 Task: Look for space in Vangaindrano, Madagascar from 12th  July, 2023 to 15th July, 2023 for 3 adults in price range Rs.12000 to Rs.16000. Place can be entire place with 2 bedrooms having 3 beds and 1 bathroom. Property type can be house, flat, guest house. Booking option can be shelf check-in. Required host language is English.
Action: Mouse moved to (582, 74)
Screenshot: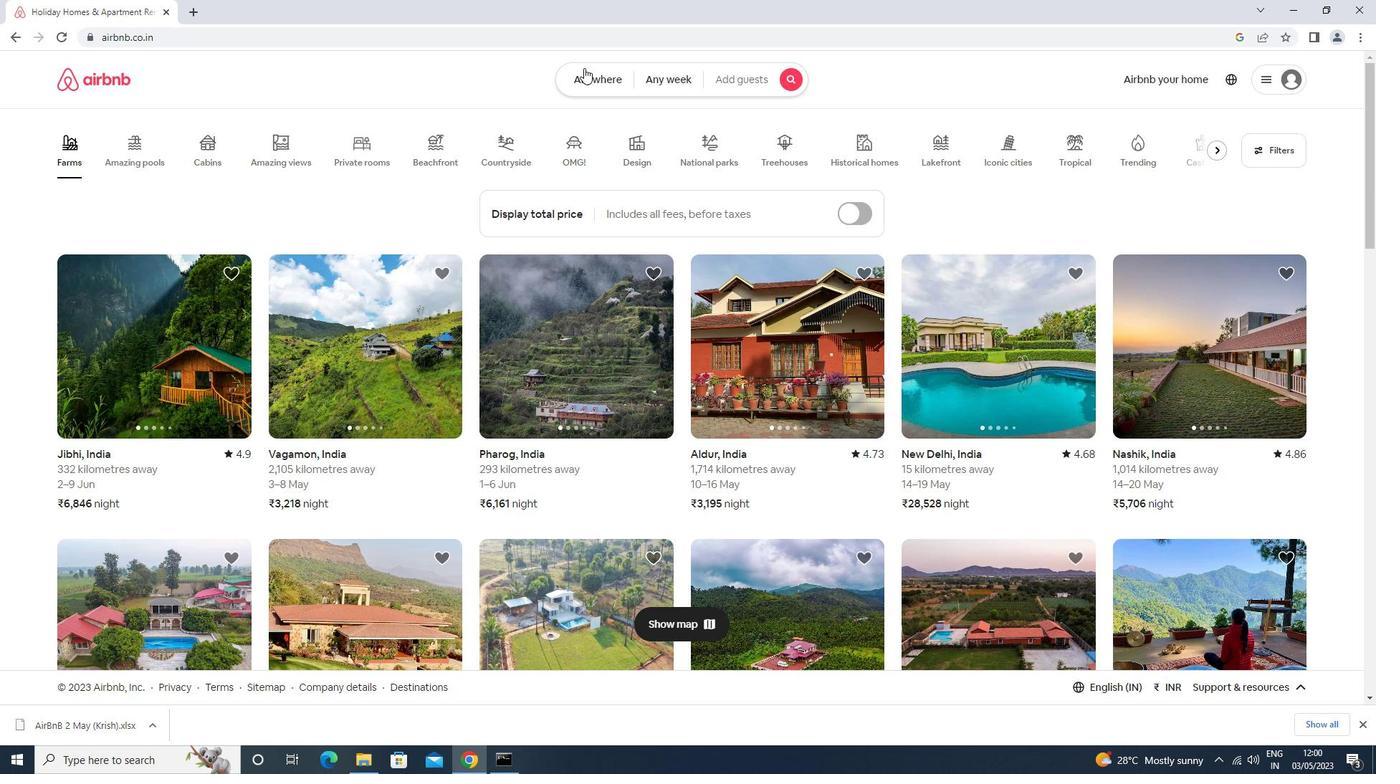 
Action: Mouse pressed left at (582, 74)
Screenshot: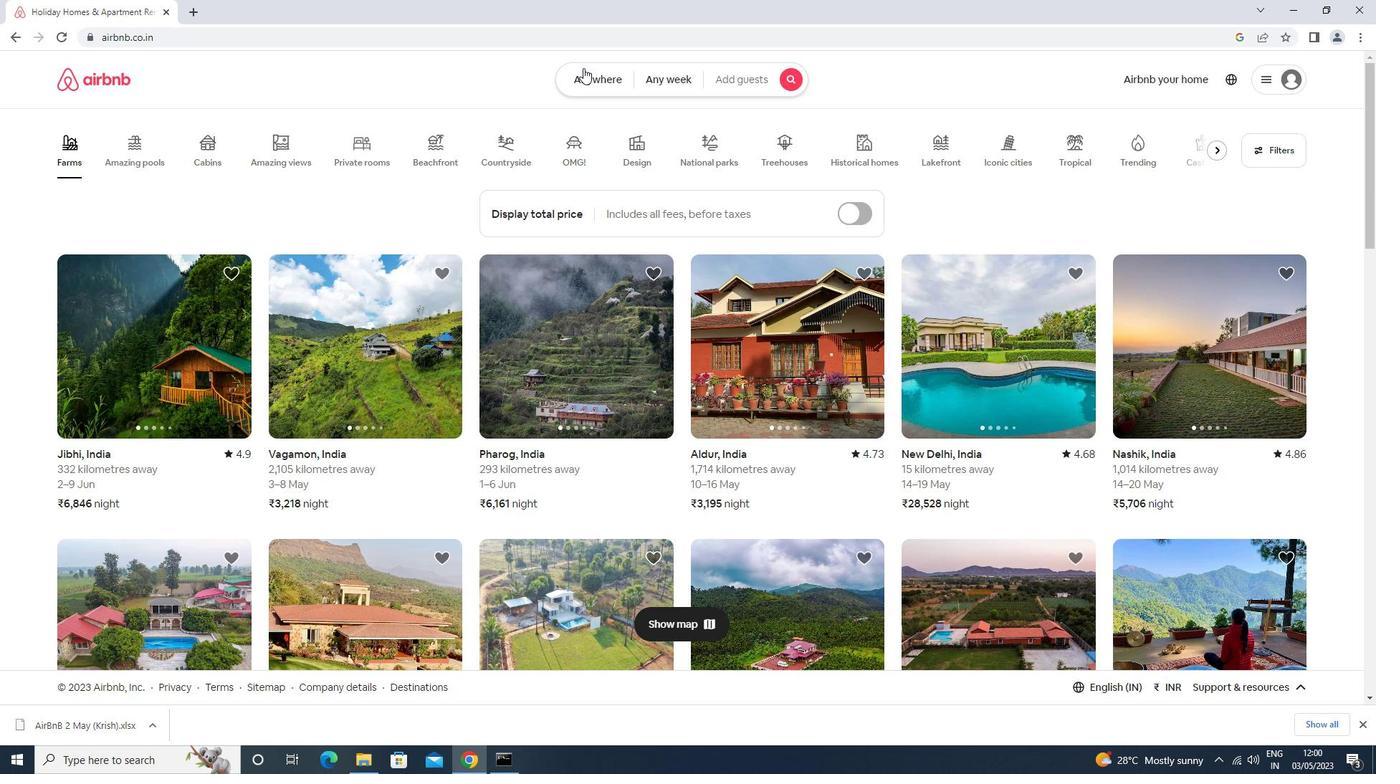 
Action: Mouse moved to (523, 144)
Screenshot: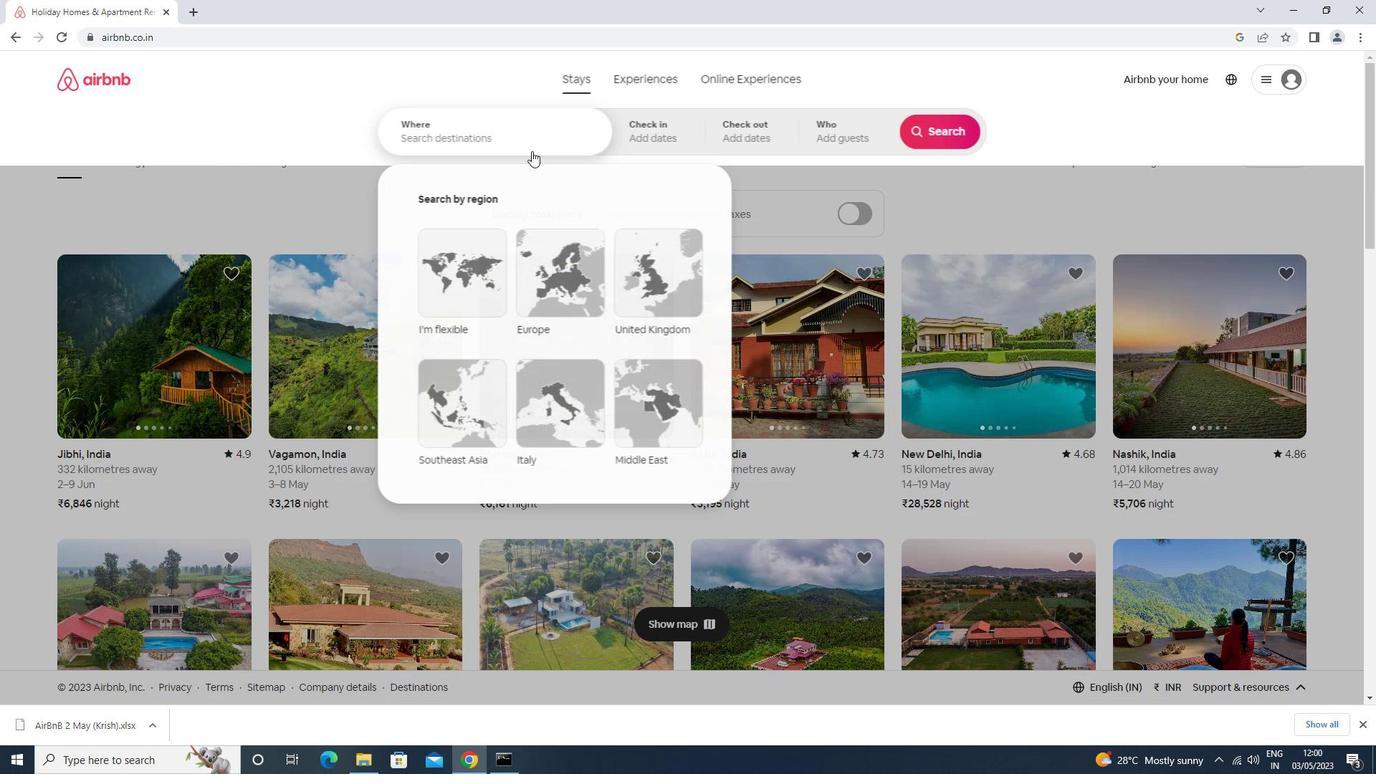 
Action: Mouse pressed left at (523, 144)
Screenshot: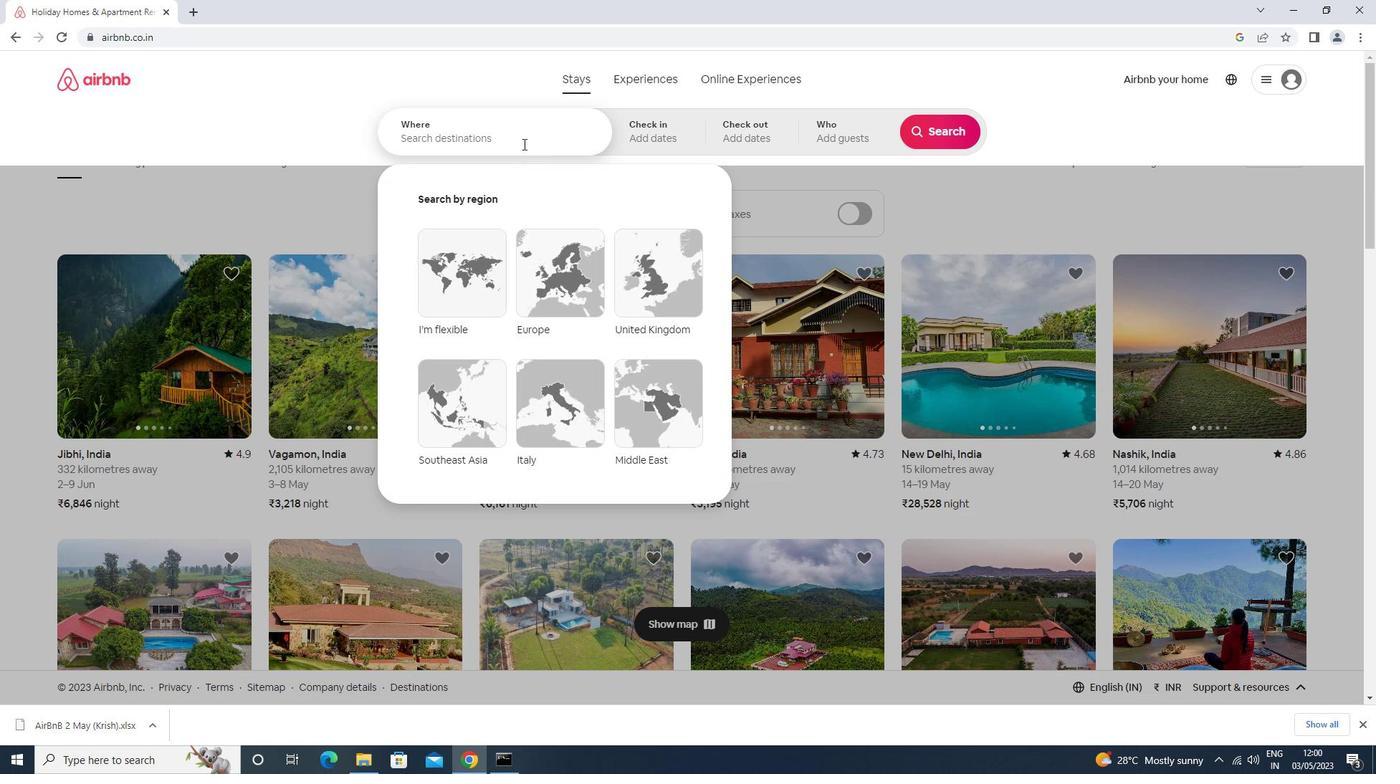 
Action: Mouse moved to (515, 143)
Screenshot: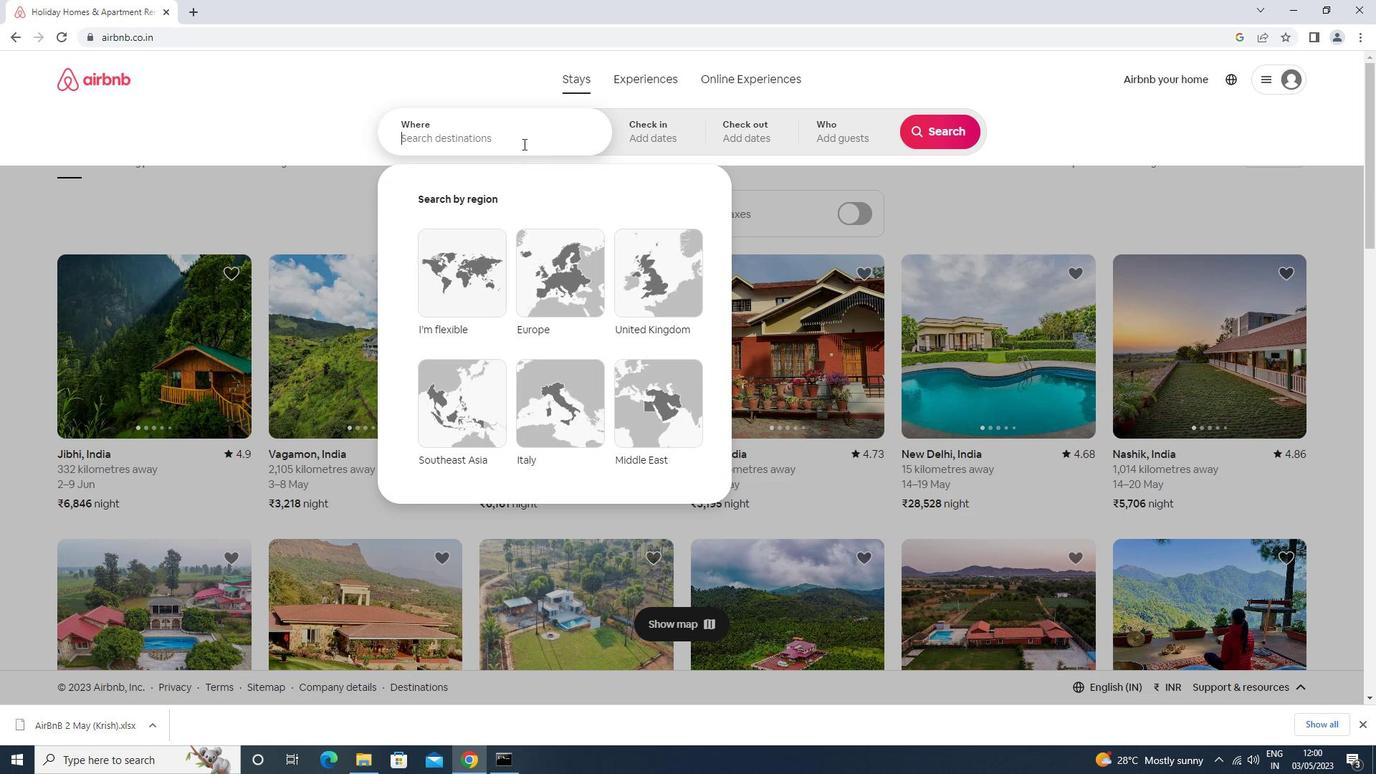 
Action: Key pressed v<Key.caps_lock>angaindr<Key.down><Key.enter>
Screenshot: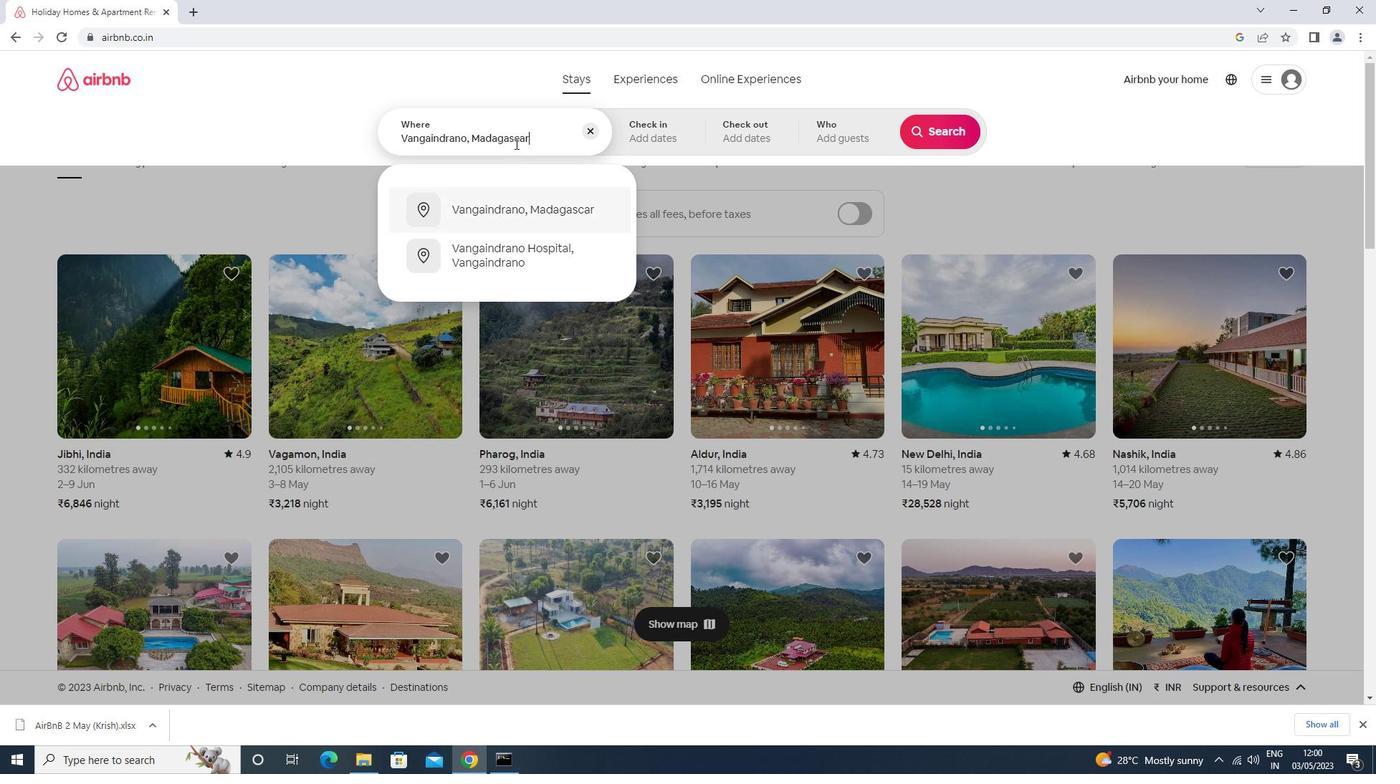 
Action: Mouse moved to (936, 244)
Screenshot: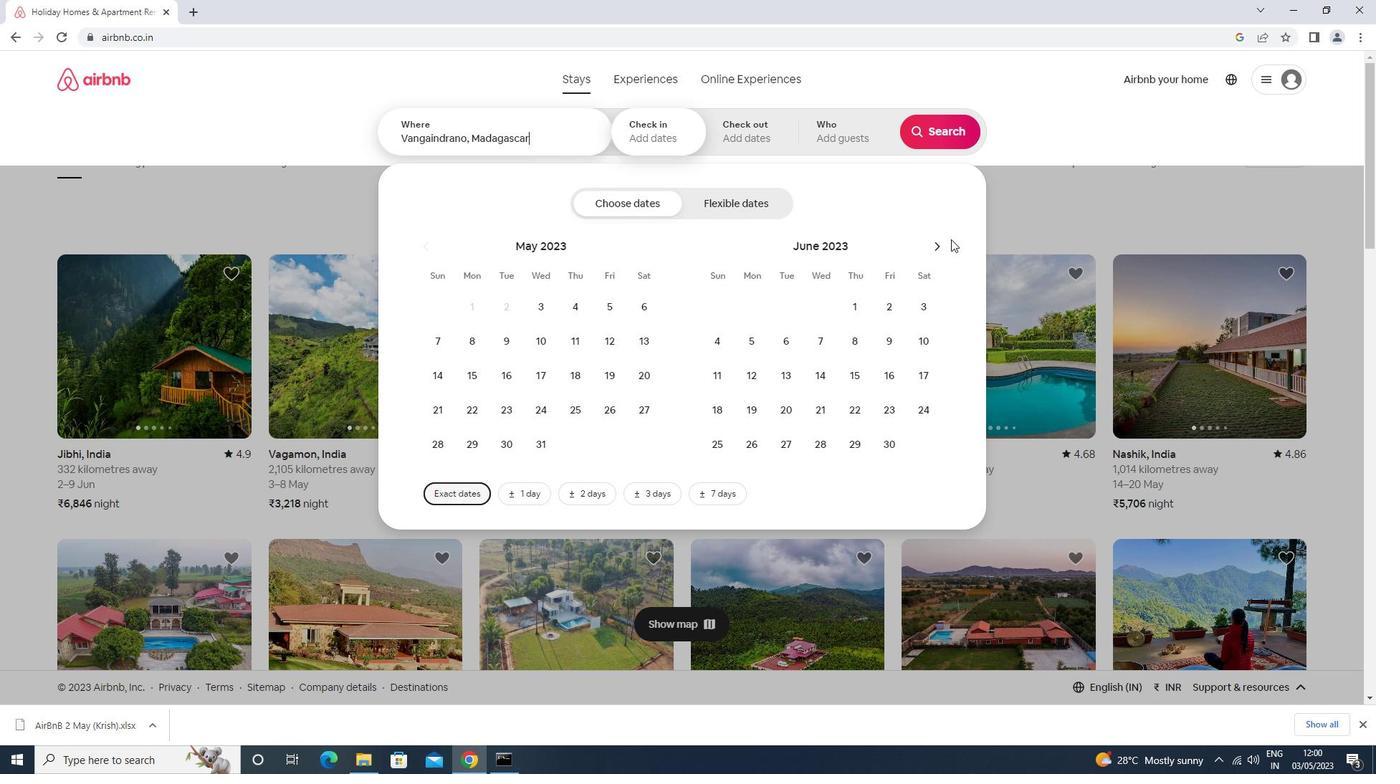 
Action: Mouse pressed left at (936, 244)
Screenshot: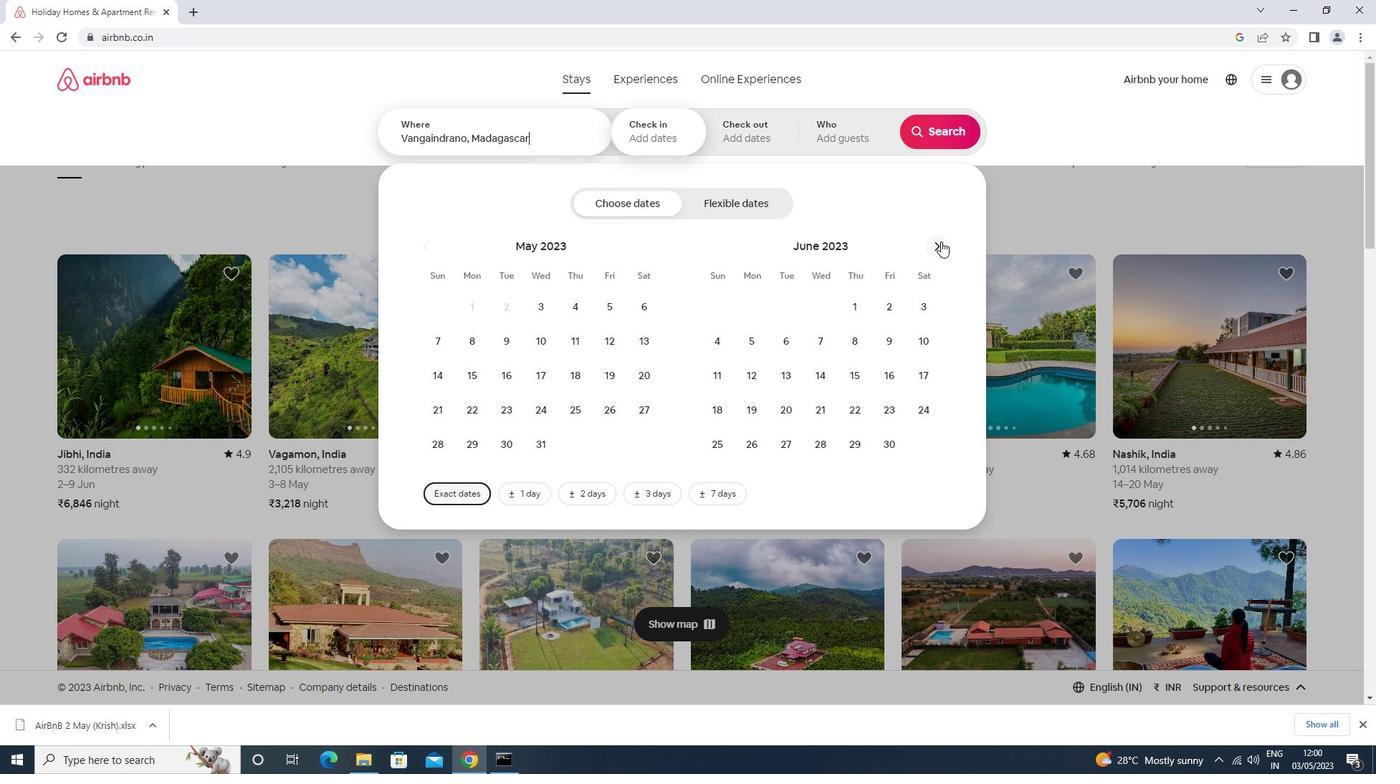 
Action: Mouse moved to (828, 381)
Screenshot: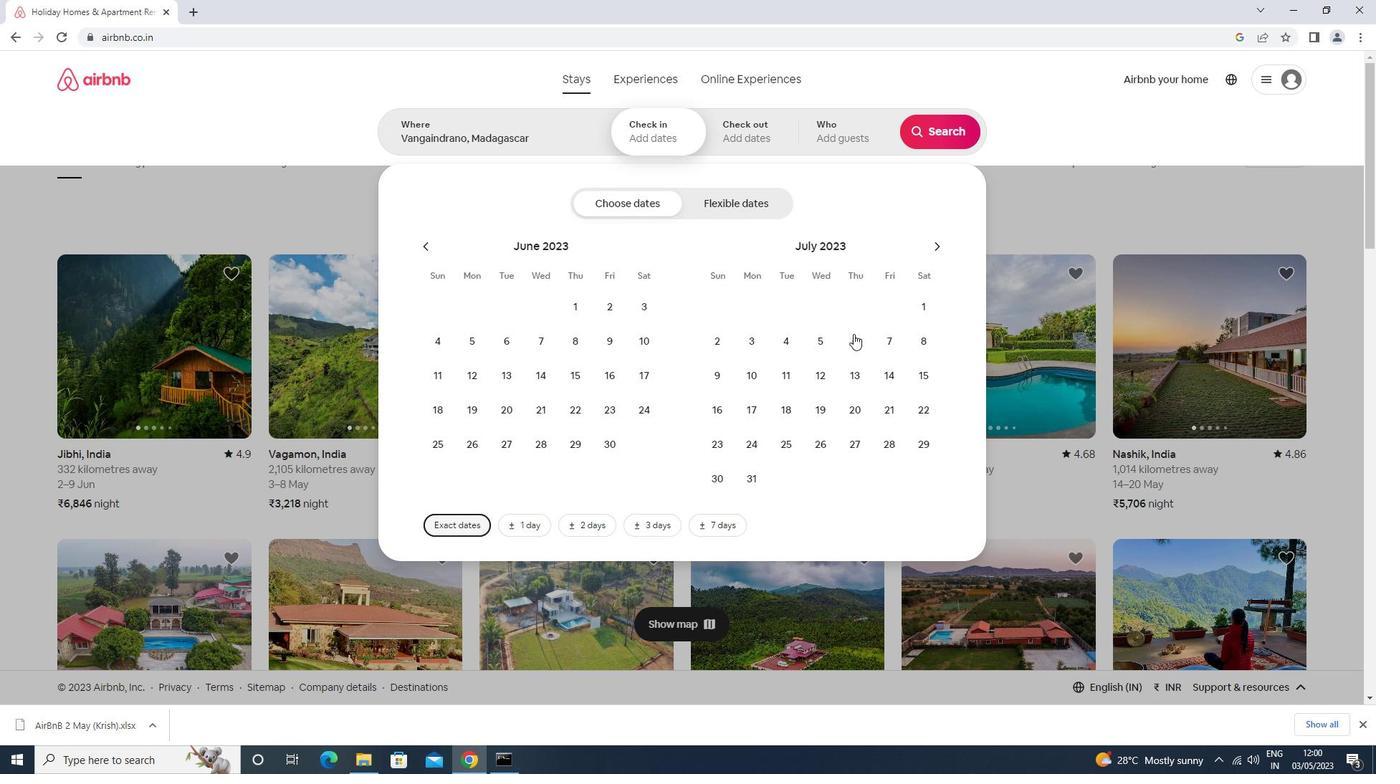 
Action: Mouse pressed left at (828, 381)
Screenshot: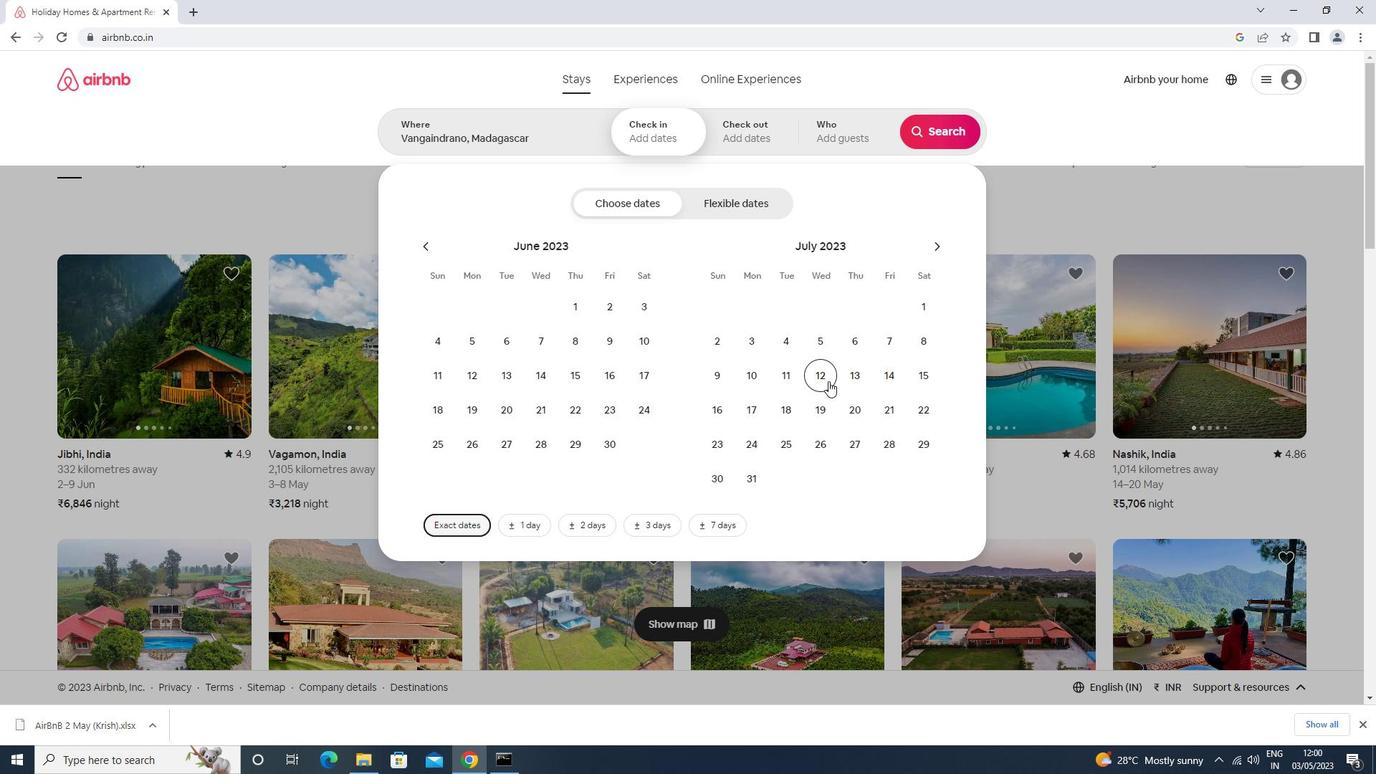
Action: Mouse moved to (922, 378)
Screenshot: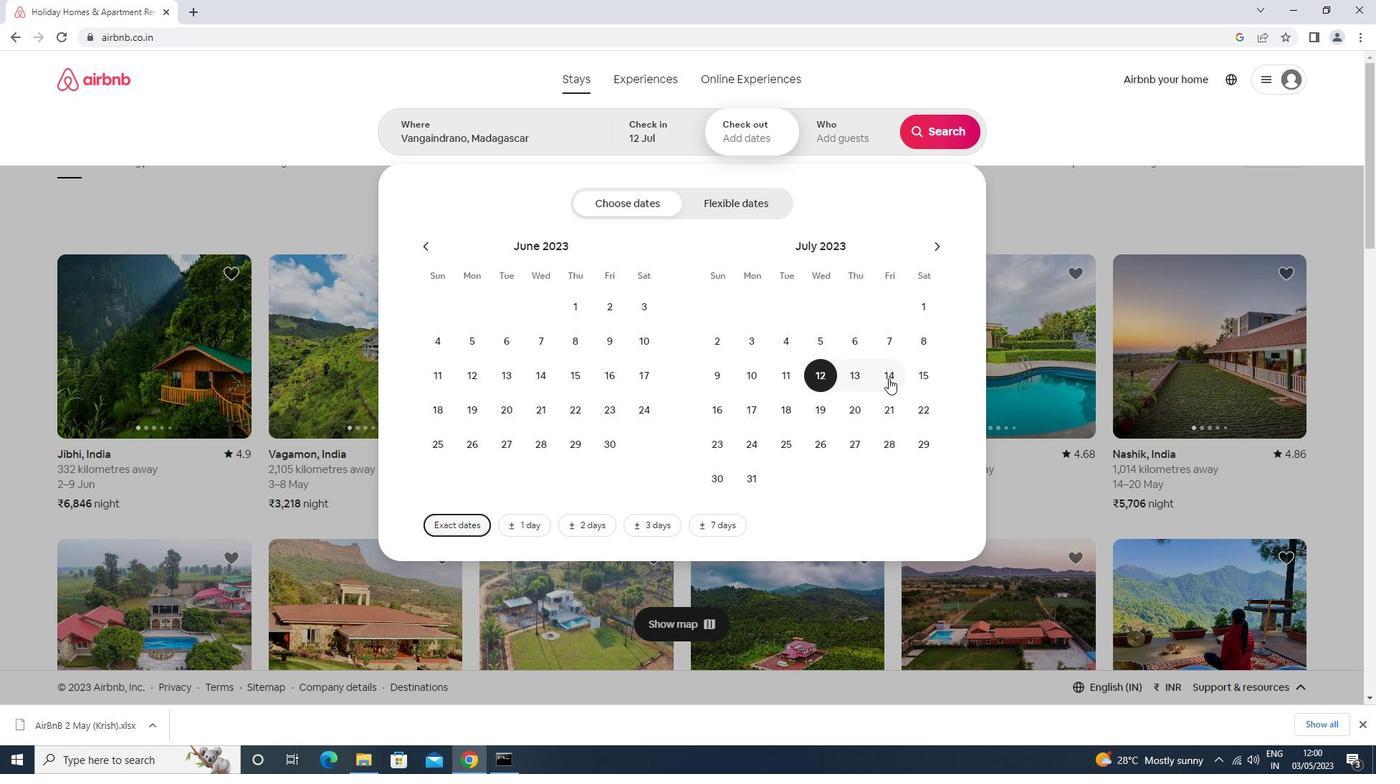 
Action: Mouse pressed left at (922, 378)
Screenshot: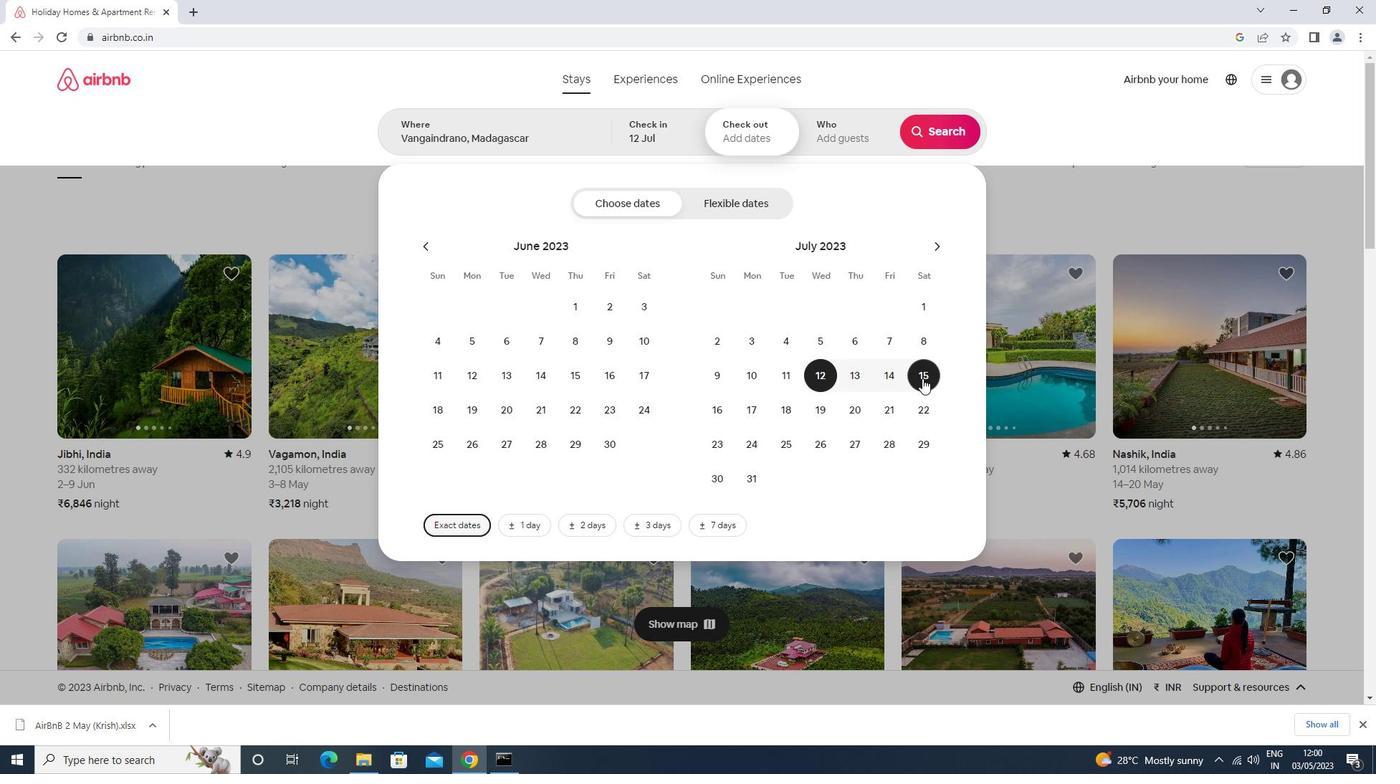 
Action: Mouse moved to (831, 135)
Screenshot: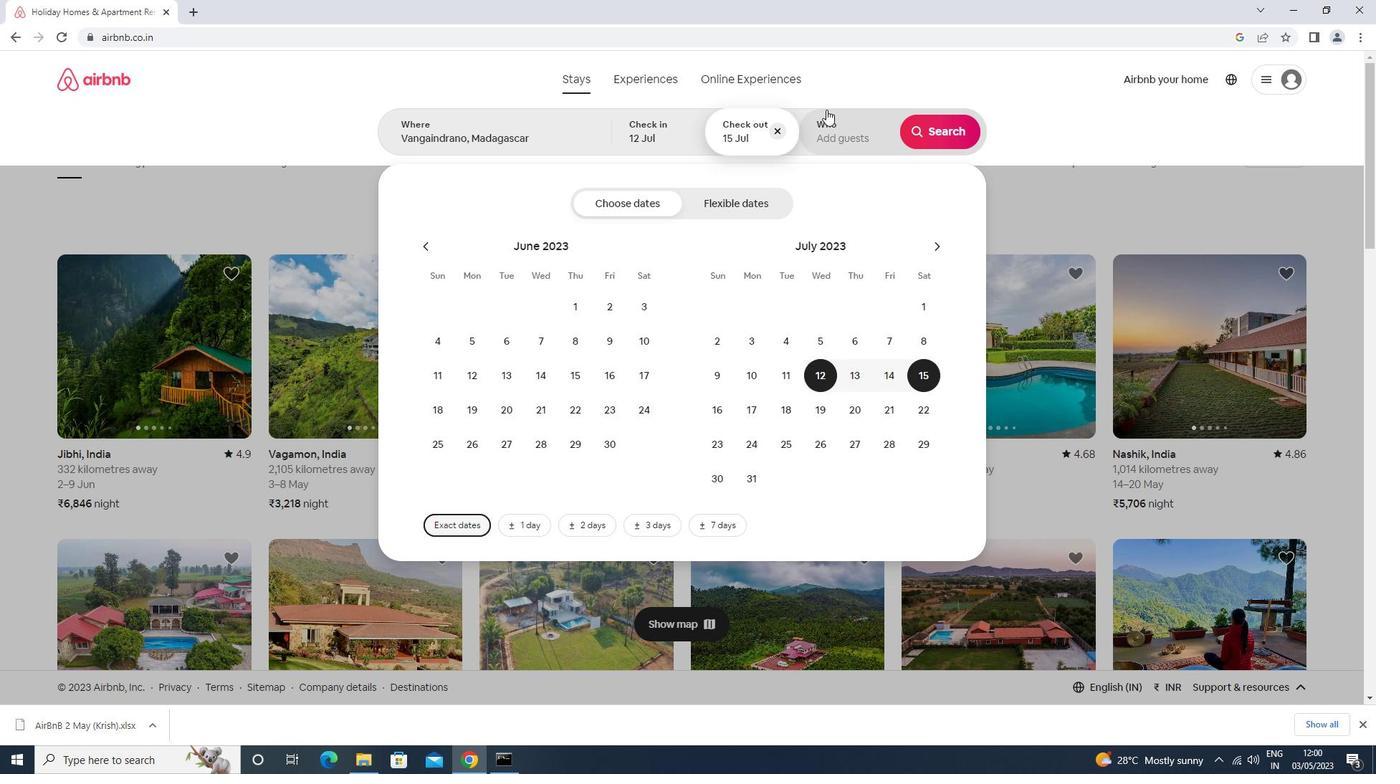 
Action: Mouse pressed left at (831, 135)
Screenshot: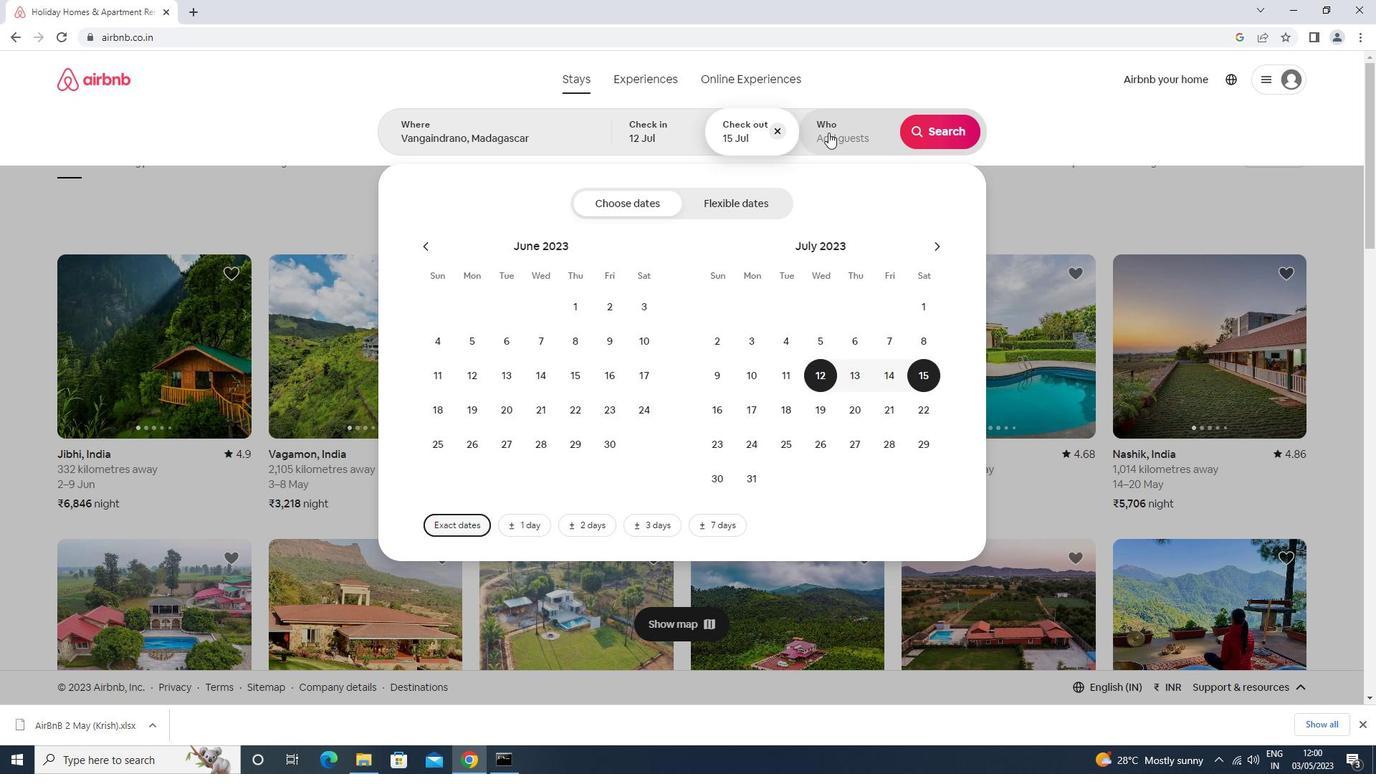
Action: Mouse moved to (949, 203)
Screenshot: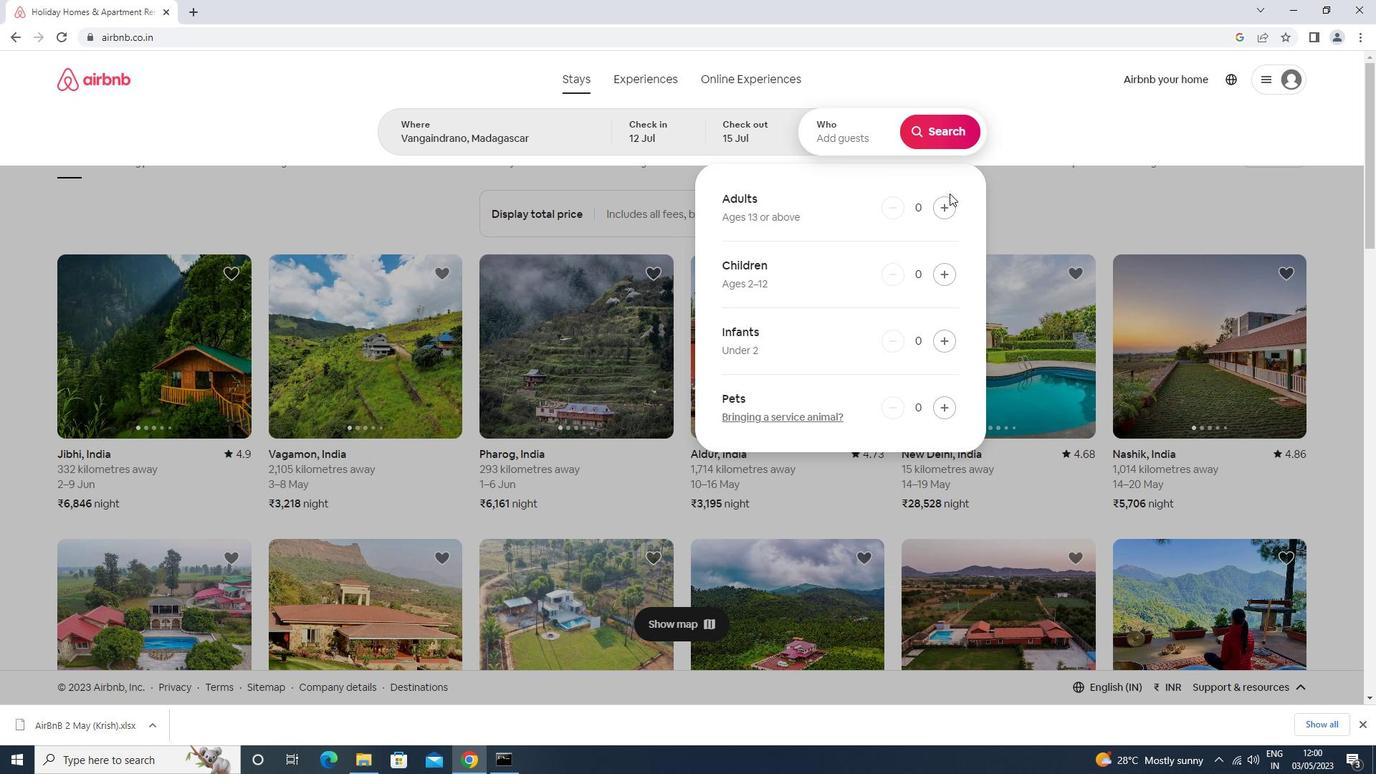 
Action: Mouse pressed left at (949, 203)
Screenshot: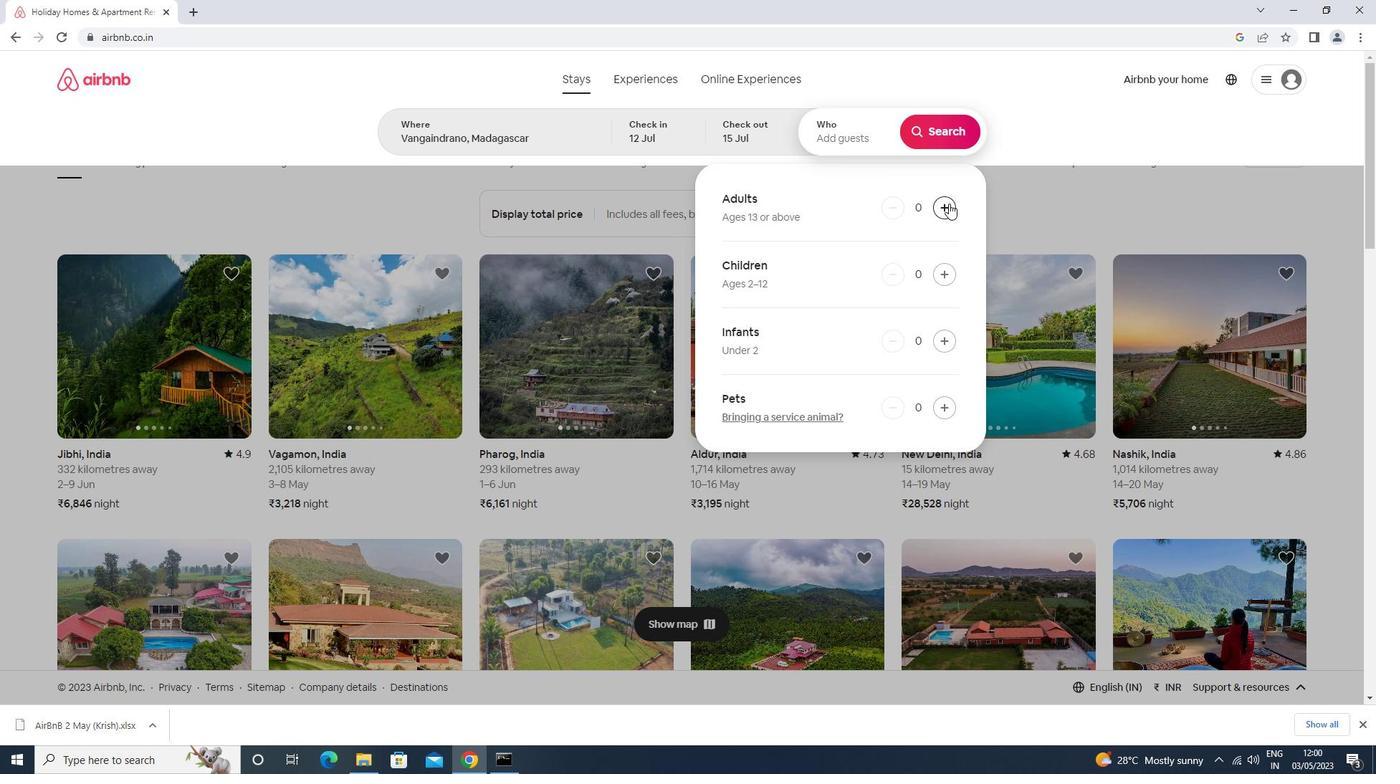 
Action: Mouse pressed left at (949, 203)
Screenshot: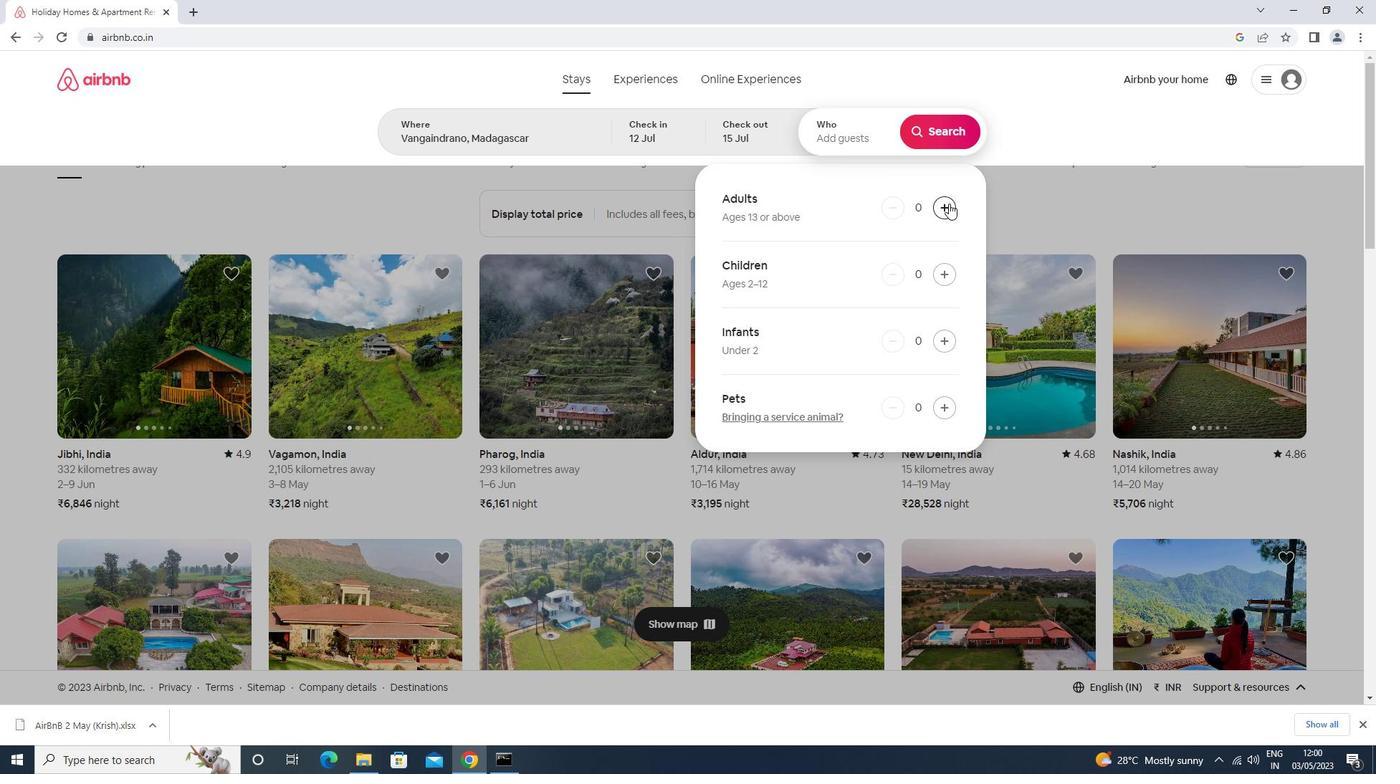 
Action: Mouse moved to (949, 204)
Screenshot: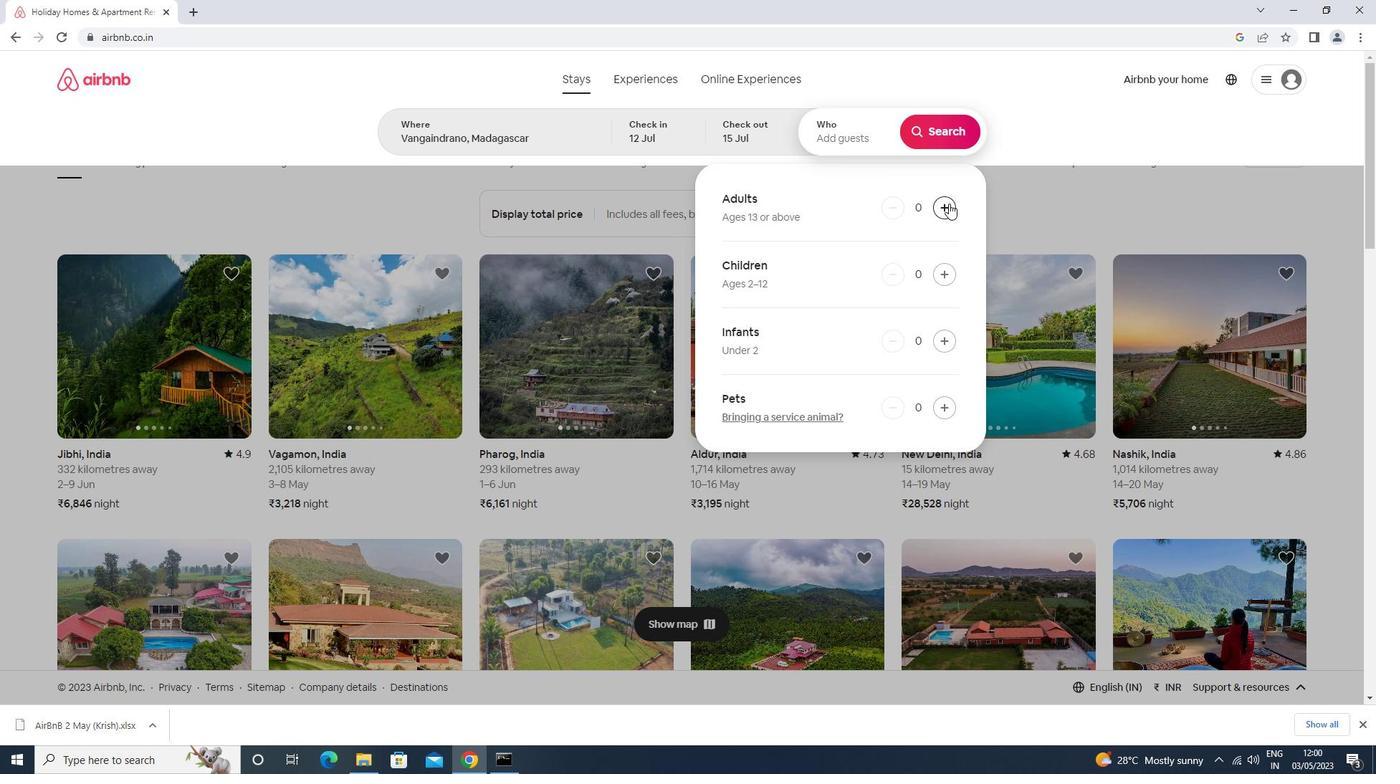 
Action: Mouse pressed left at (949, 204)
Screenshot: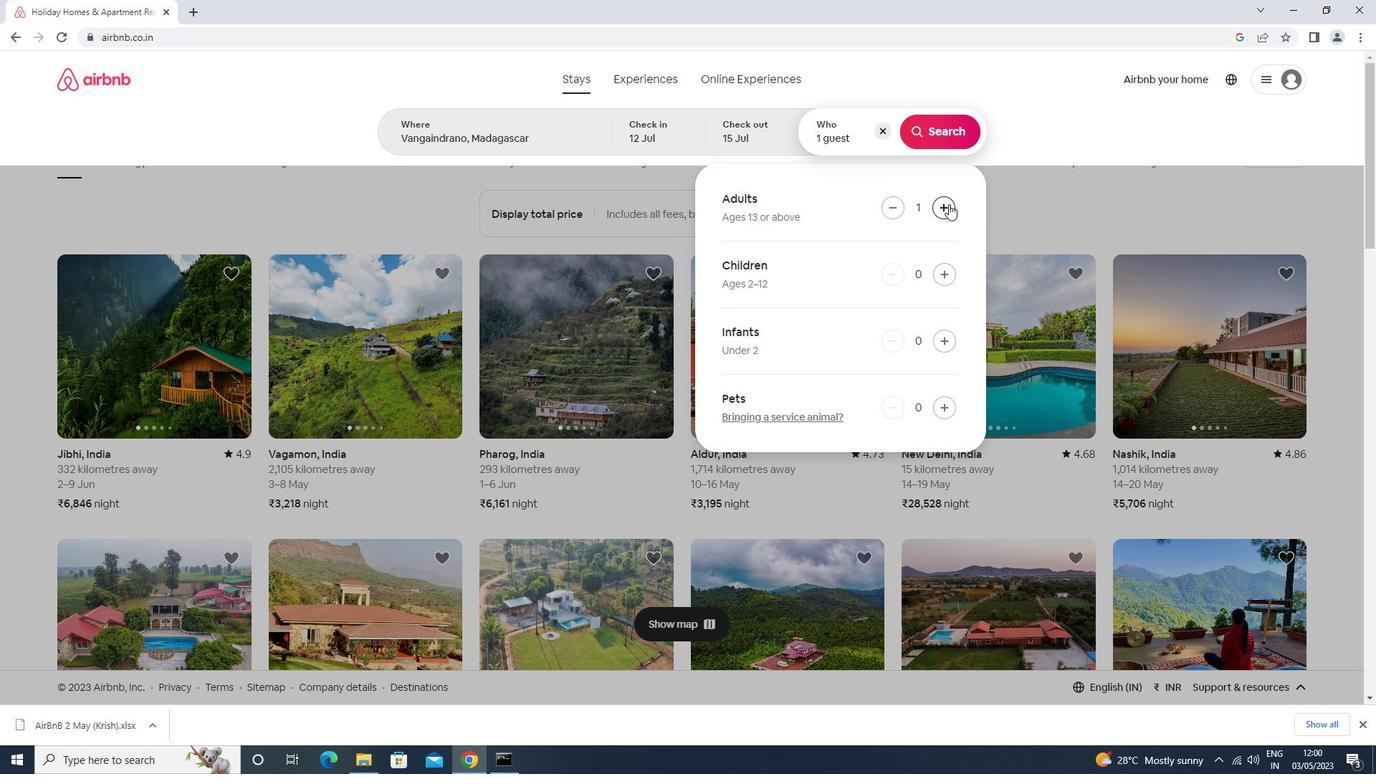 
Action: Mouse moved to (937, 139)
Screenshot: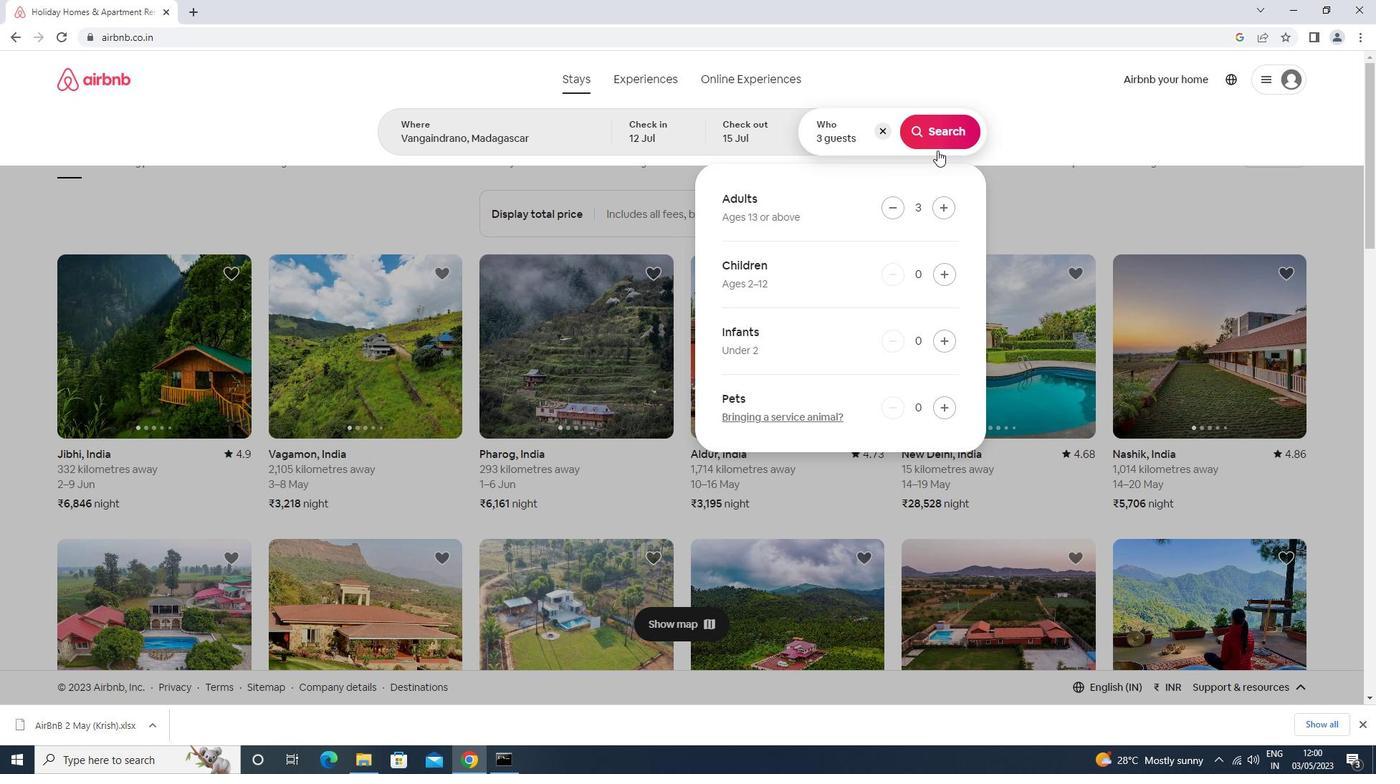 
Action: Mouse pressed left at (937, 139)
Screenshot: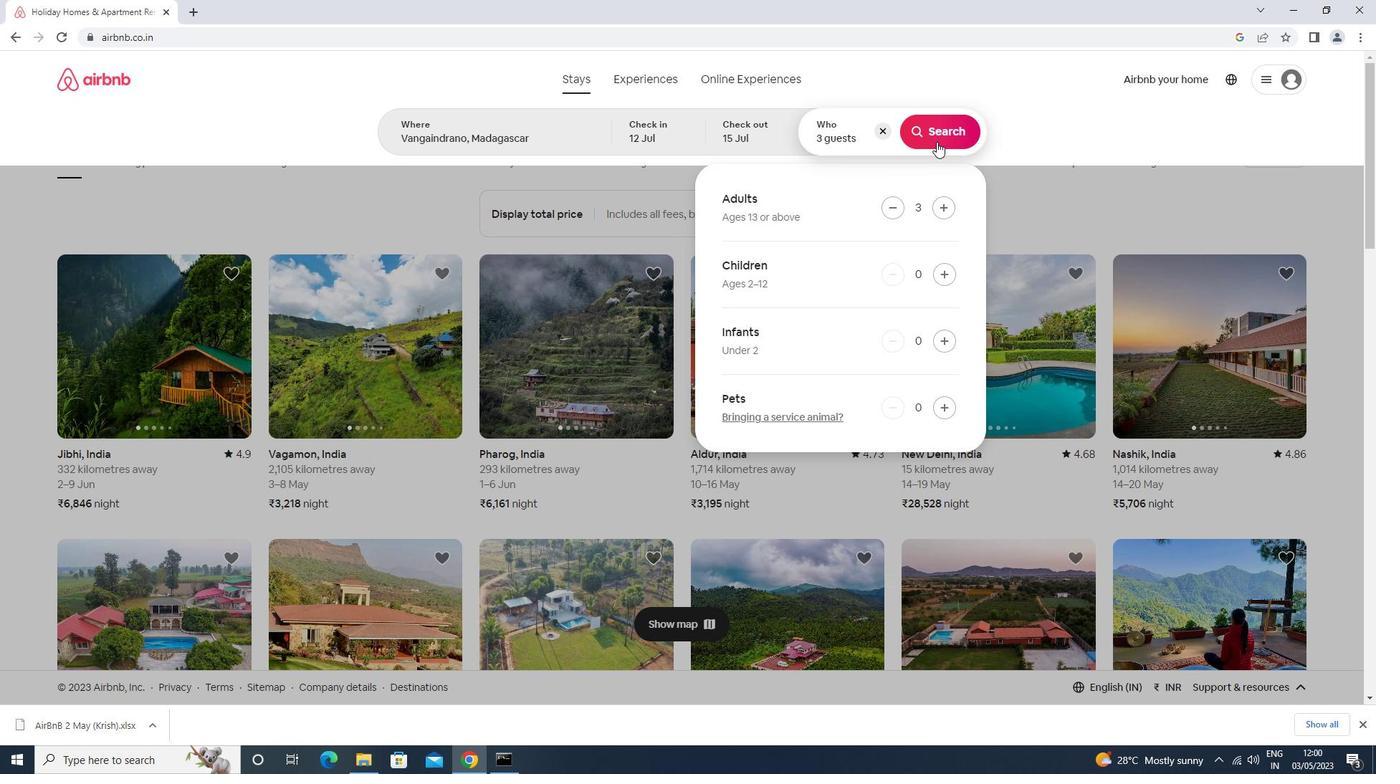 
Action: Mouse moved to (1301, 140)
Screenshot: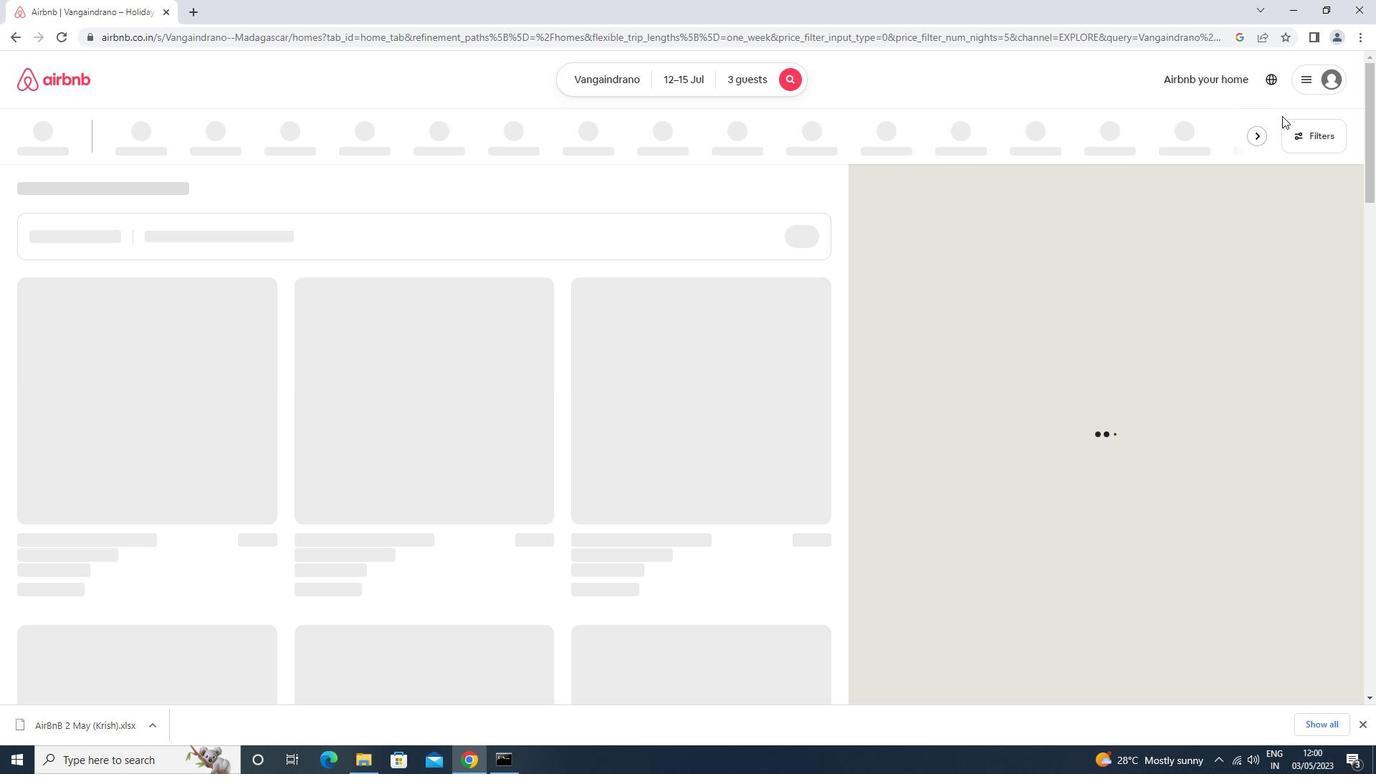 
Action: Mouse pressed left at (1301, 140)
Screenshot: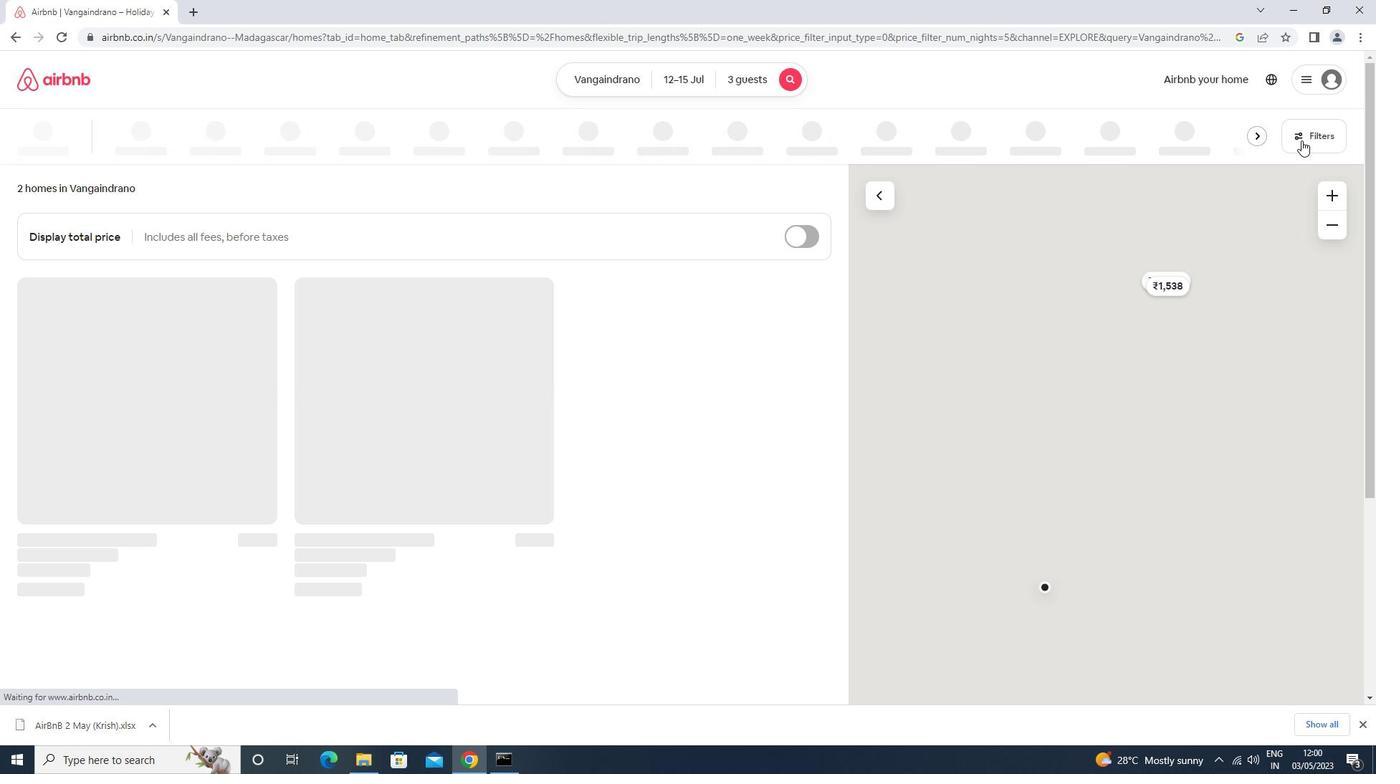 
Action: Mouse moved to (629, 306)
Screenshot: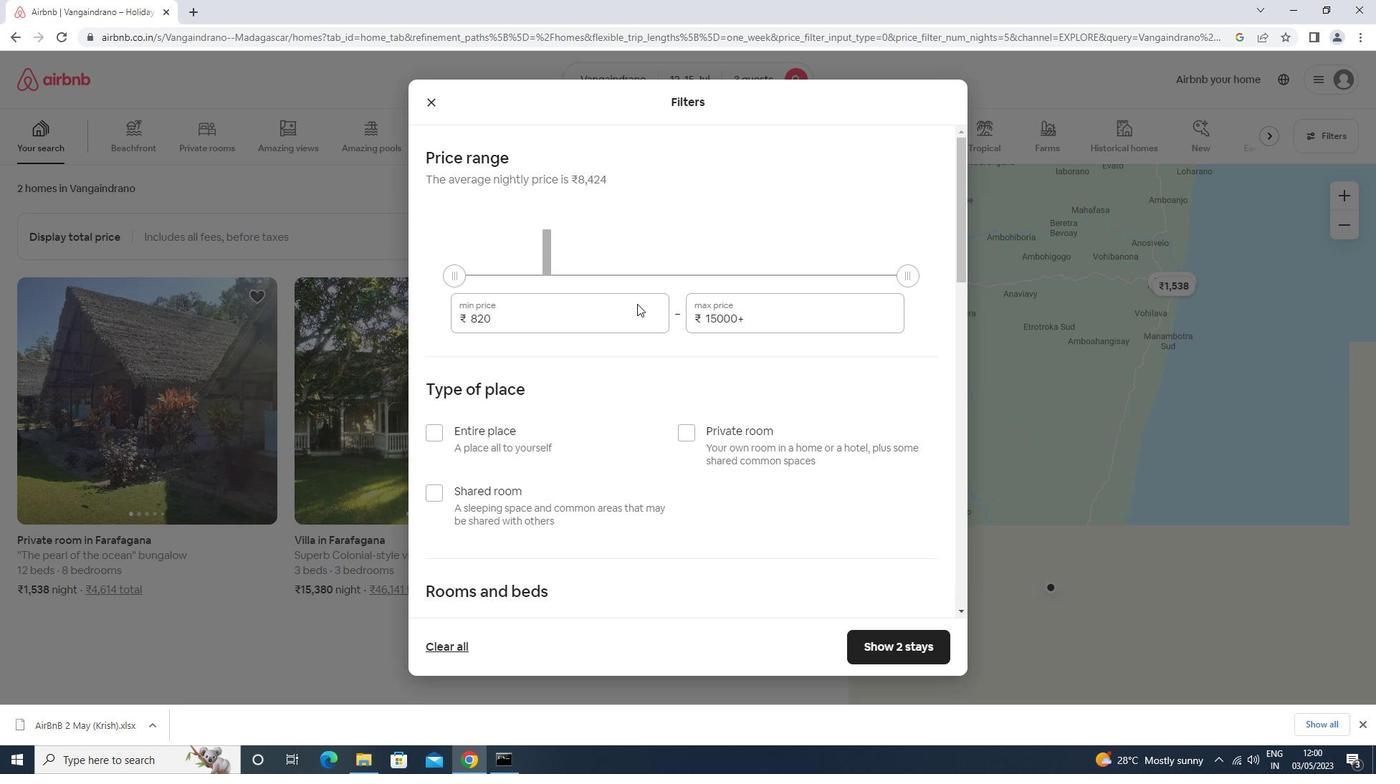 
Action: Mouse pressed left at (629, 306)
Screenshot: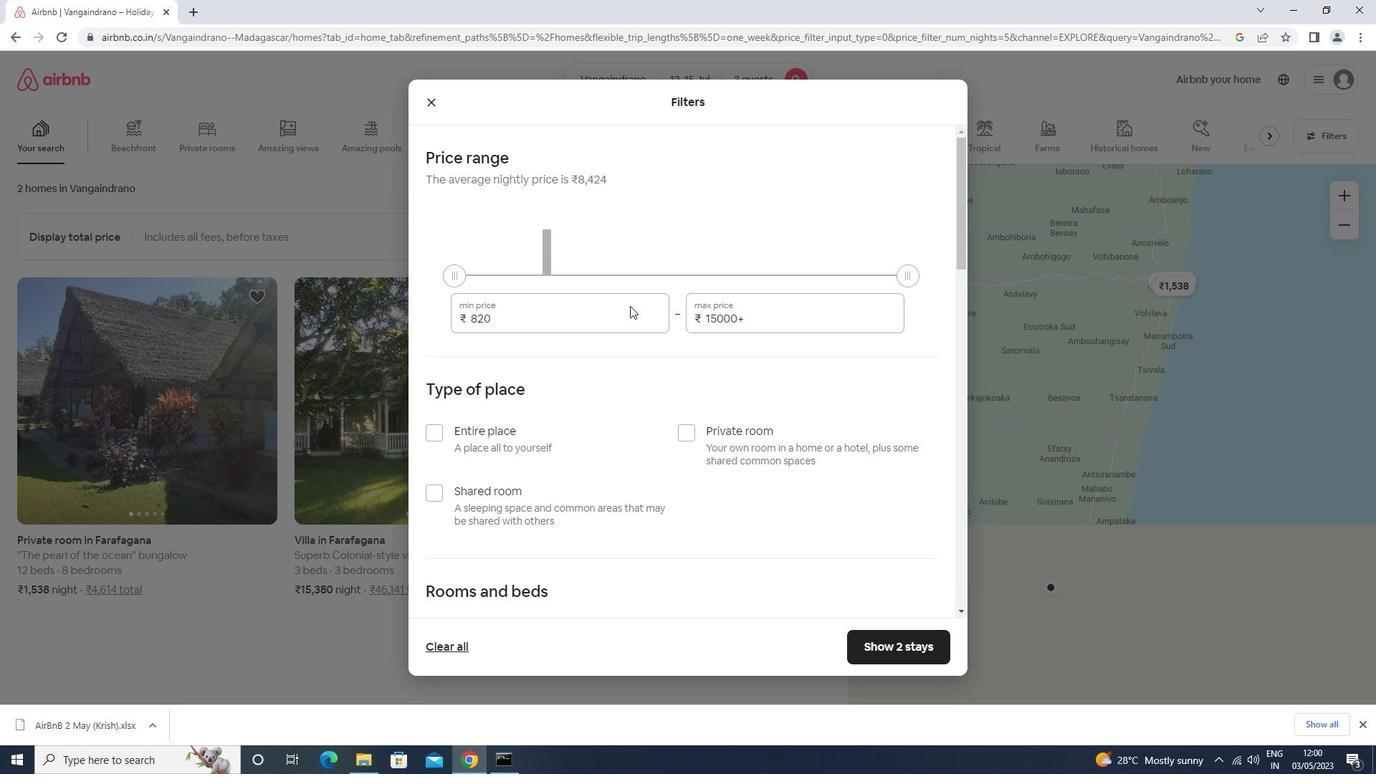 
Action: Mouse moved to (628, 308)
Screenshot: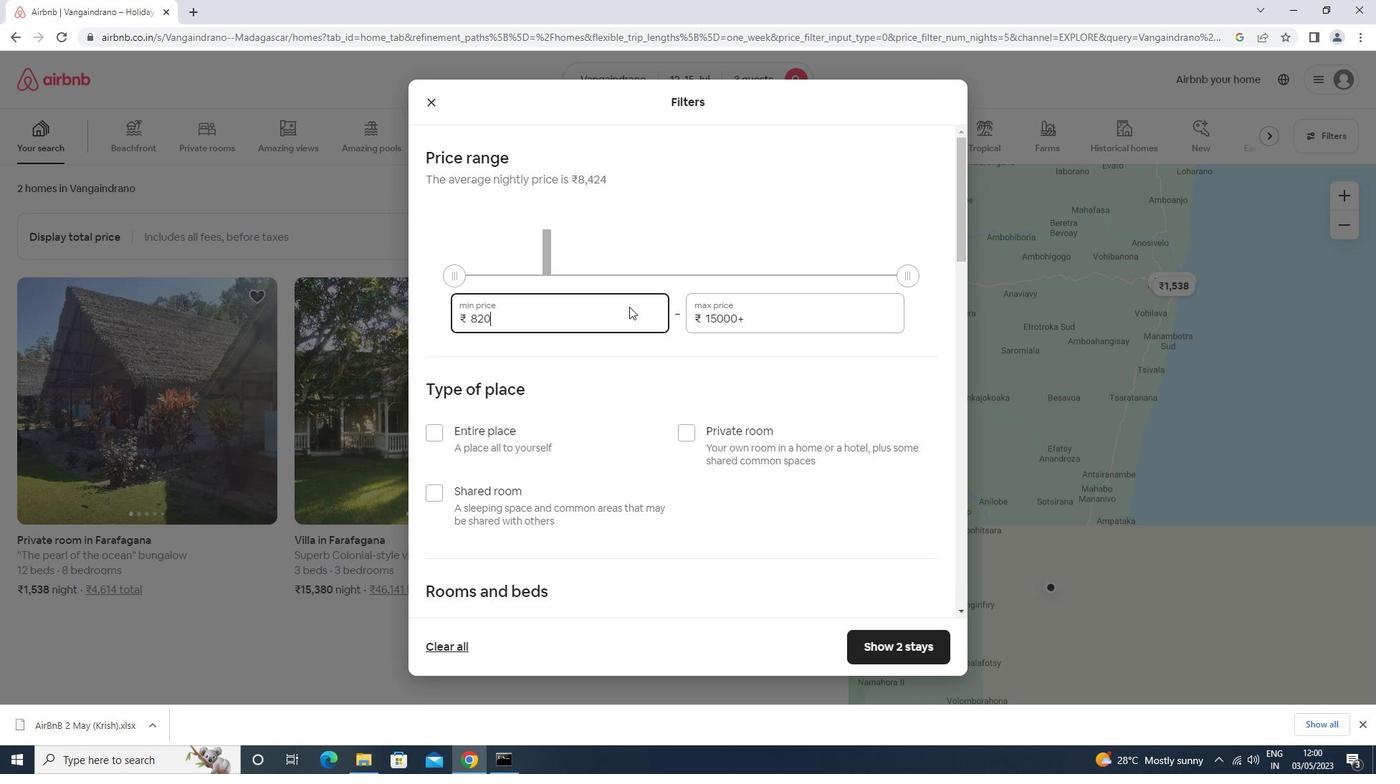
Action: Key pressed <Key.backspace><Key.backspace><Key.backspace><Key.backspace><Key.backspace><Key.backspace><Key.backspace><Key.backspace><Key.backspace><Key.backspace><Key.backspace><Key.backspace><Key.backspace>12000<Key.tab>16000
Screenshot: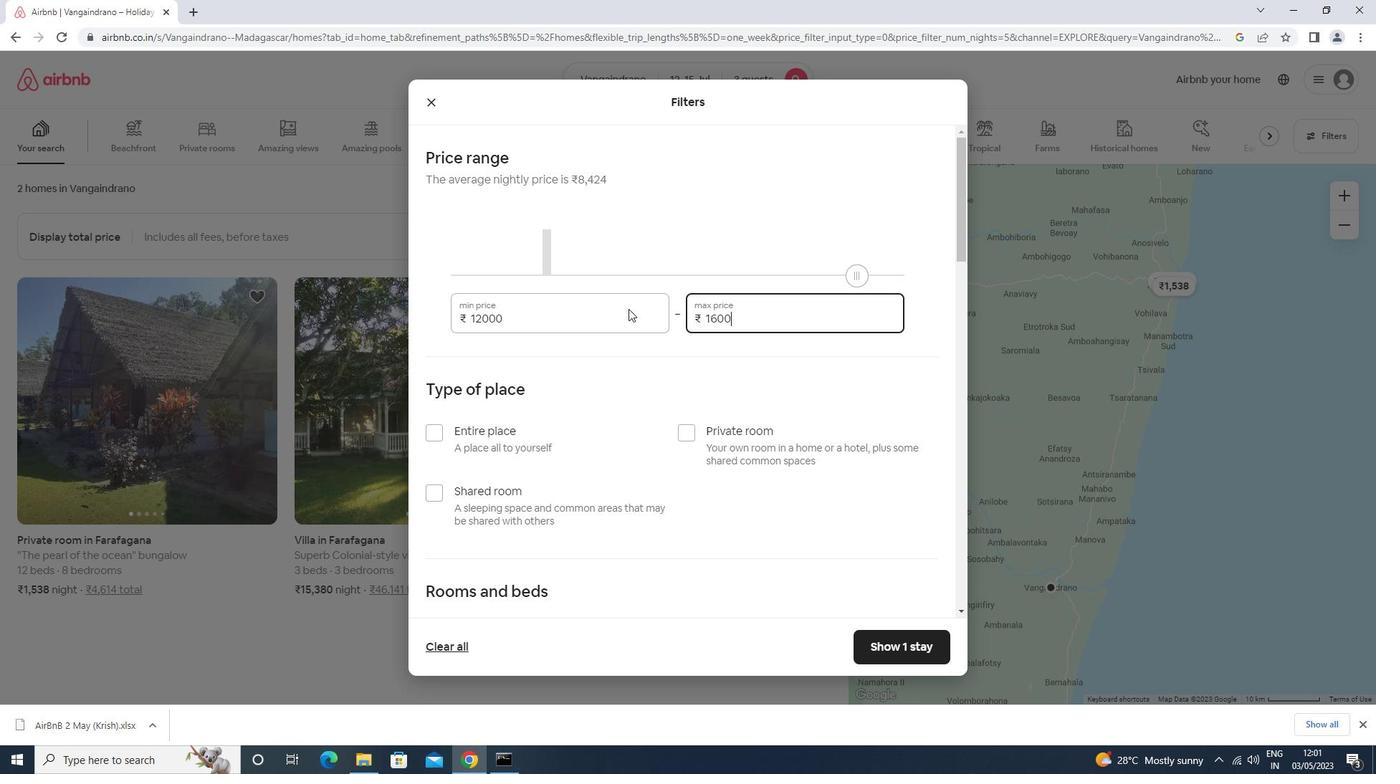 
Action: Mouse moved to (703, 432)
Screenshot: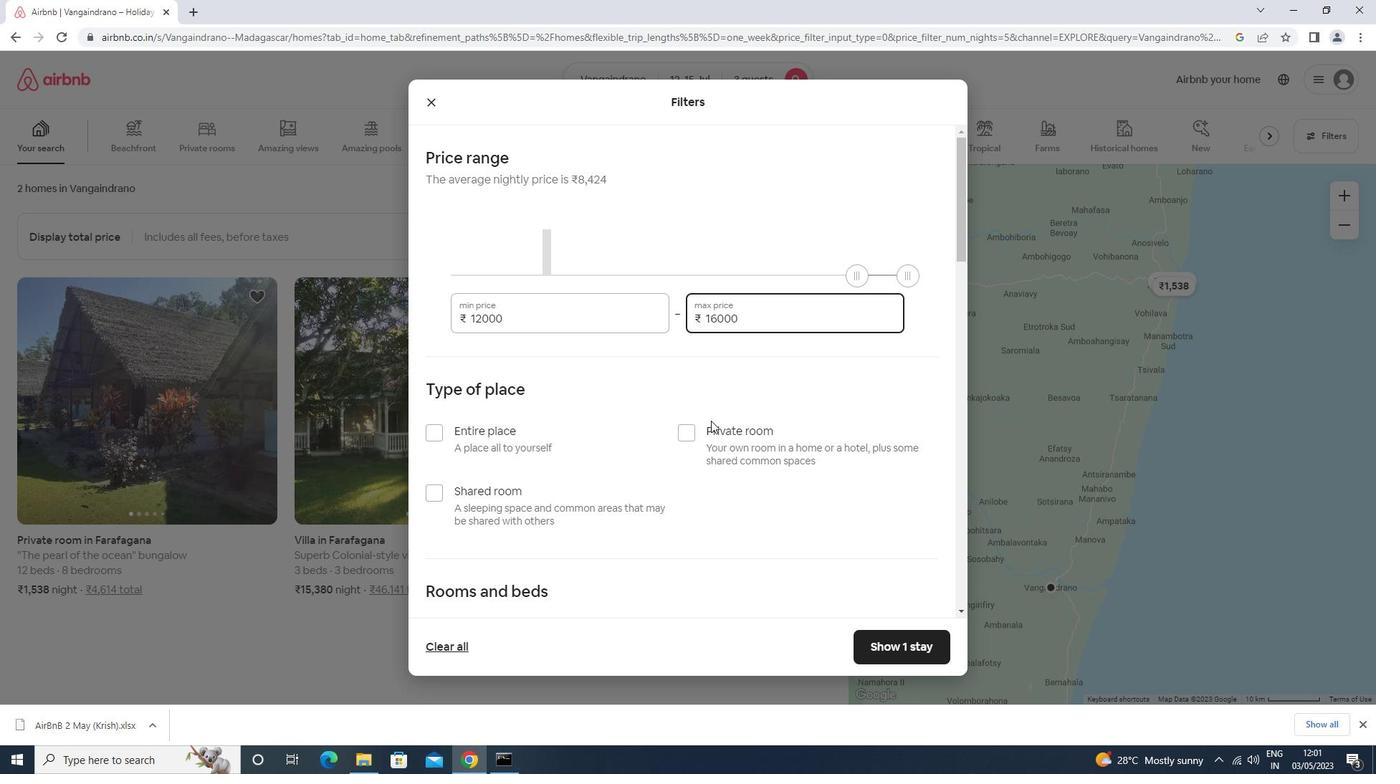 
Action: Mouse pressed left at (703, 432)
Screenshot: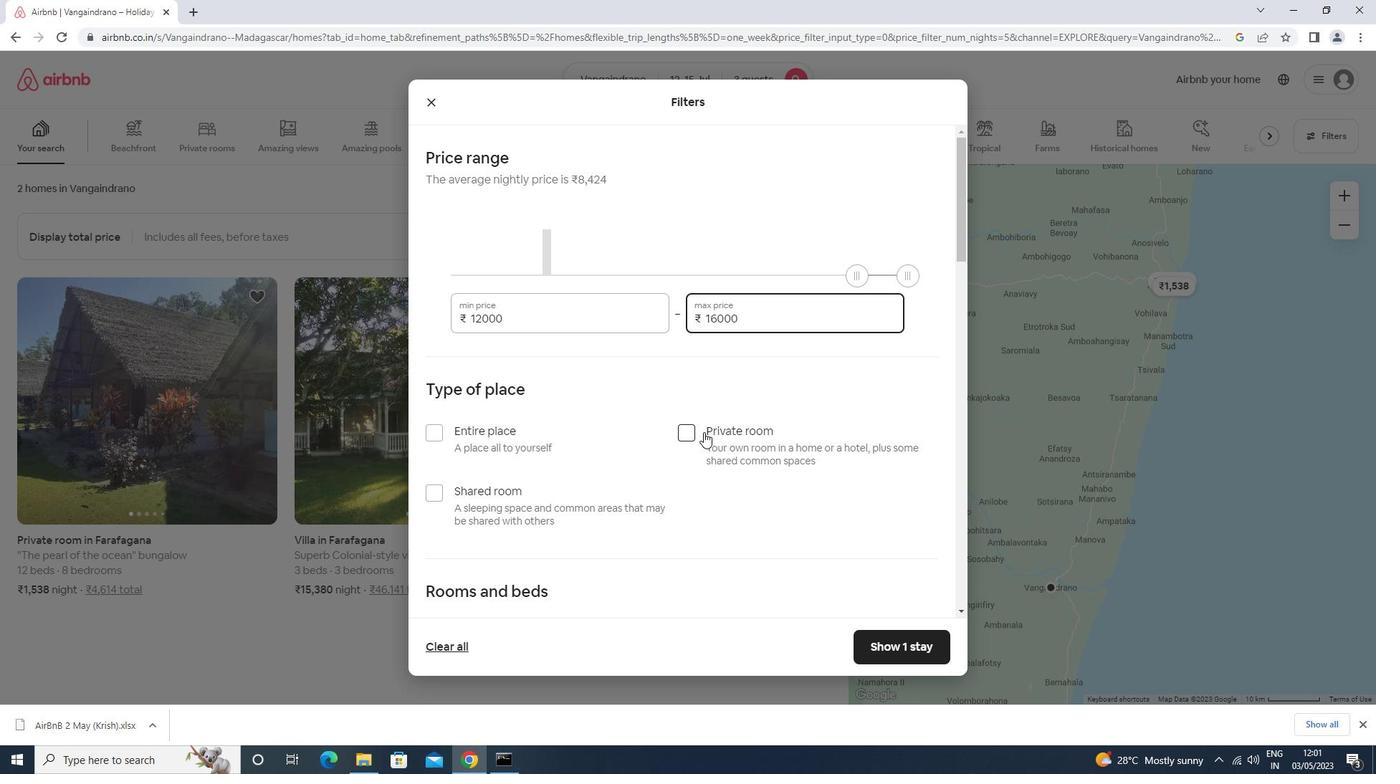 
Action: Mouse moved to (506, 430)
Screenshot: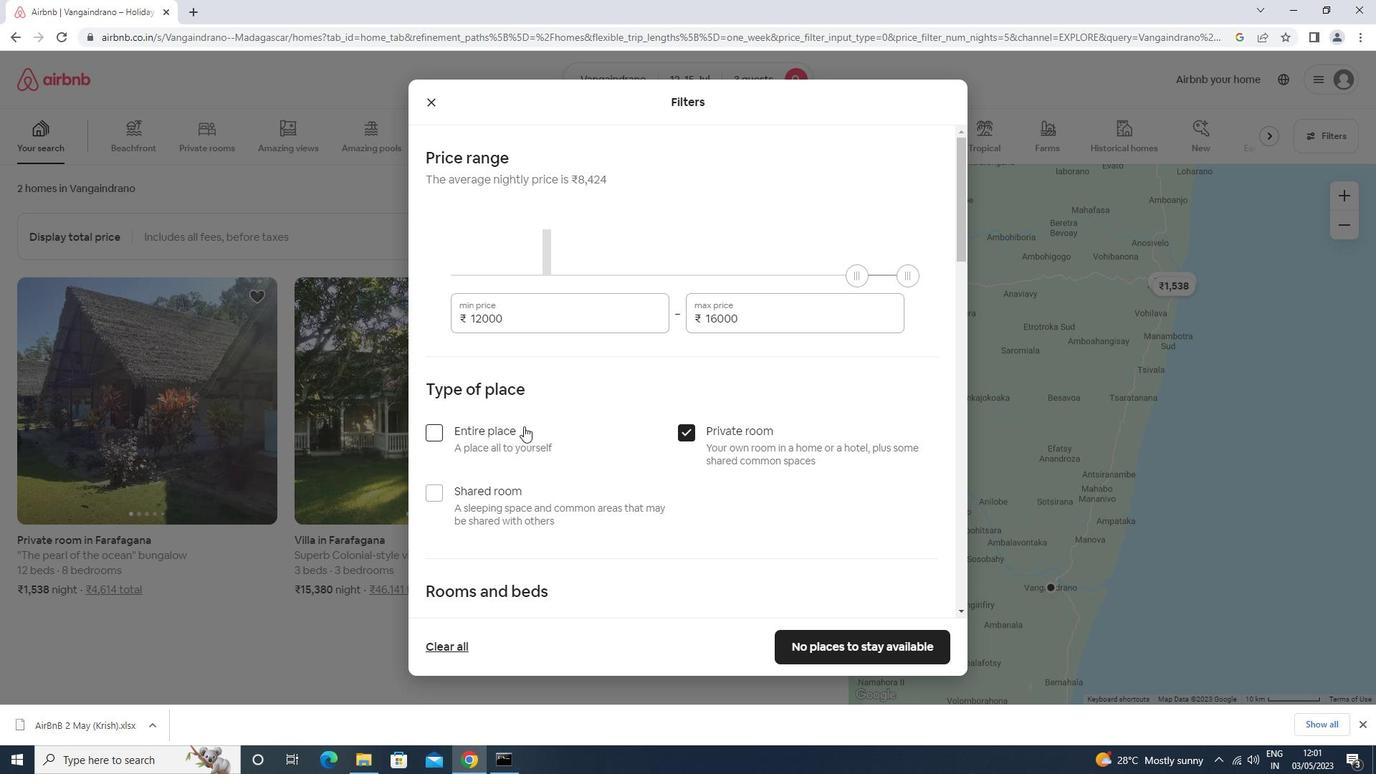 
Action: Mouse pressed left at (506, 430)
Screenshot: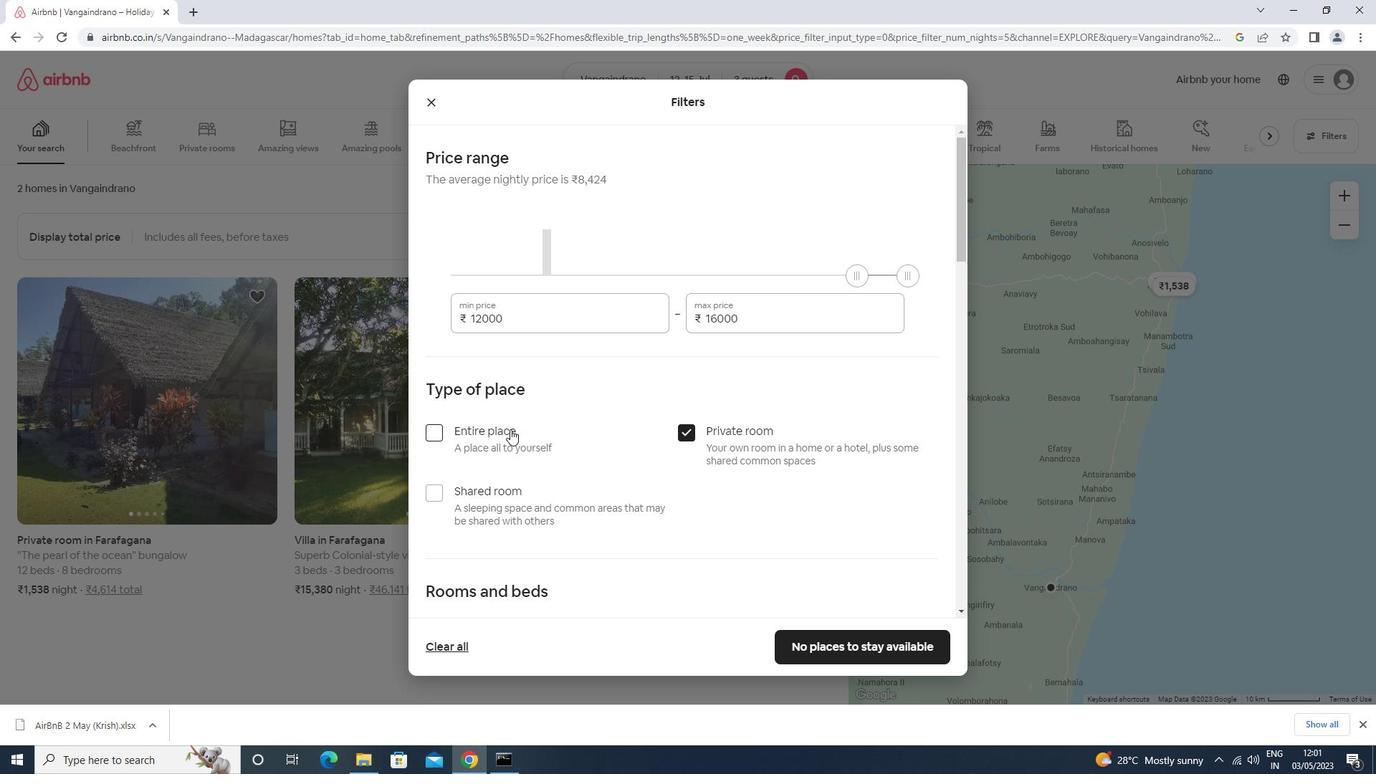 
Action: Mouse moved to (705, 425)
Screenshot: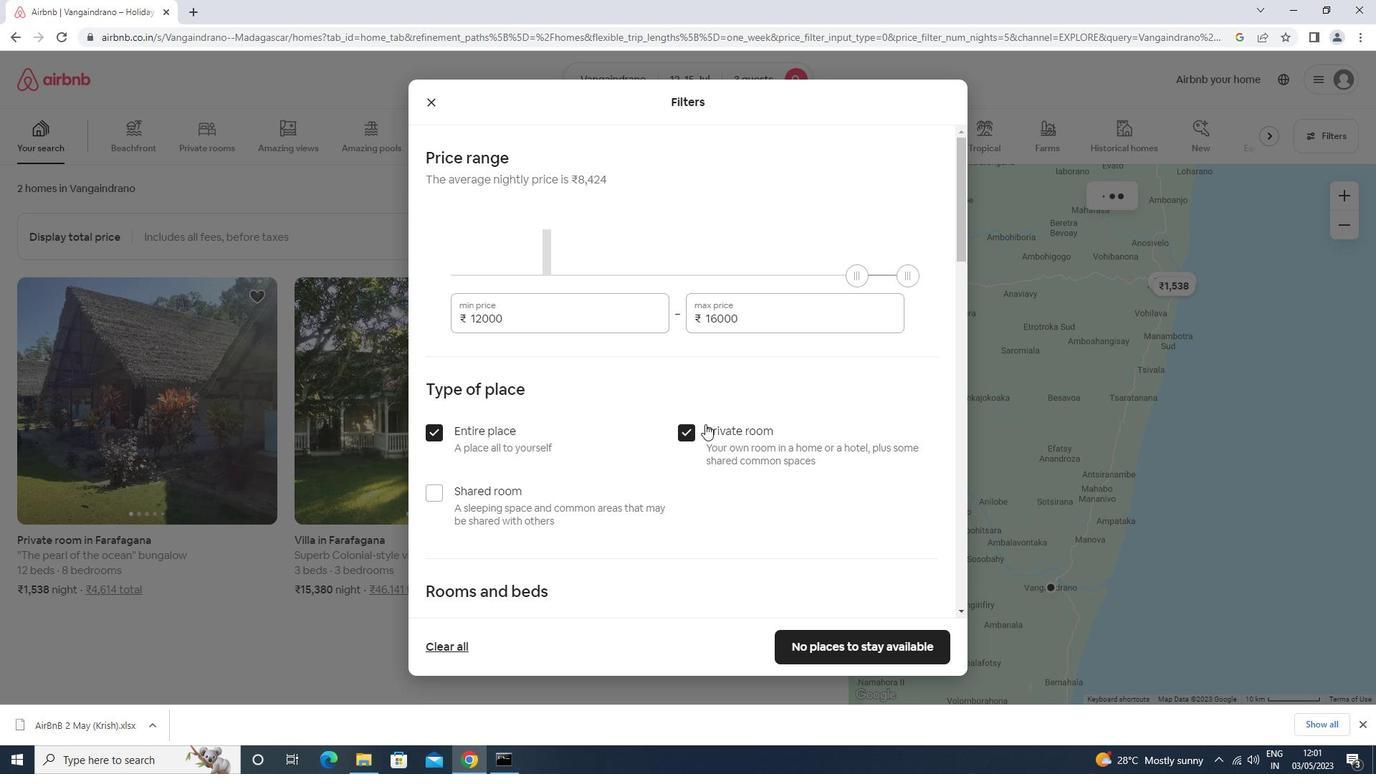 
Action: Mouse pressed left at (705, 425)
Screenshot: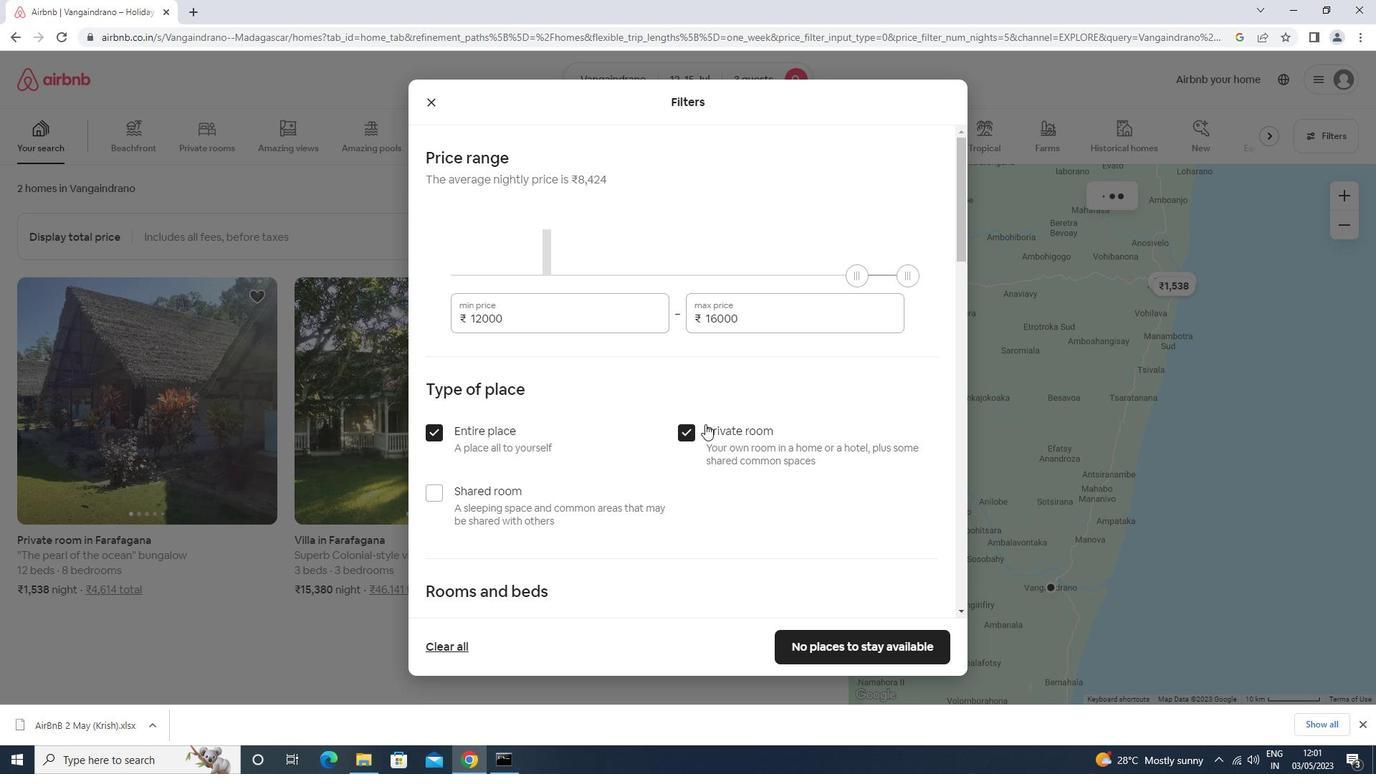 
Action: Mouse scrolled (705, 424) with delta (0, 0)
Screenshot: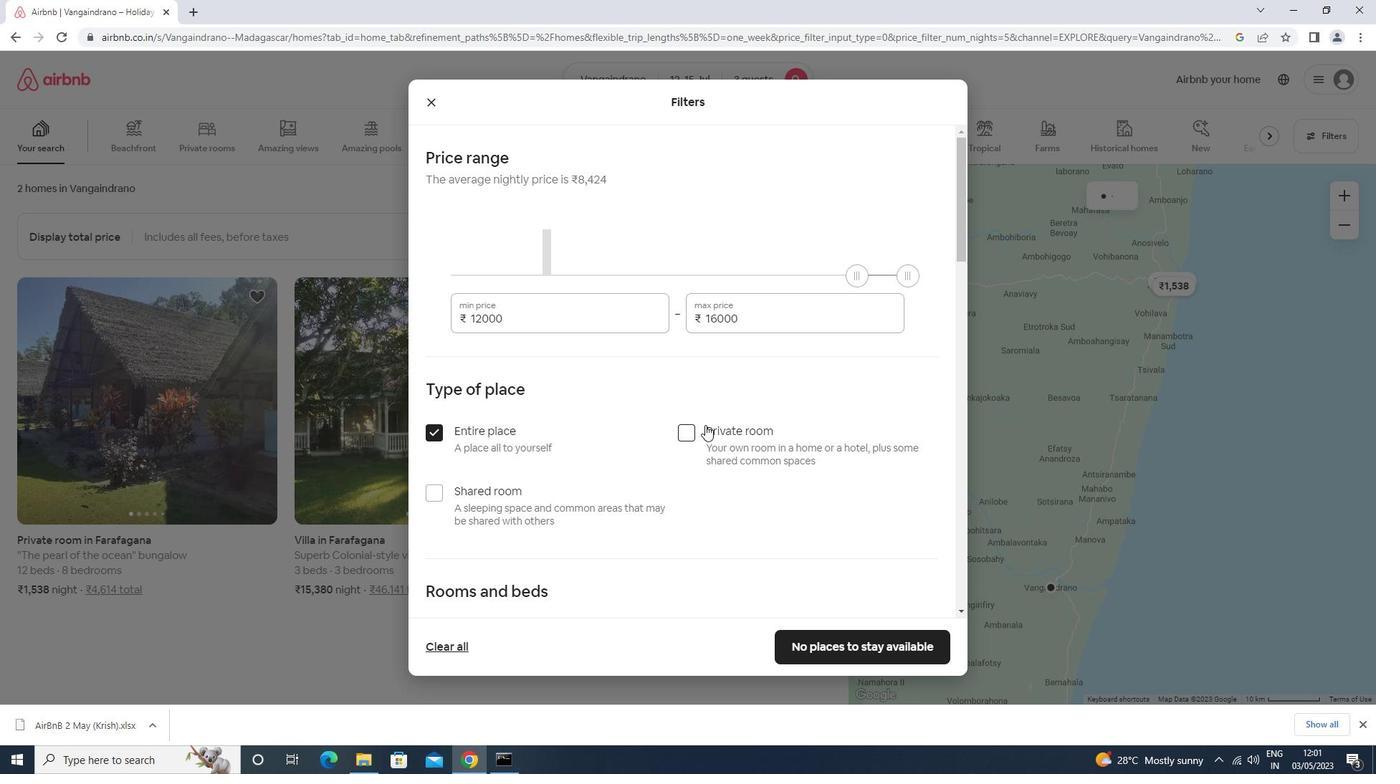 
Action: Mouse scrolled (705, 424) with delta (0, 0)
Screenshot: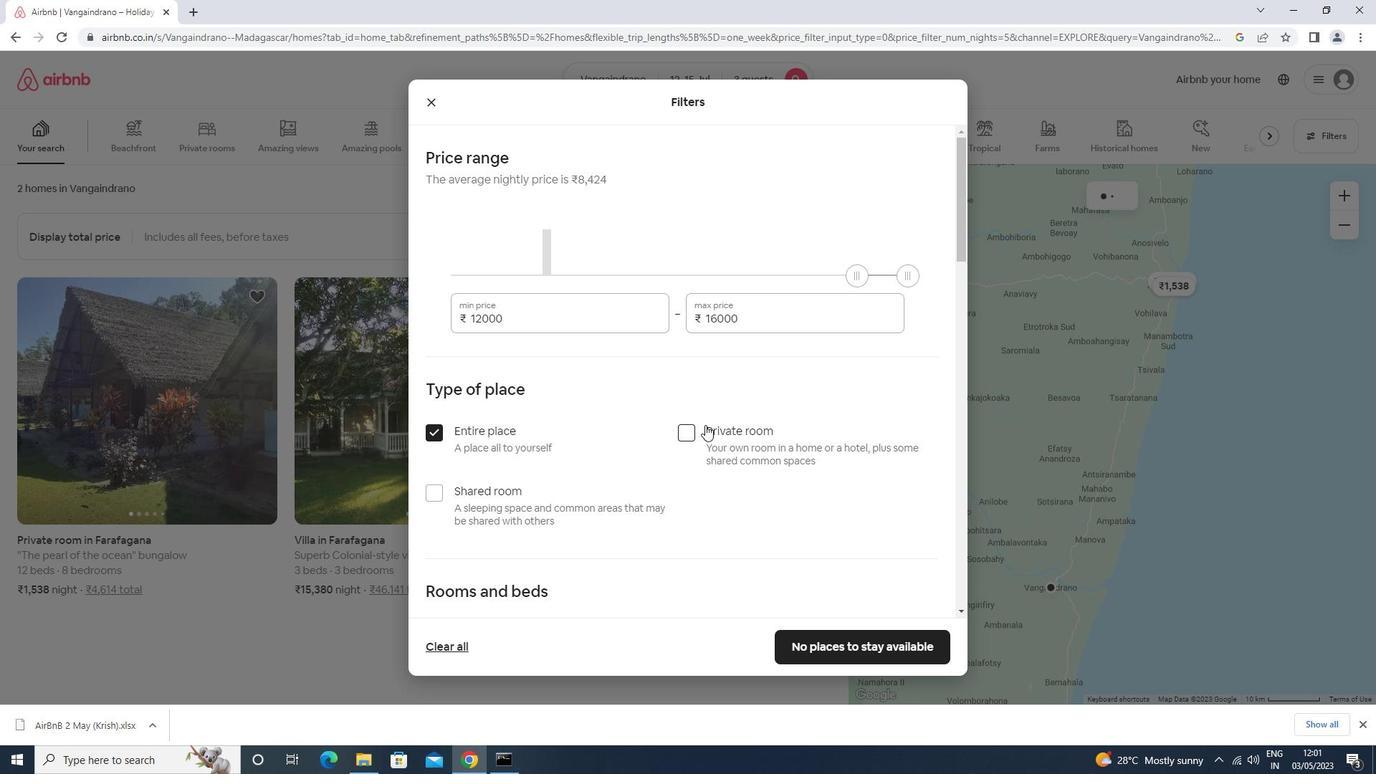 
Action: Mouse scrolled (705, 424) with delta (0, 0)
Screenshot: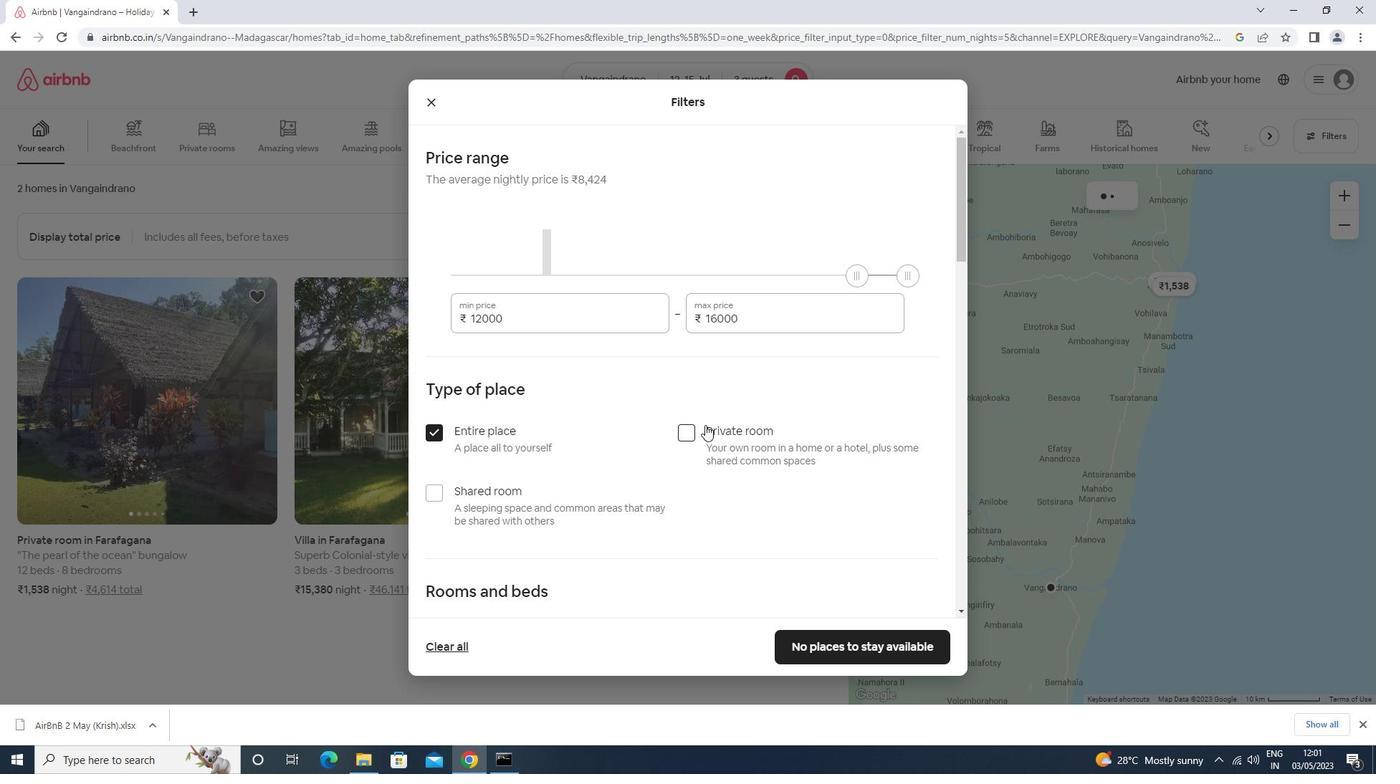 
Action: Mouse scrolled (705, 424) with delta (0, 0)
Screenshot: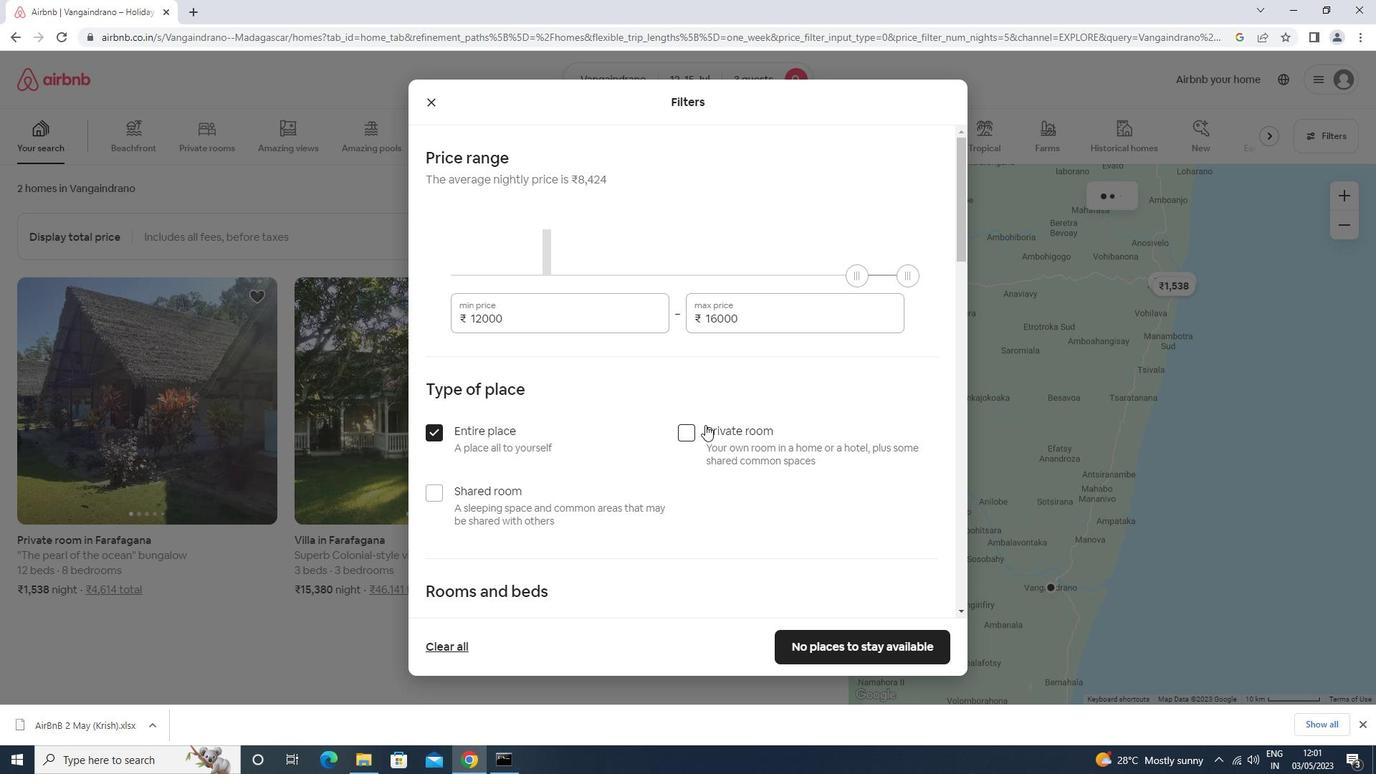 
Action: Mouse moved to (553, 383)
Screenshot: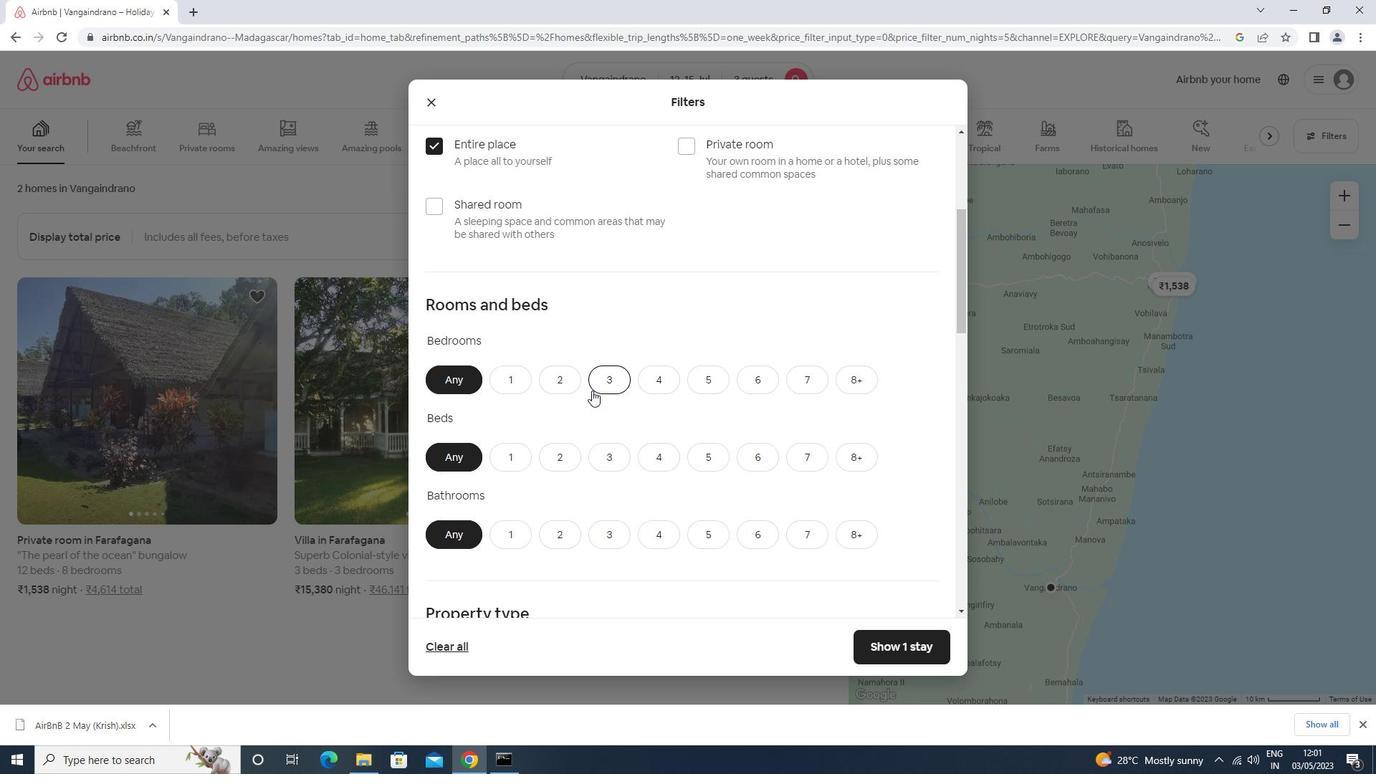 
Action: Mouse pressed left at (553, 383)
Screenshot: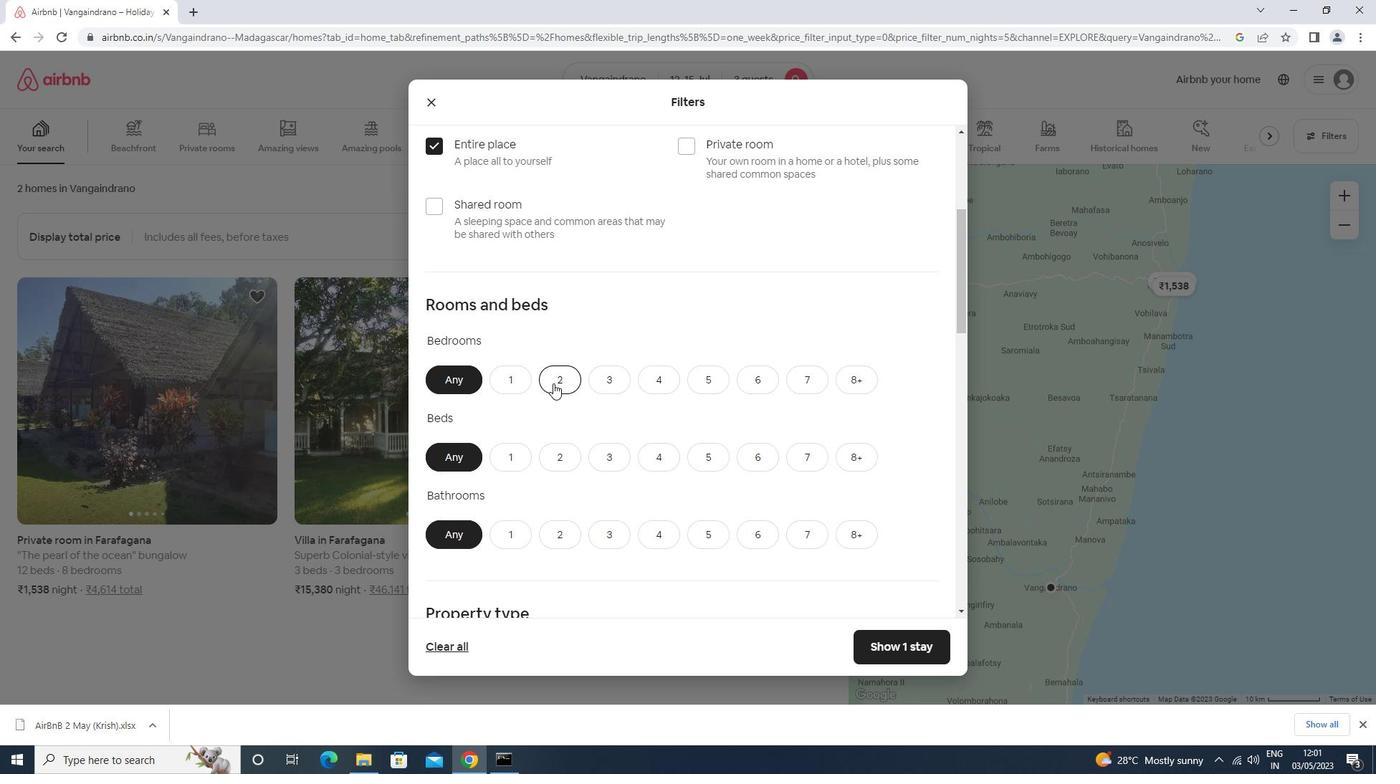 
Action: Mouse moved to (615, 452)
Screenshot: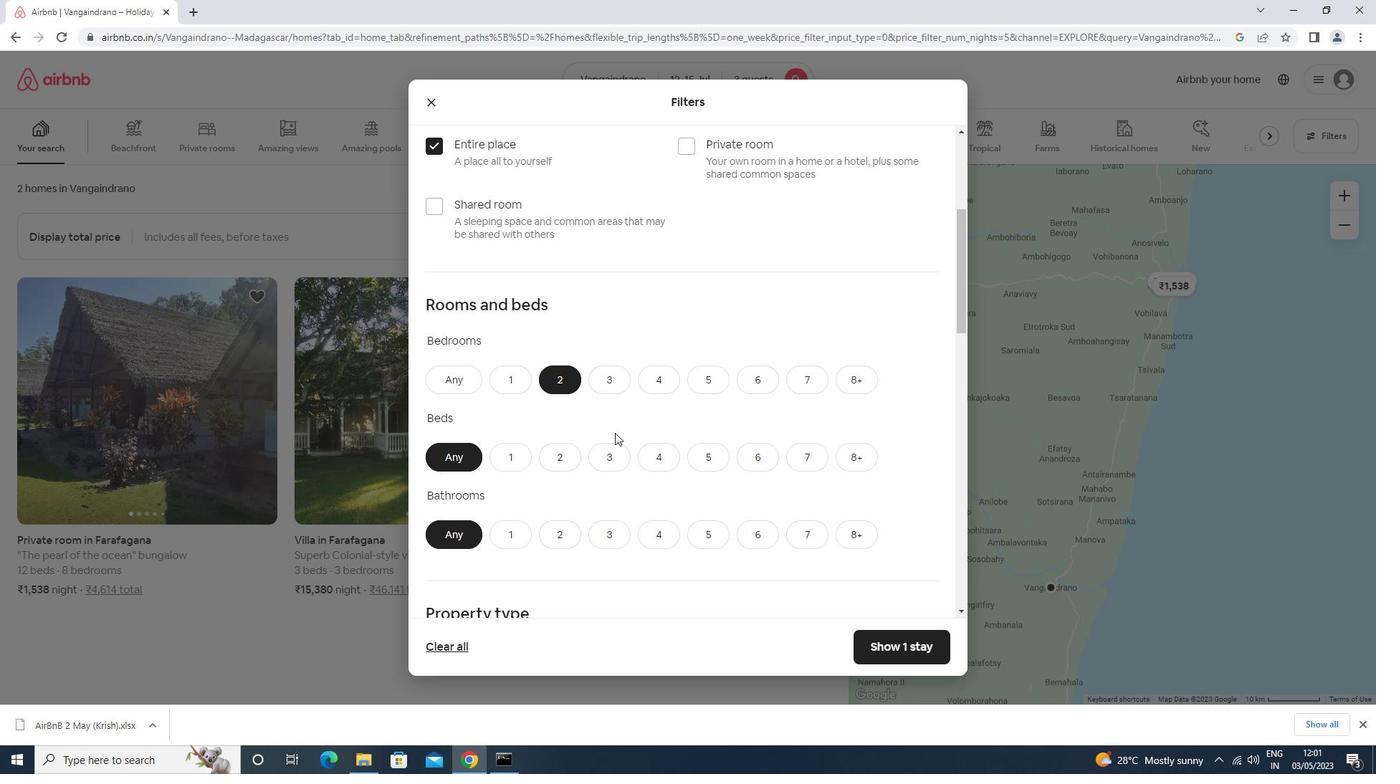 
Action: Mouse pressed left at (615, 452)
Screenshot: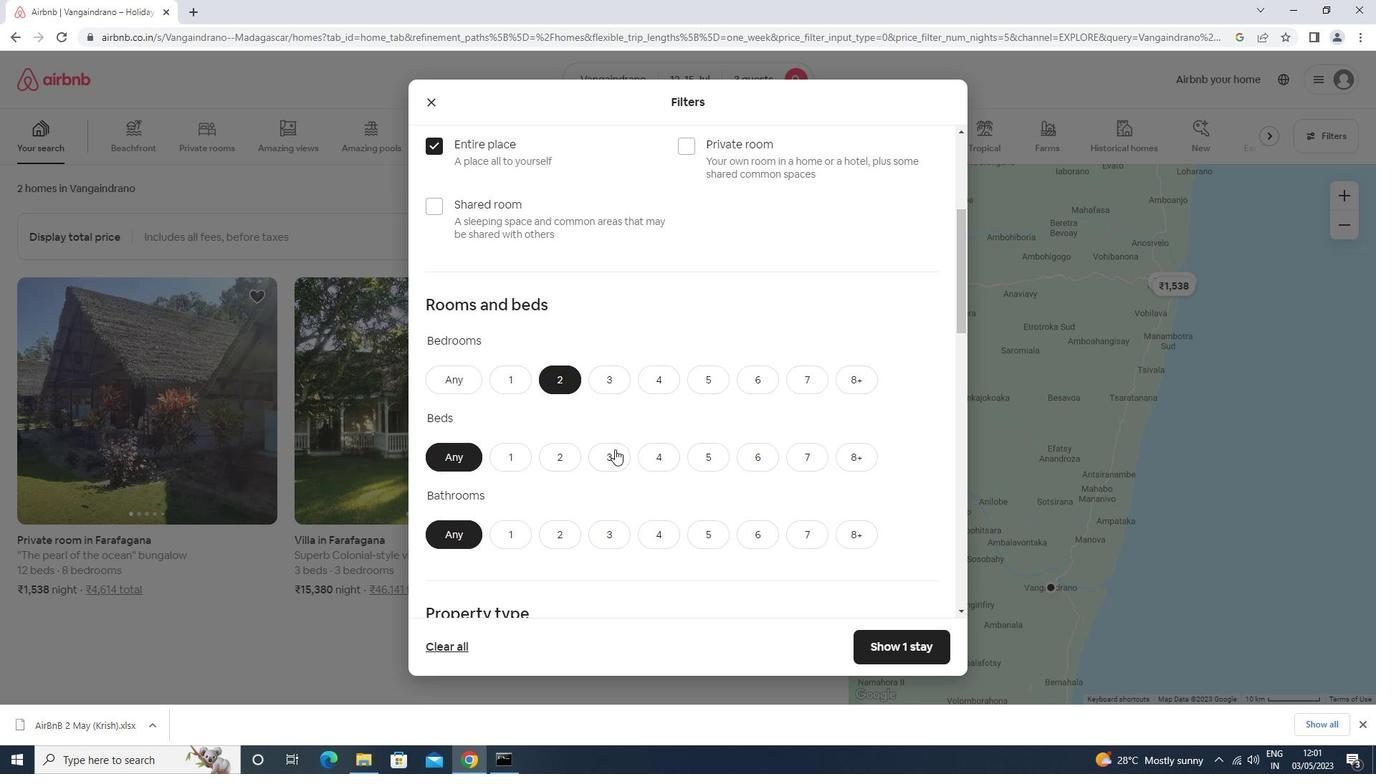 
Action: Mouse moved to (508, 534)
Screenshot: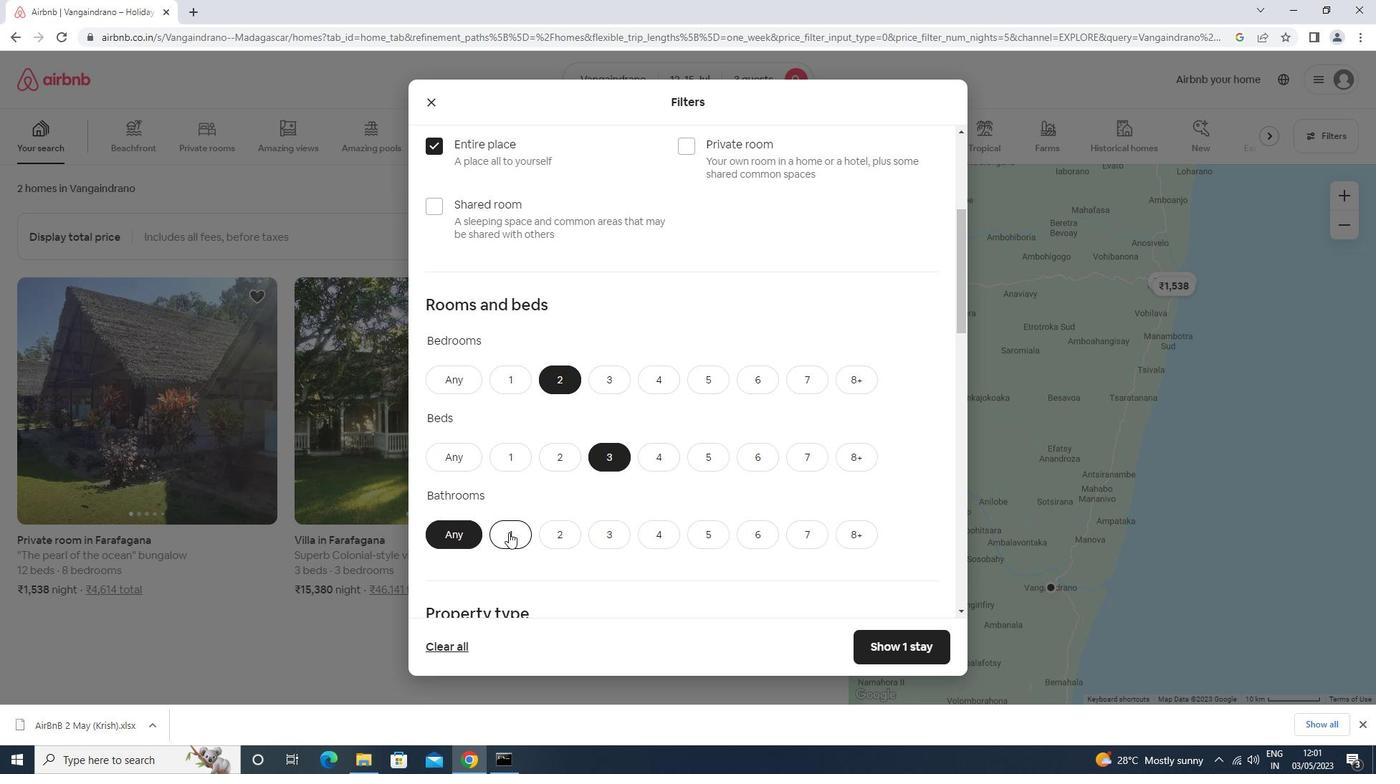 
Action: Mouse pressed left at (508, 534)
Screenshot: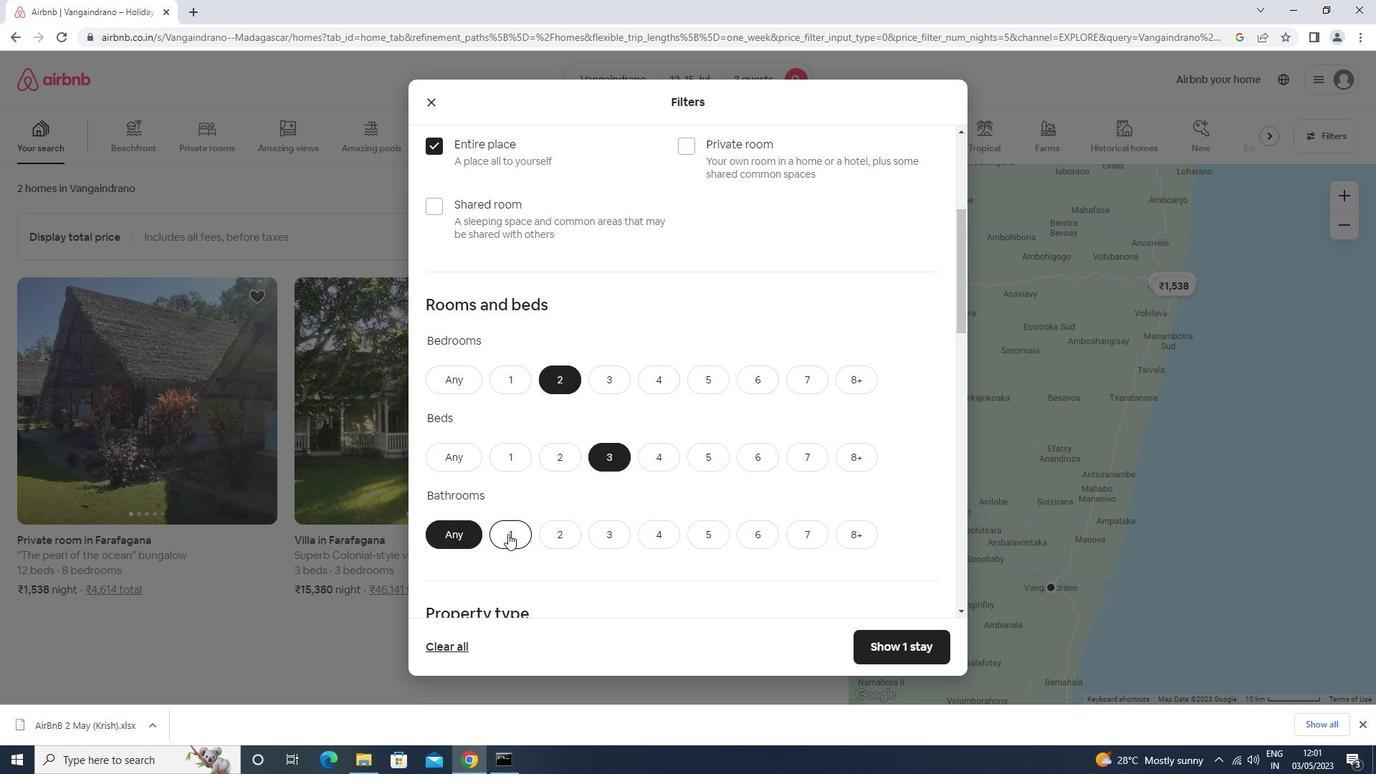 
Action: Mouse moved to (513, 506)
Screenshot: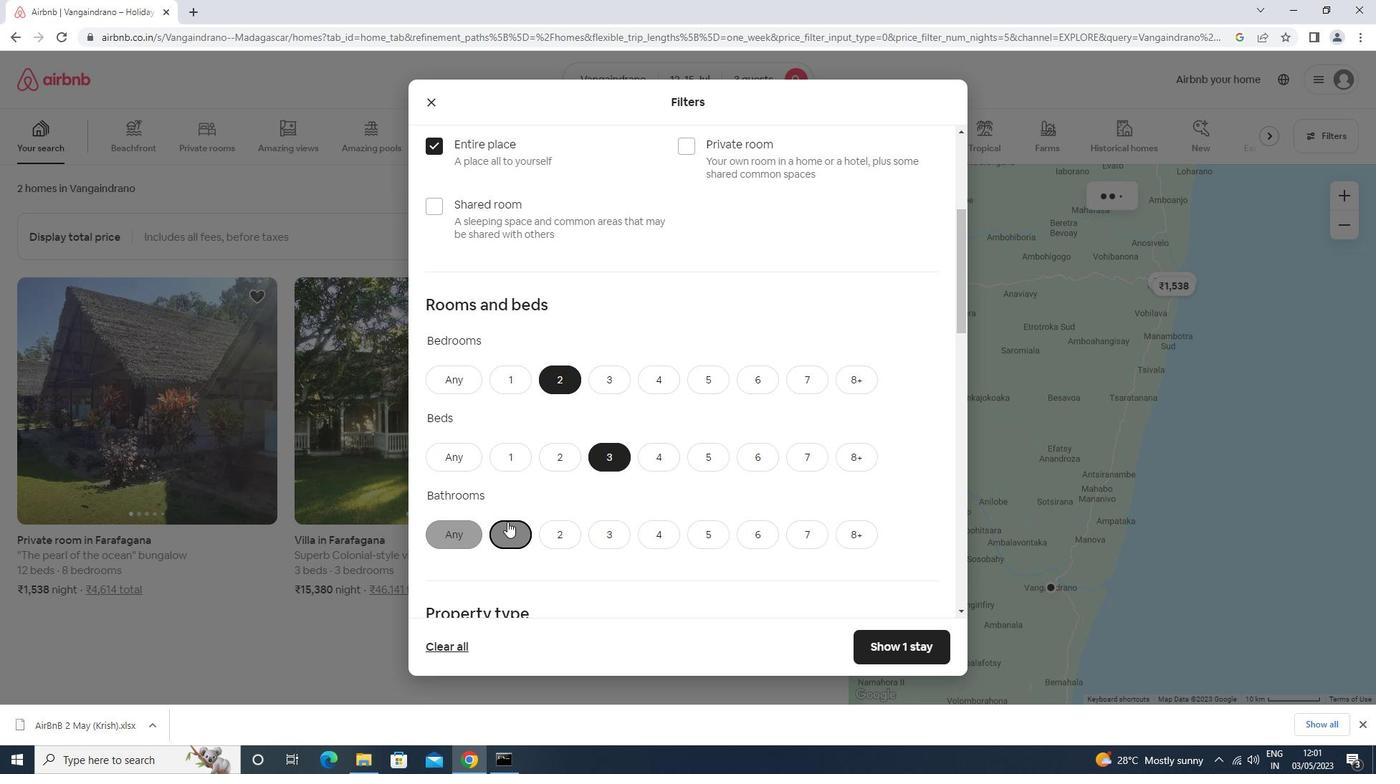 
Action: Mouse scrolled (513, 505) with delta (0, 0)
Screenshot: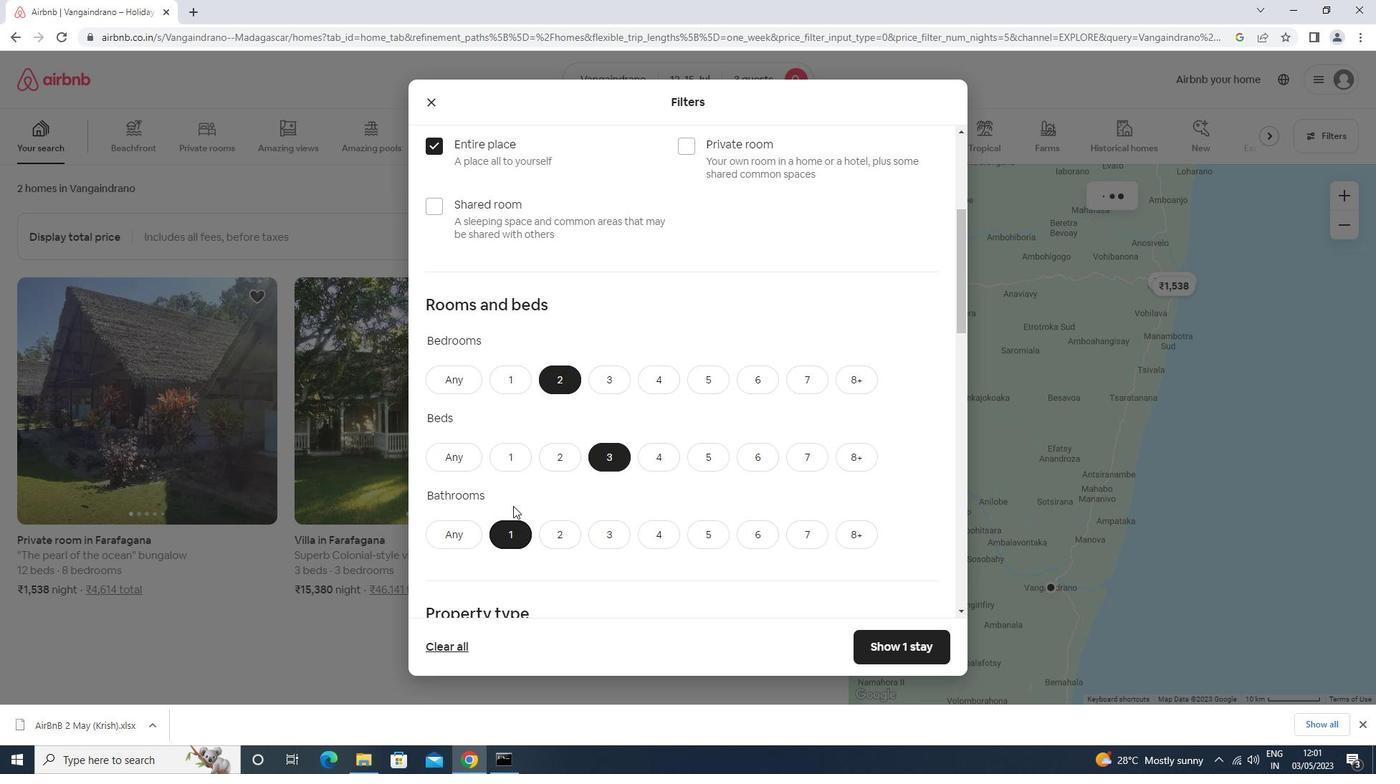 
Action: Mouse scrolled (513, 505) with delta (0, 0)
Screenshot: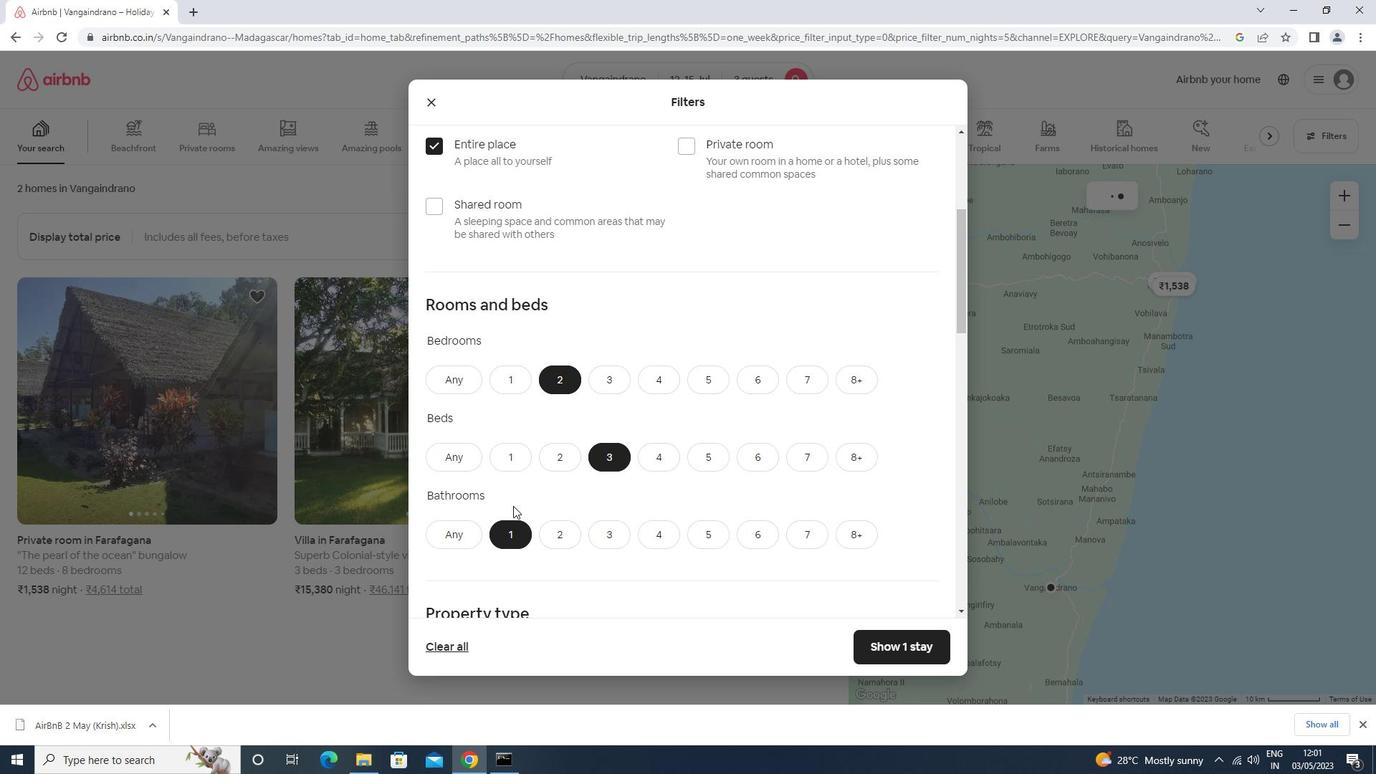 
Action: Mouse scrolled (513, 505) with delta (0, 0)
Screenshot: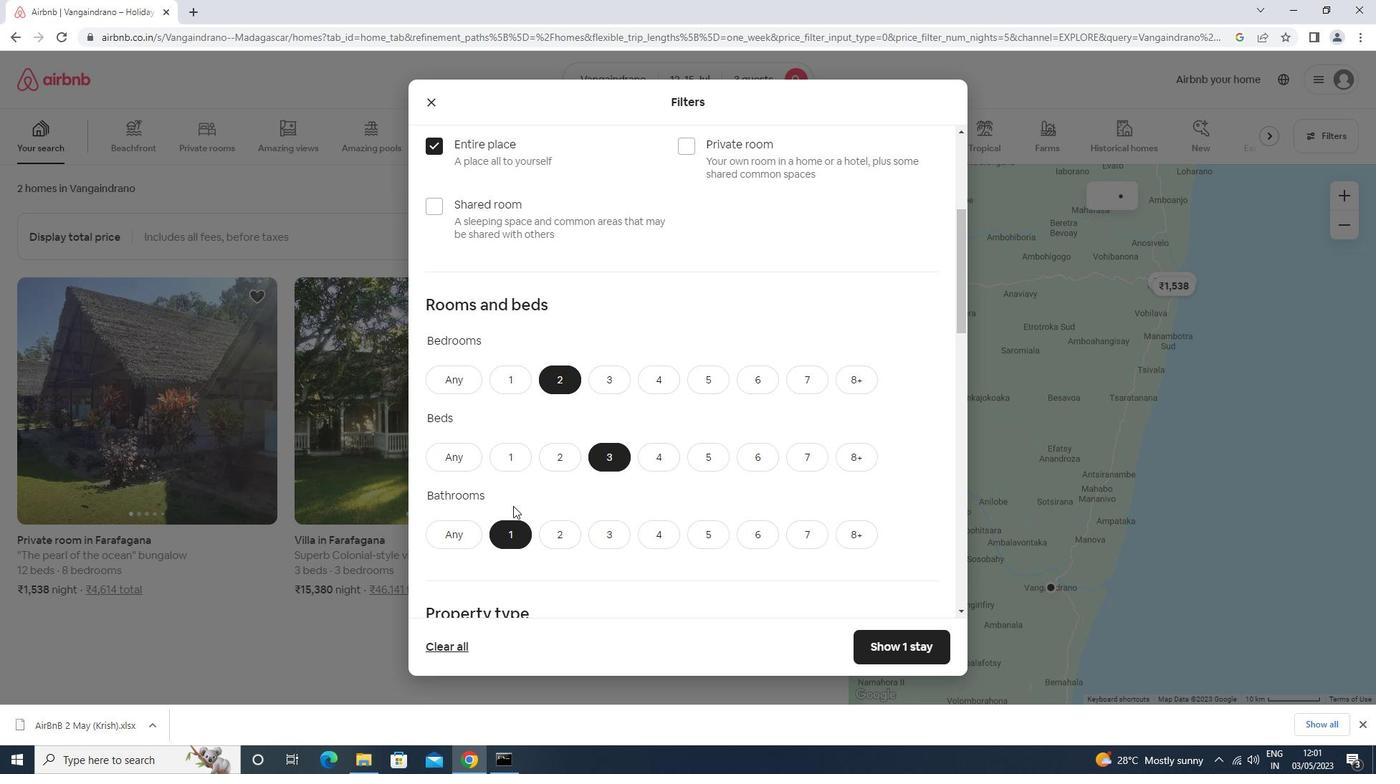 
Action: Mouse scrolled (513, 505) with delta (0, 0)
Screenshot: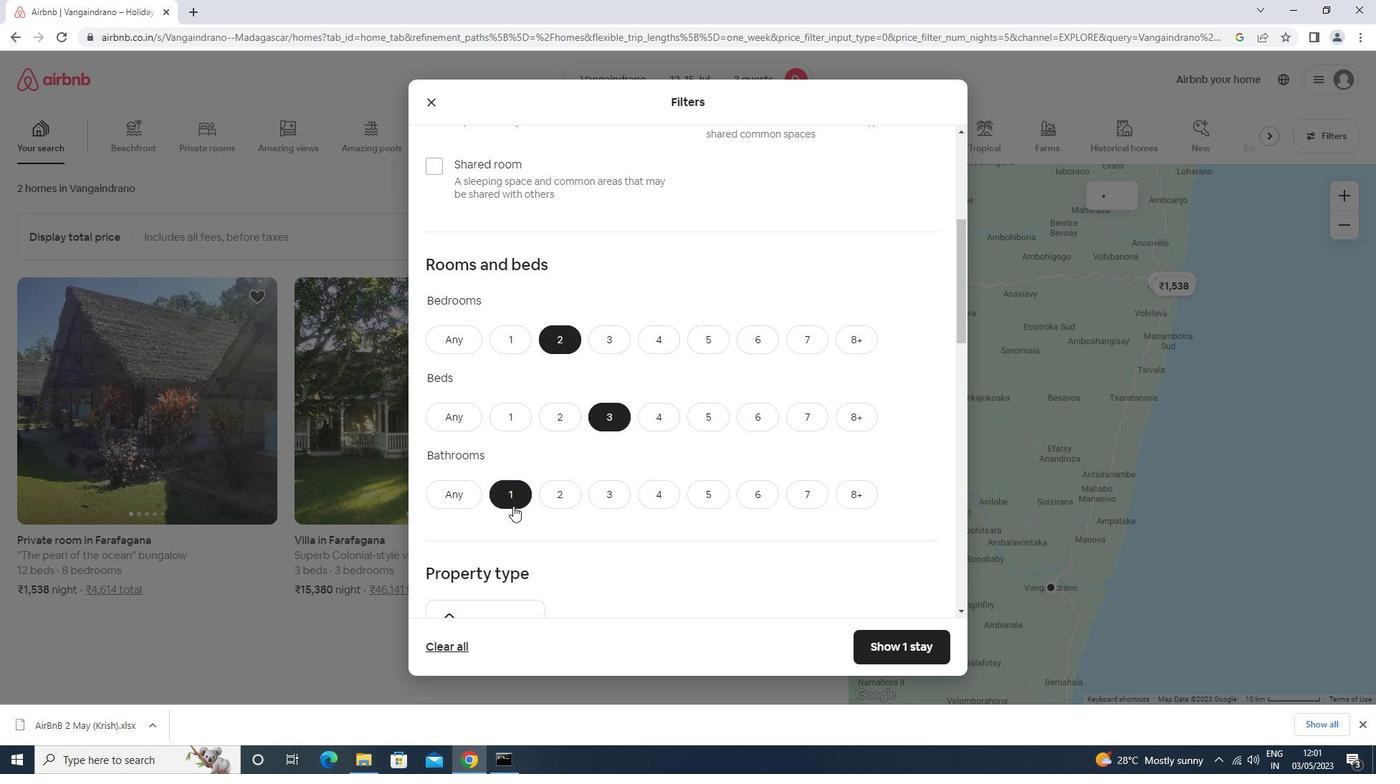 
Action: Mouse moved to (469, 379)
Screenshot: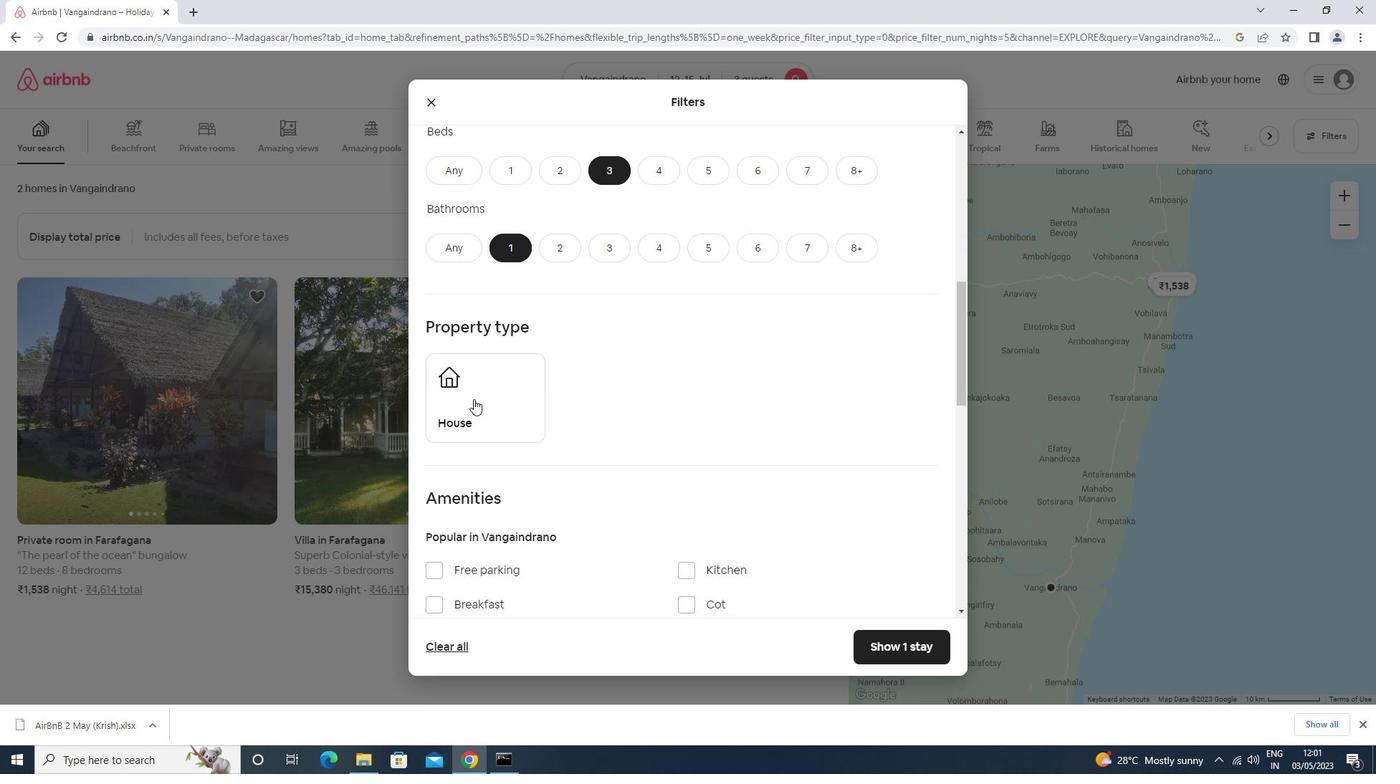 
Action: Mouse pressed left at (469, 379)
Screenshot: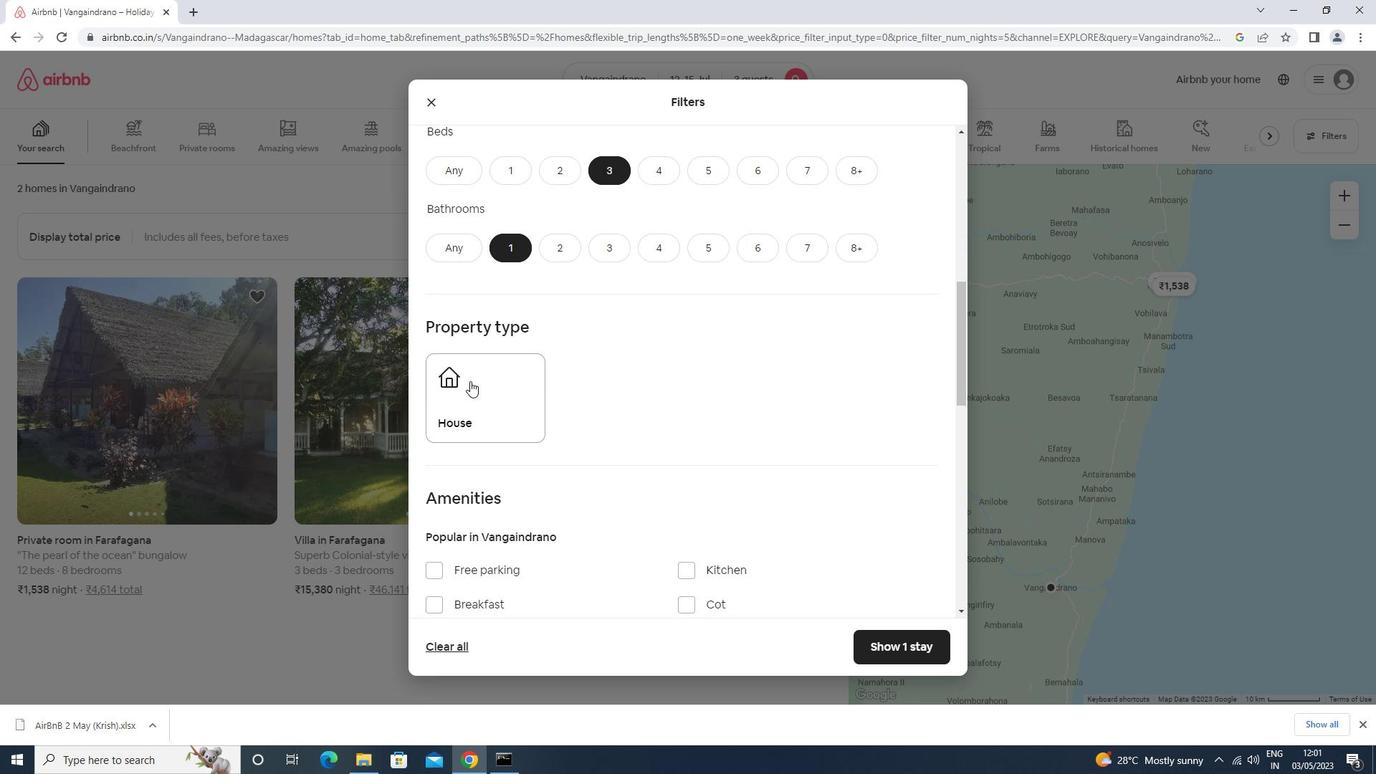 
Action: Mouse moved to (524, 403)
Screenshot: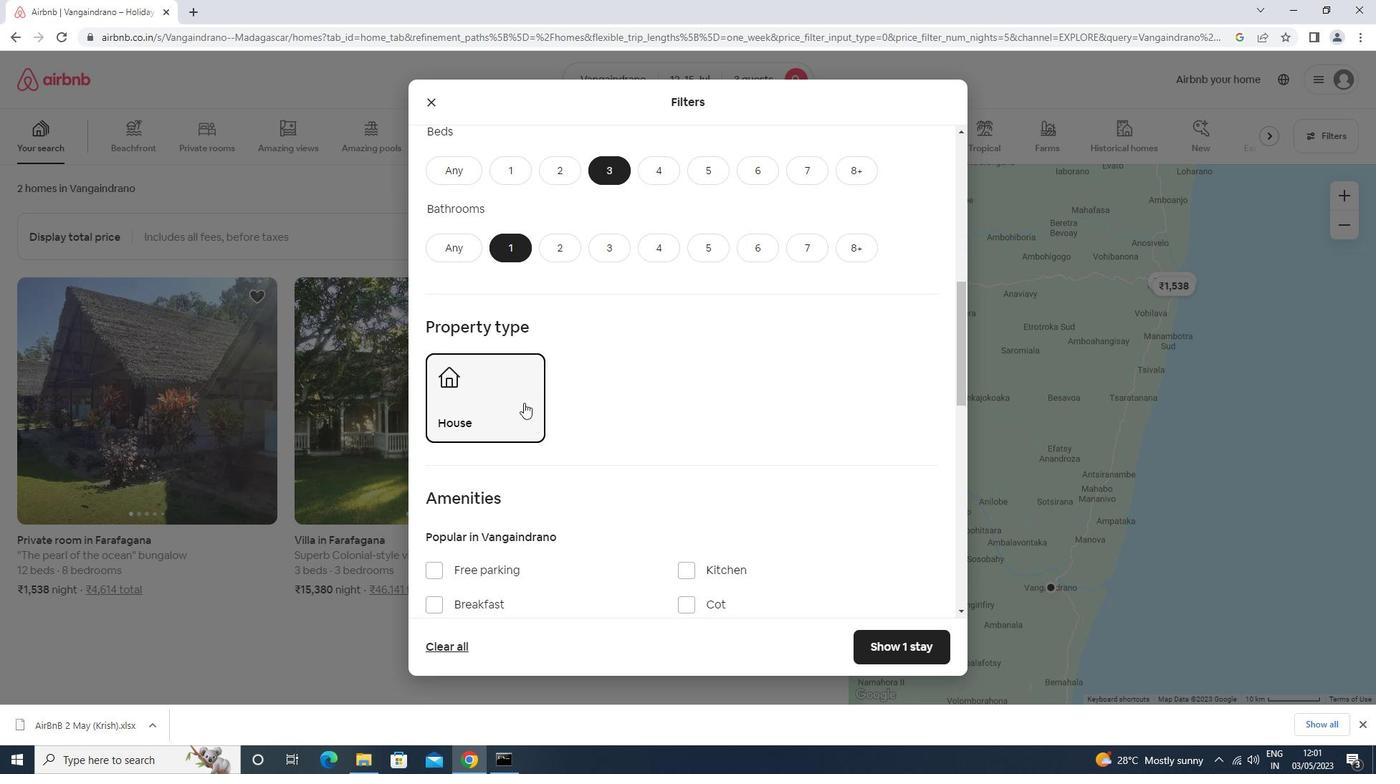 
Action: Mouse scrolled (524, 402) with delta (0, 0)
Screenshot: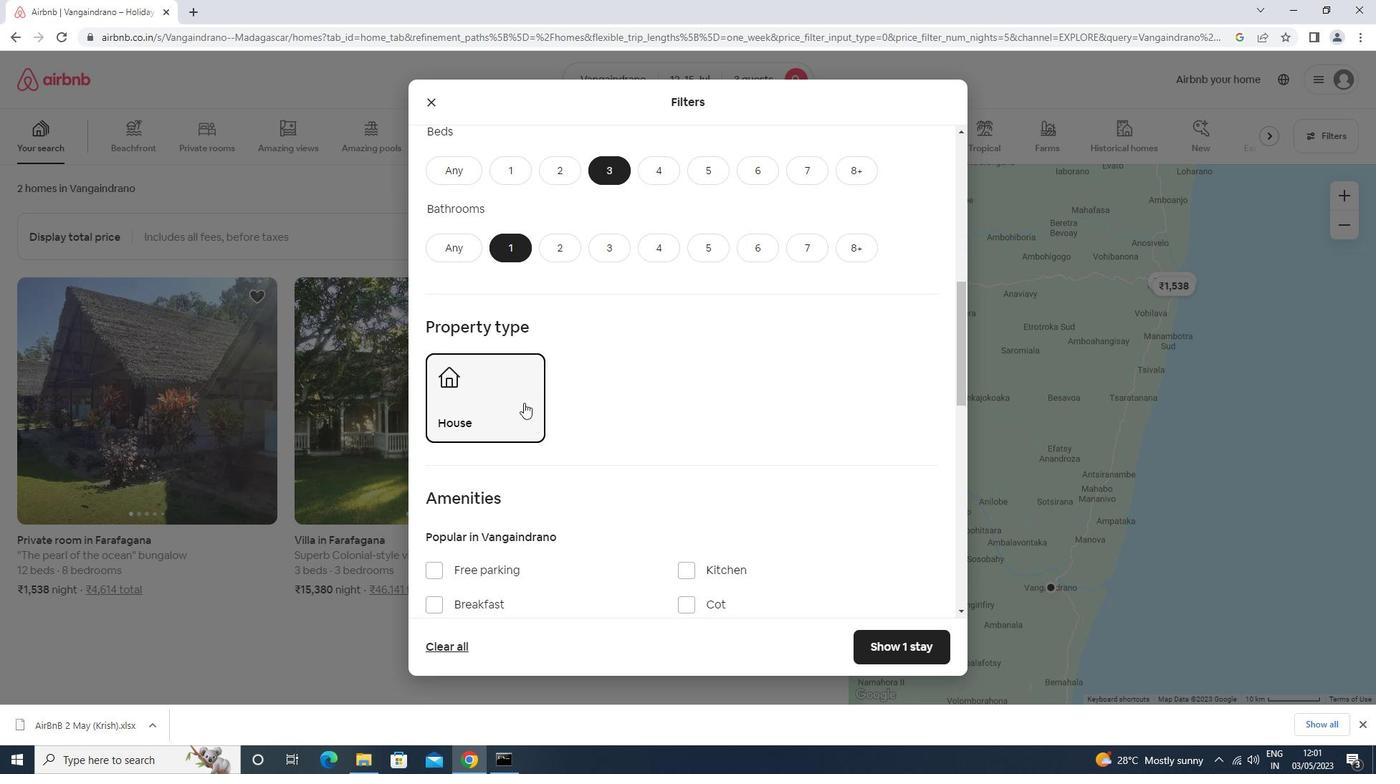 
Action: Mouse scrolled (524, 402) with delta (0, 0)
Screenshot: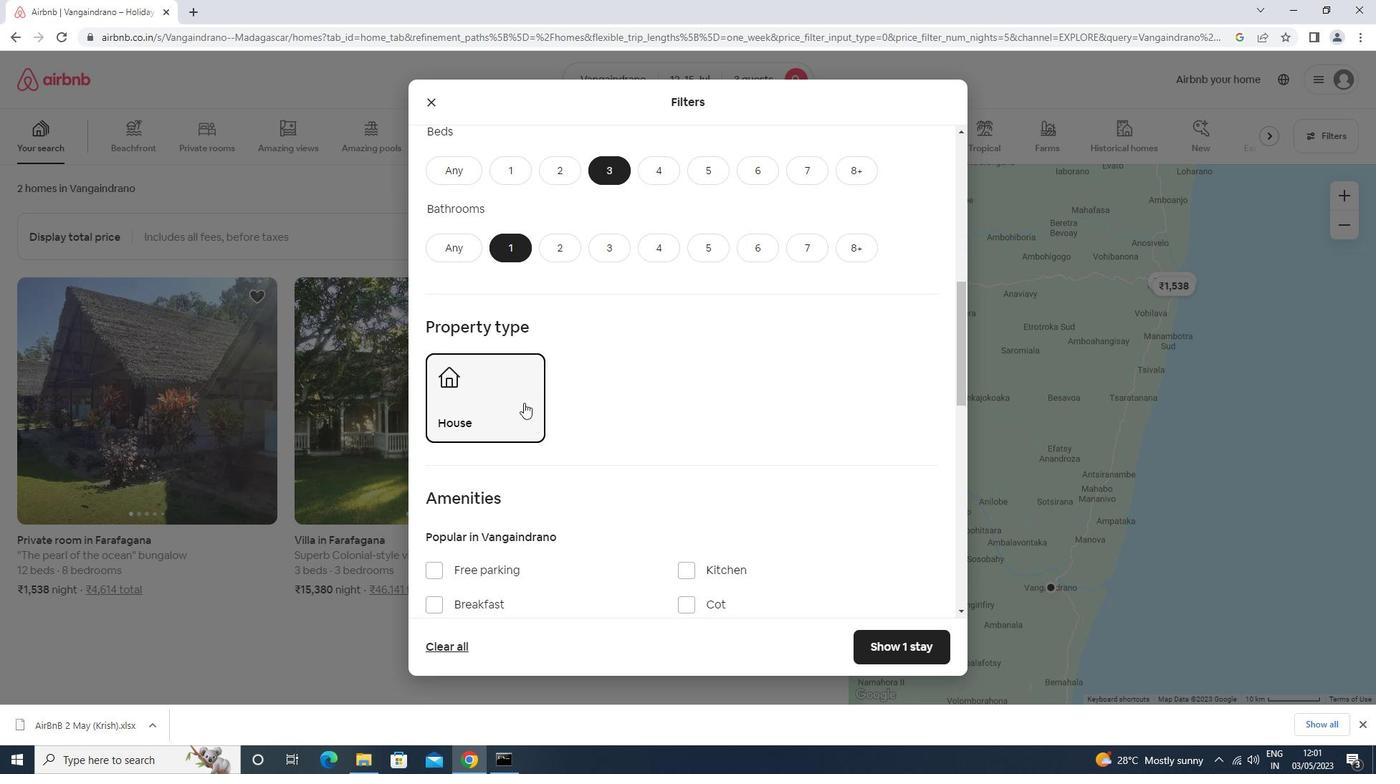 
Action: Mouse moved to (525, 404)
Screenshot: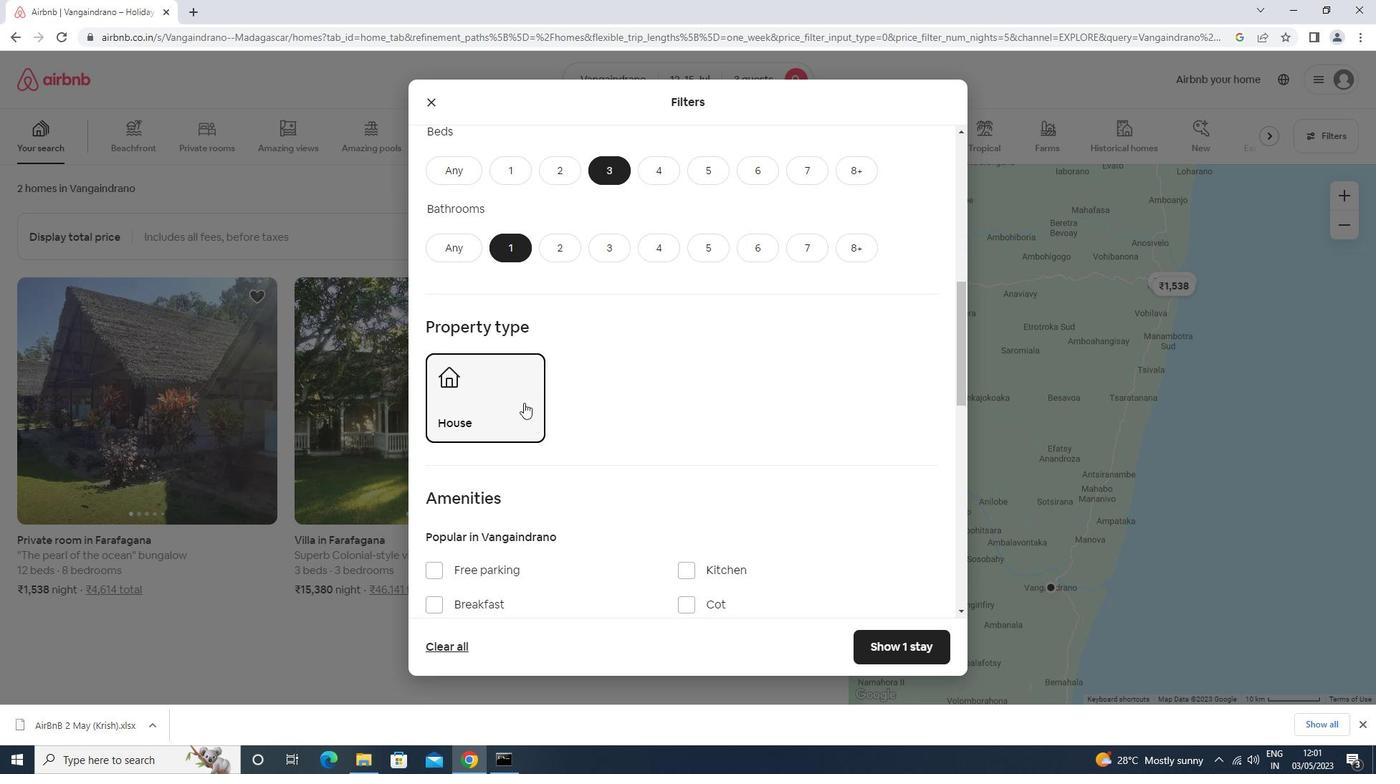 
Action: Mouse scrolled (525, 403) with delta (0, 0)
Screenshot: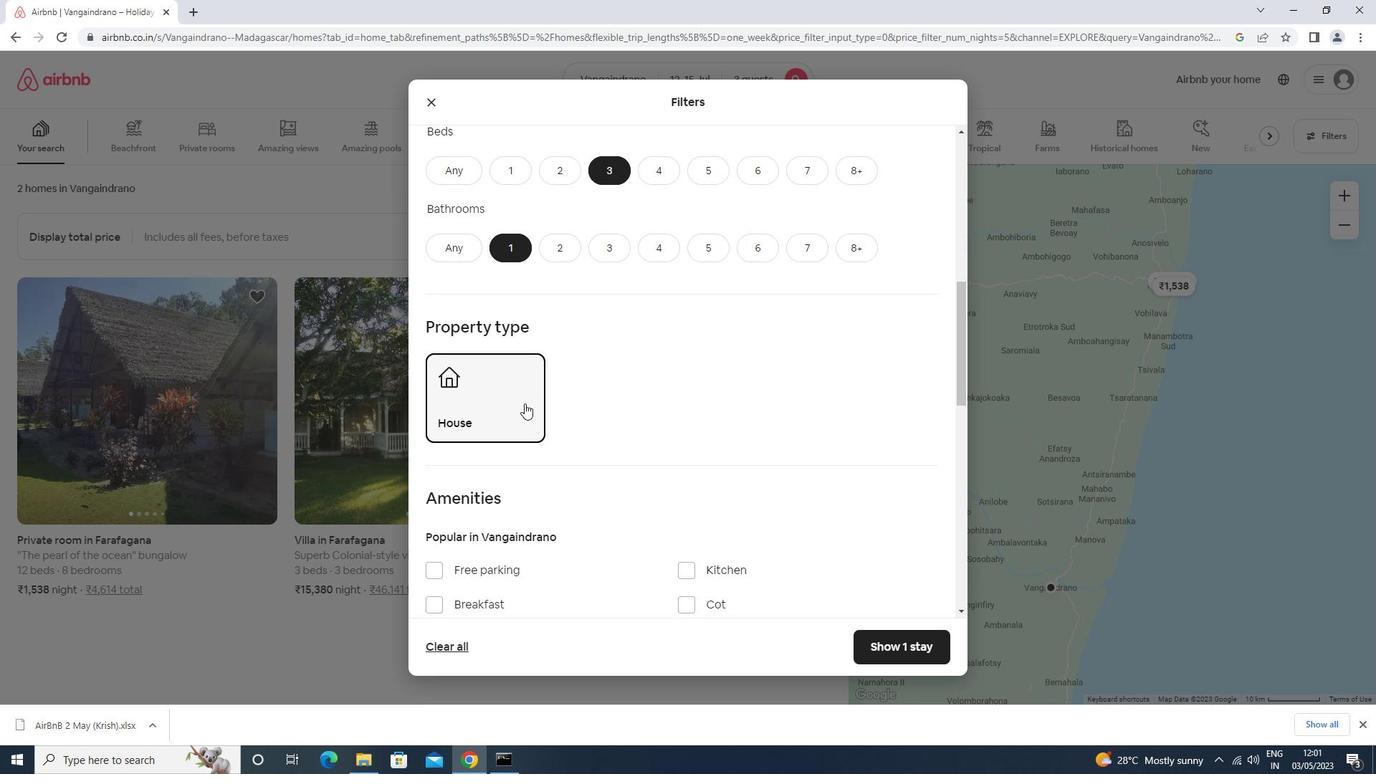 
Action: Mouse scrolled (525, 403) with delta (0, 0)
Screenshot: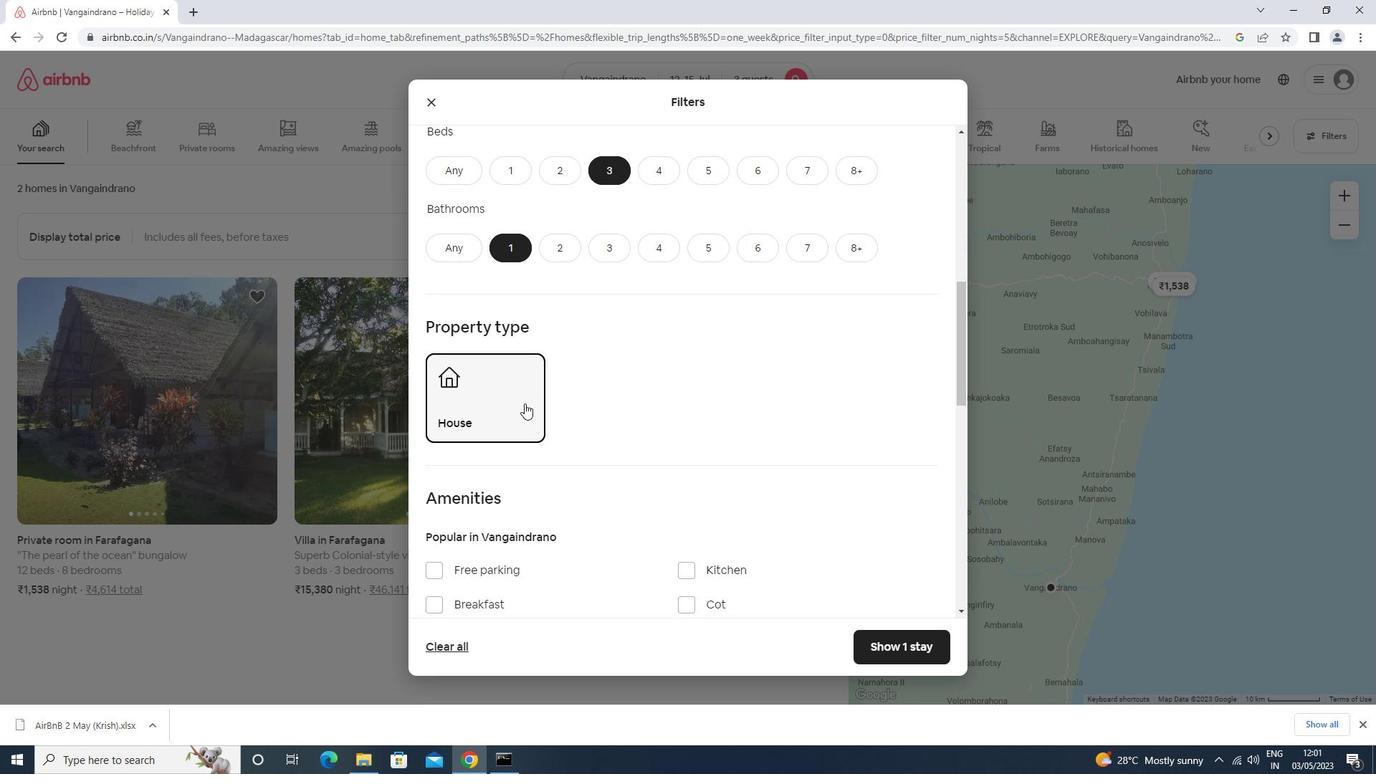 
Action: Mouse scrolled (525, 403) with delta (0, 0)
Screenshot: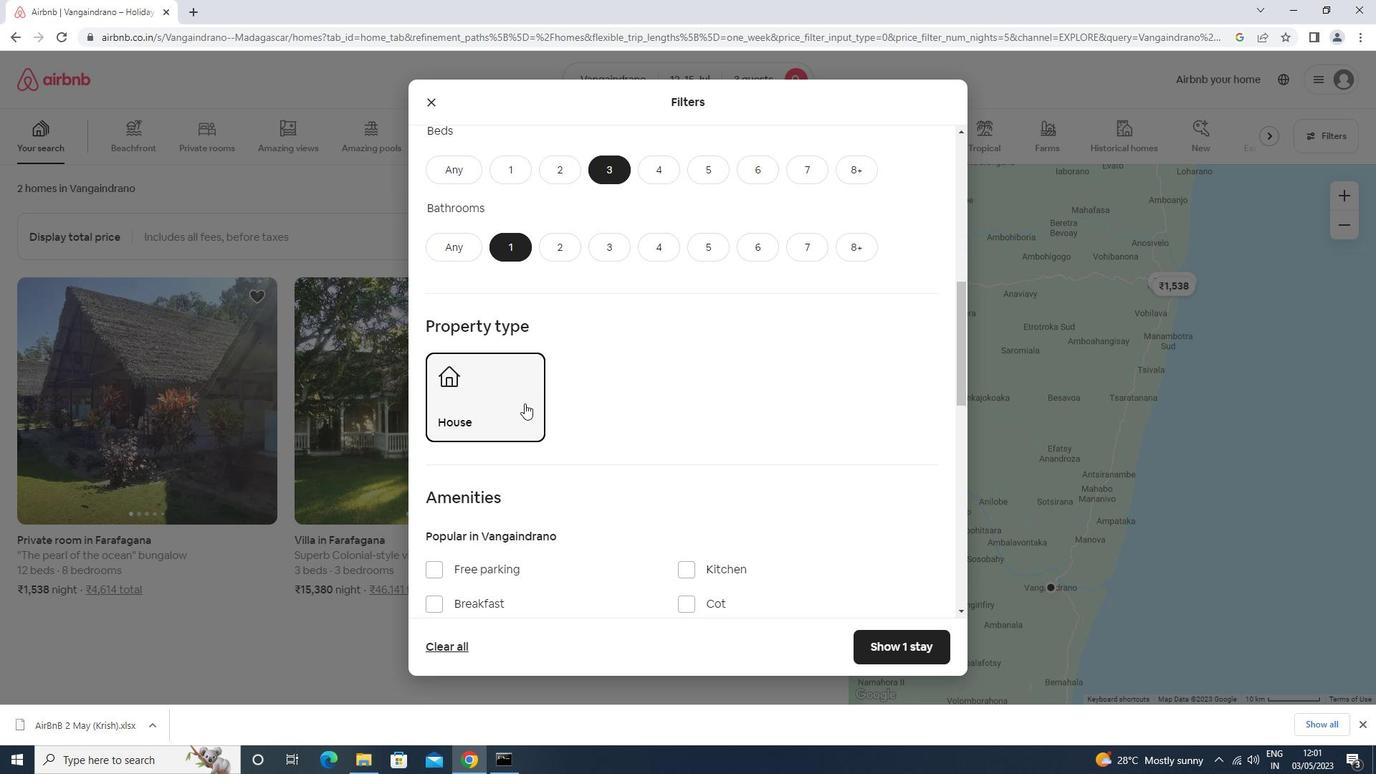 
Action: Mouse moved to (906, 476)
Screenshot: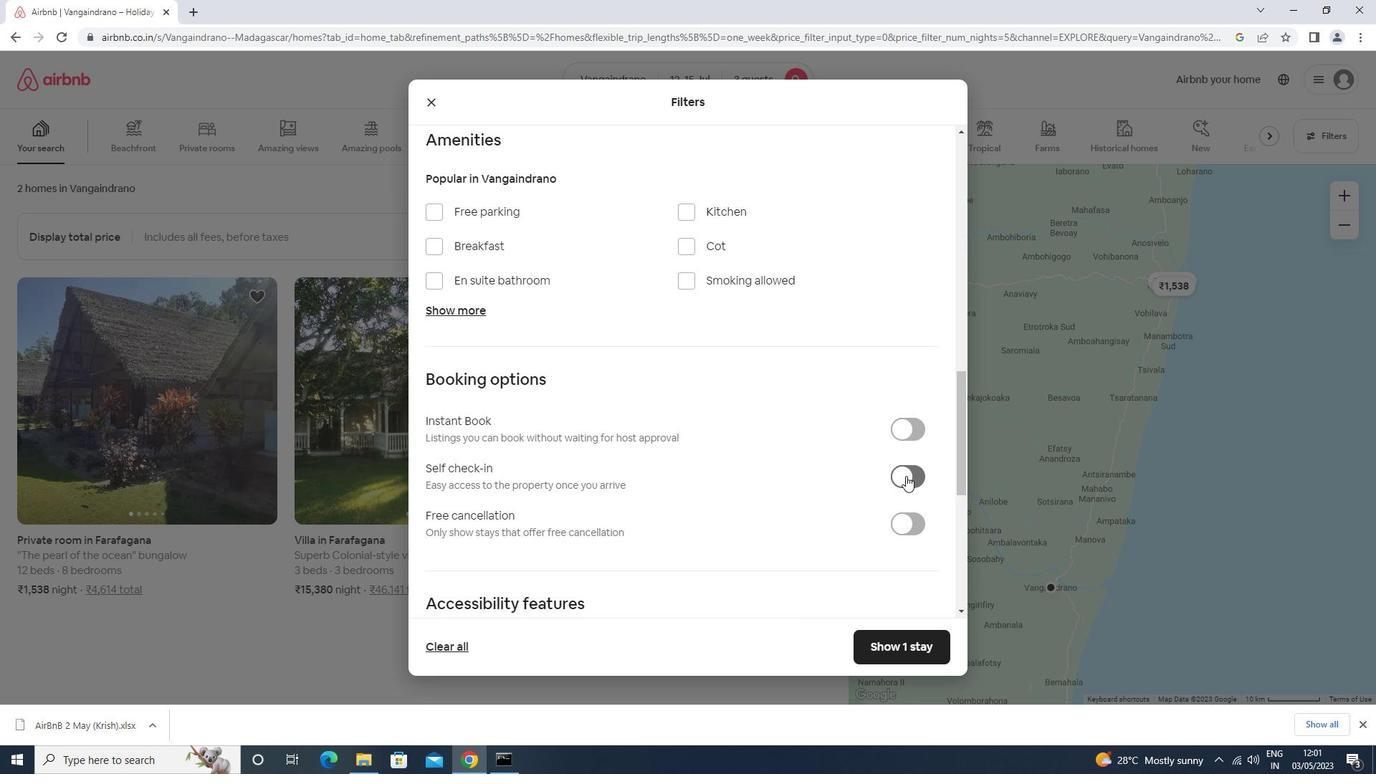 
Action: Mouse pressed left at (906, 476)
Screenshot: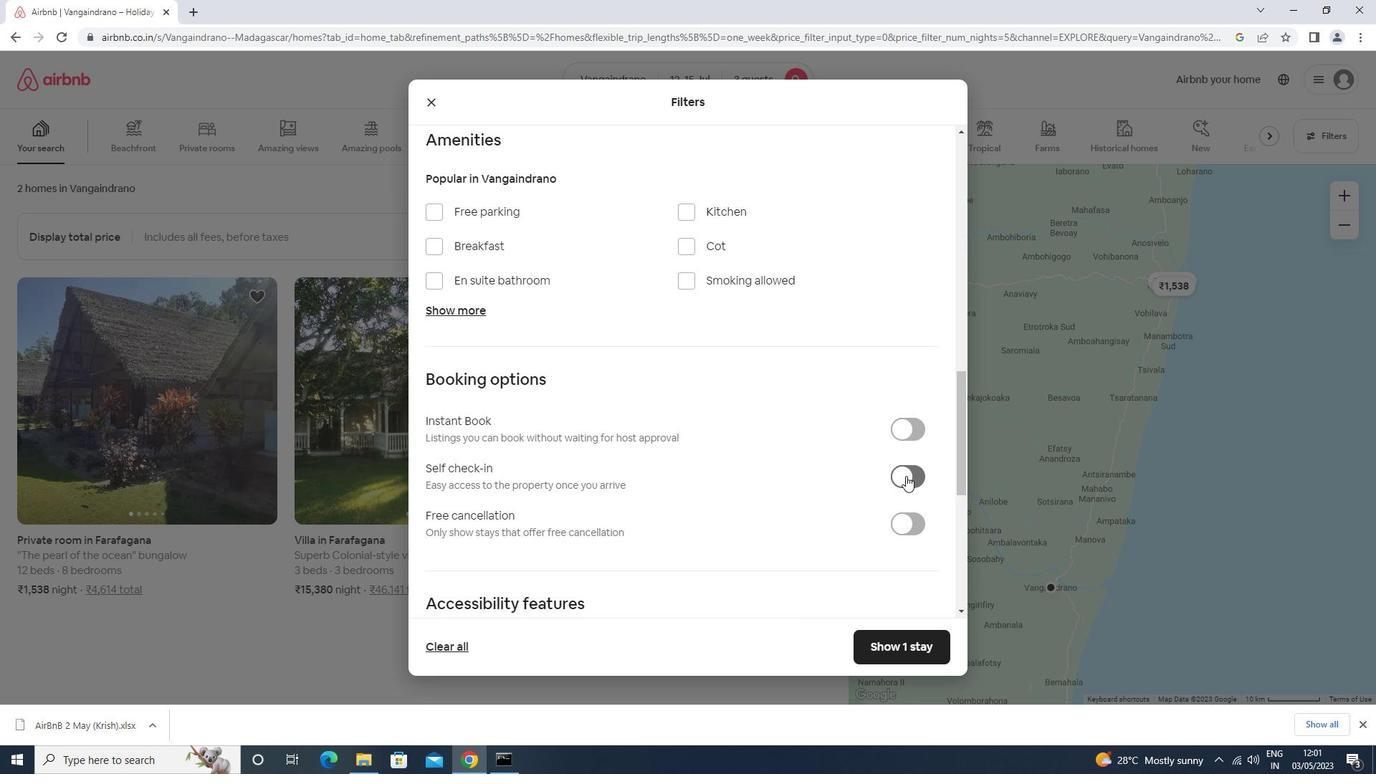 
Action: Mouse moved to (895, 466)
Screenshot: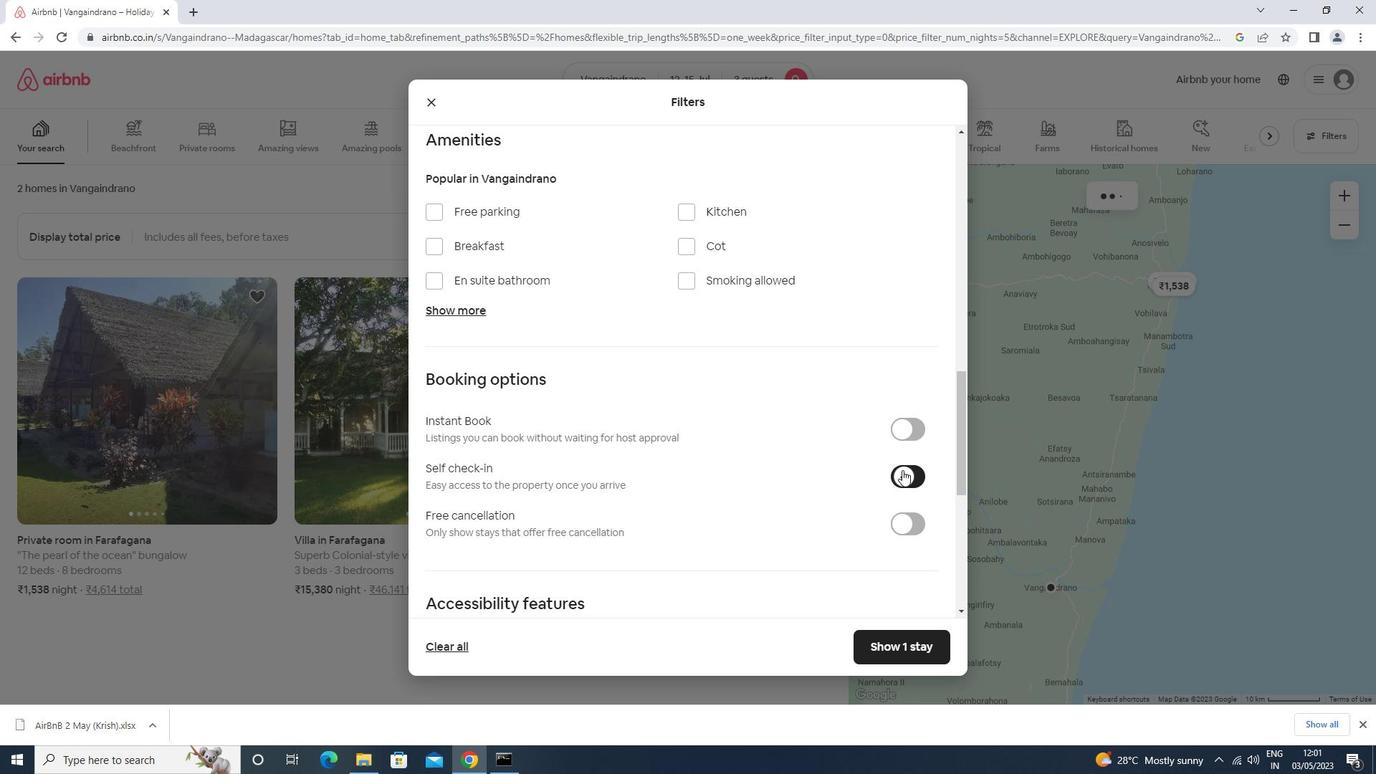 
Action: Mouse scrolled (895, 465) with delta (0, 0)
Screenshot: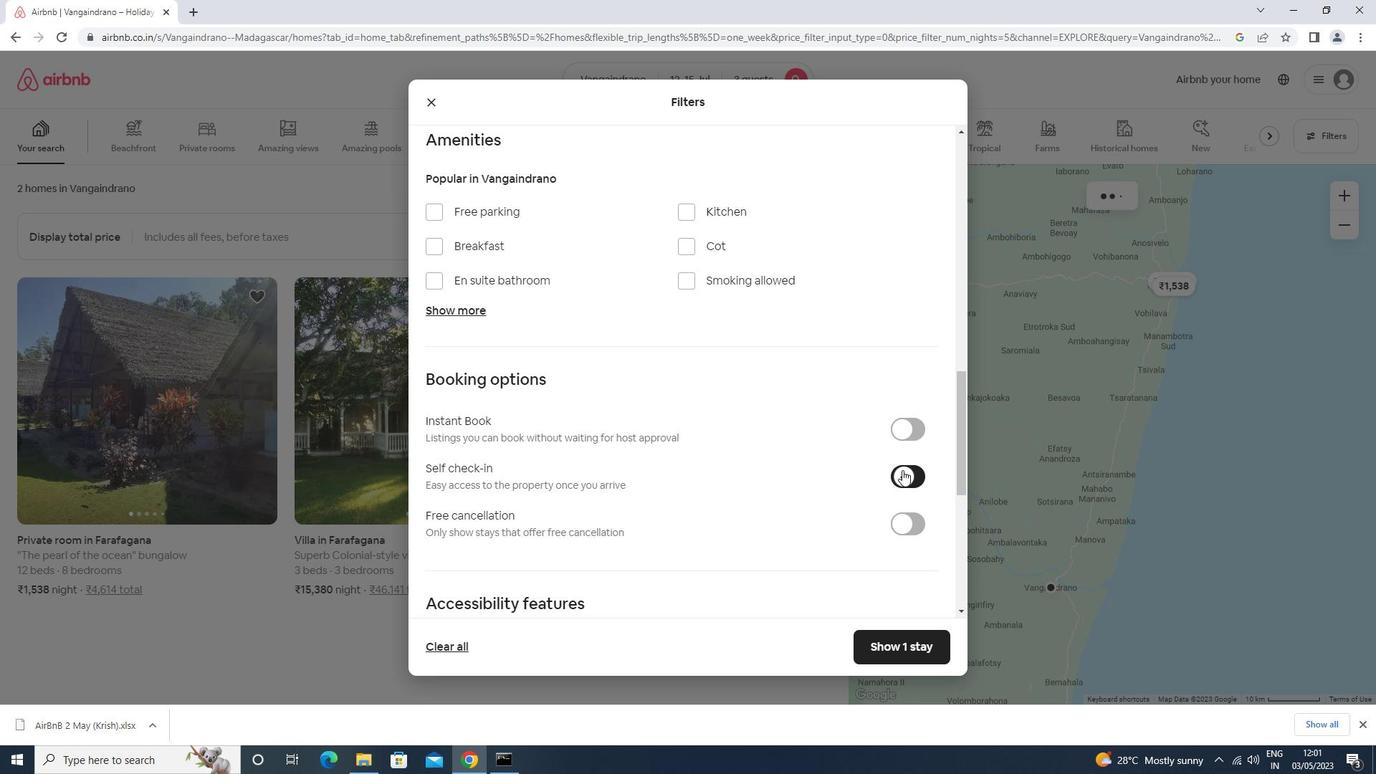 
Action: Mouse moved to (893, 466)
Screenshot: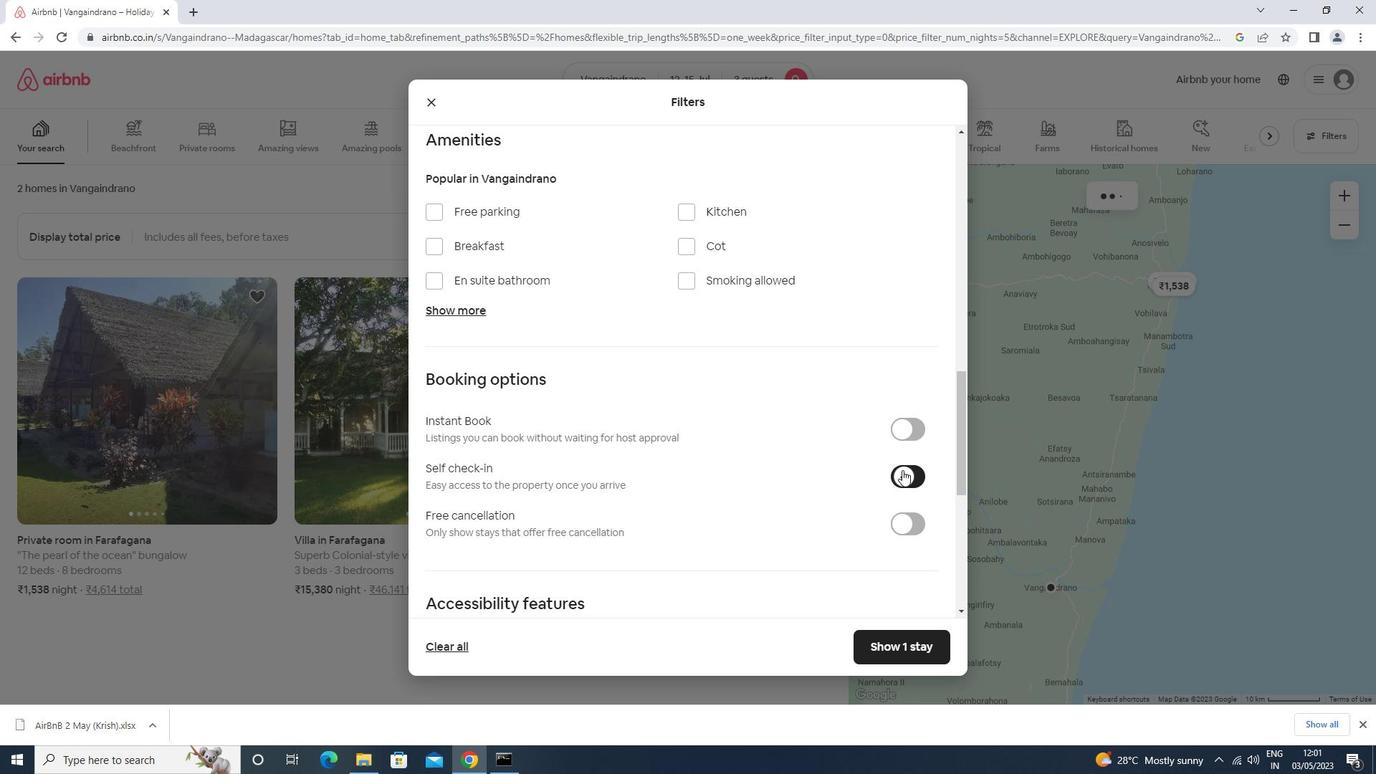 
Action: Mouse scrolled (893, 465) with delta (0, 0)
Screenshot: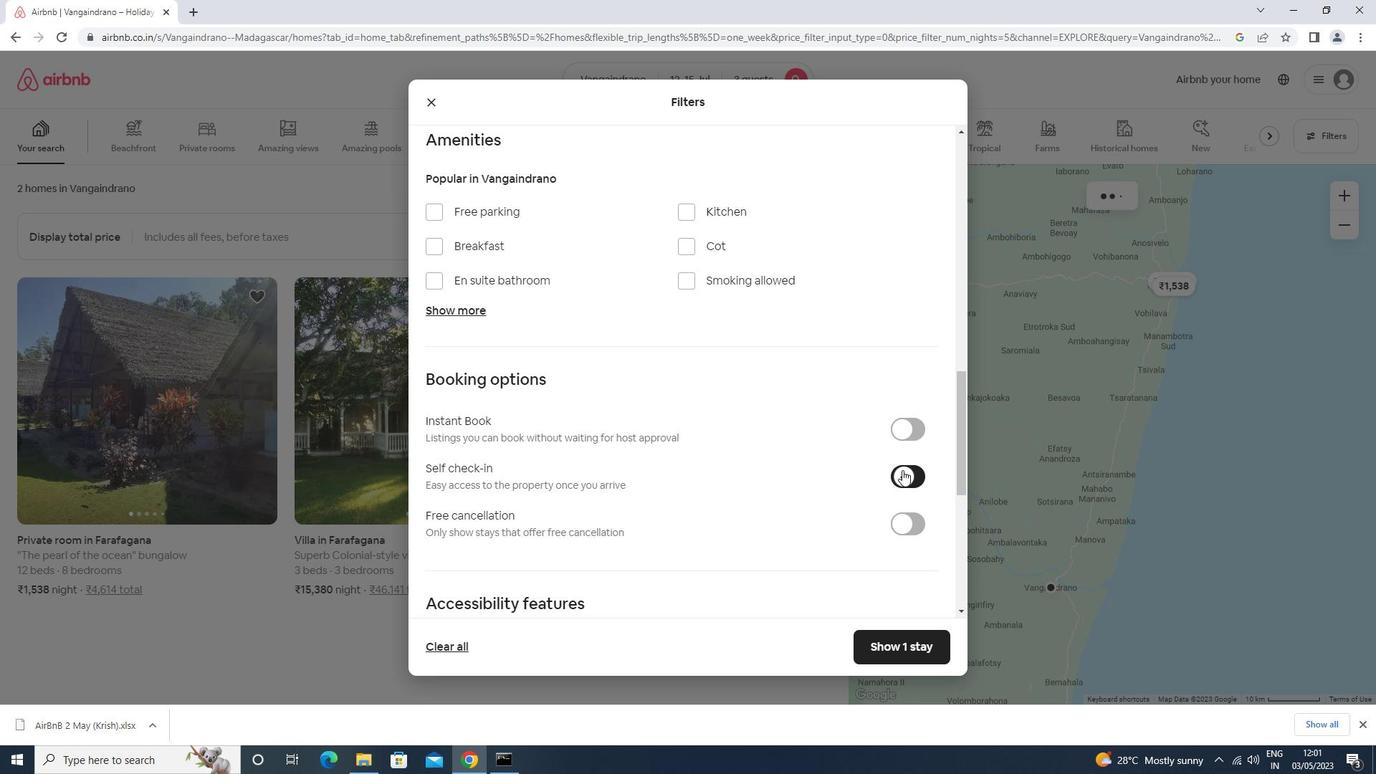 
Action: Mouse moved to (893, 466)
Screenshot: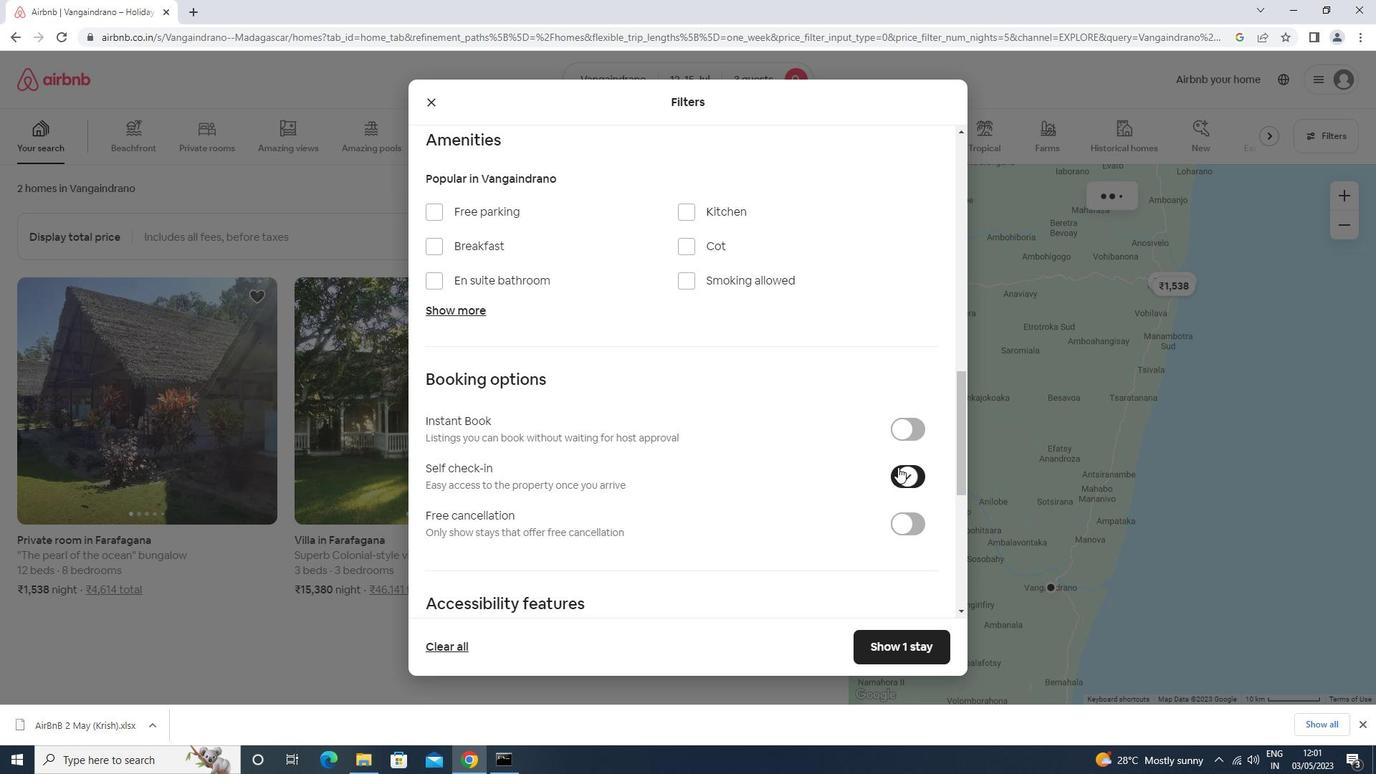 
Action: Mouse scrolled (893, 465) with delta (0, 0)
Screenshot: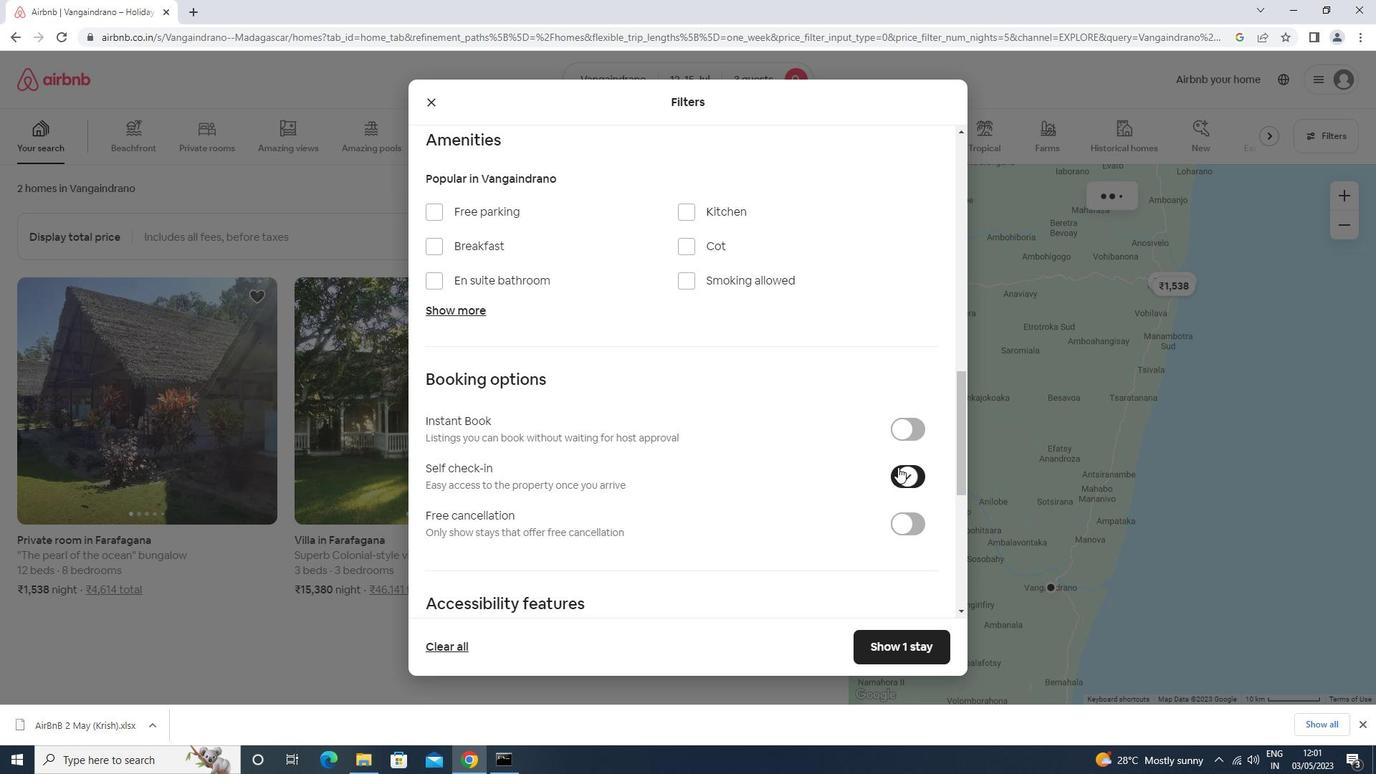 
Action: Mouse scrolled (893, 465) with delta (0, 0)
Screenshot: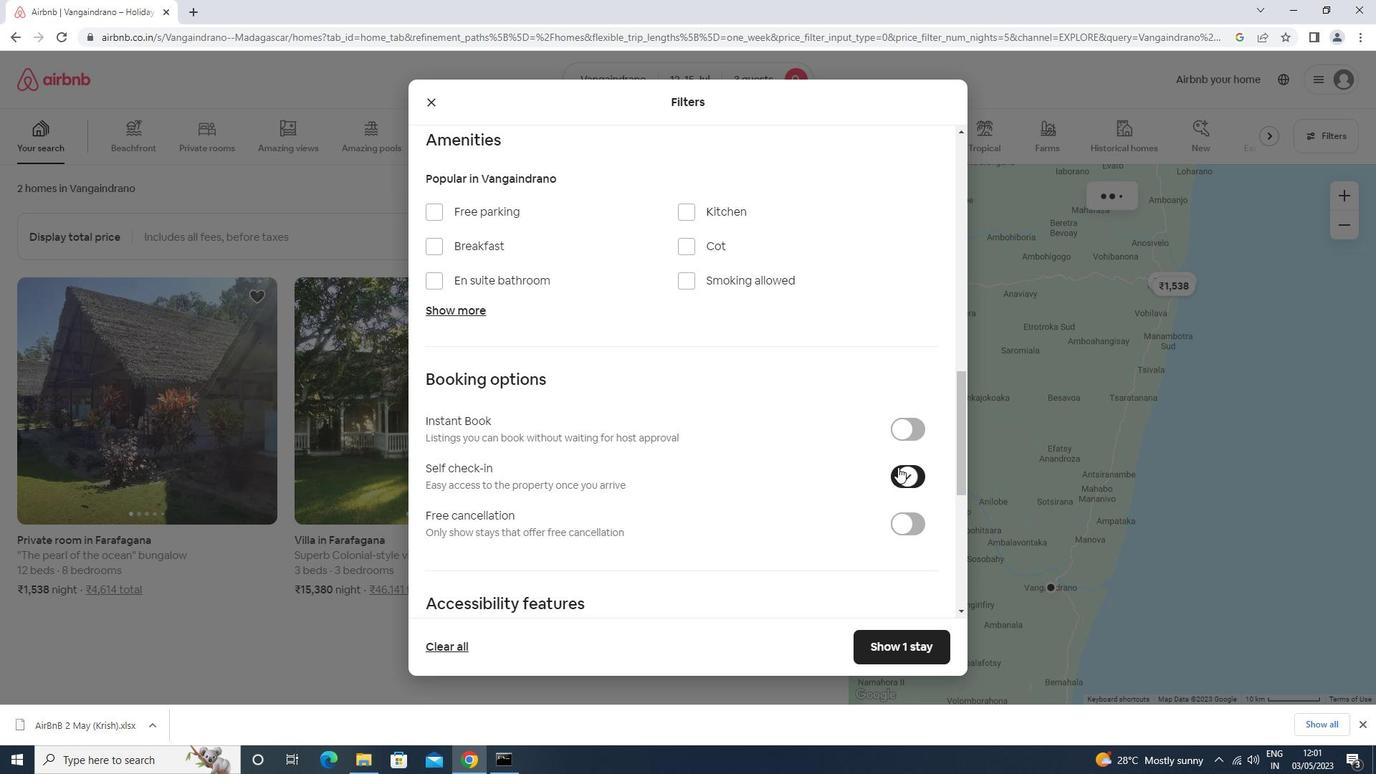 
Action: Mouse scrolled (893, 465) with delta (0, 0)
Screenshot: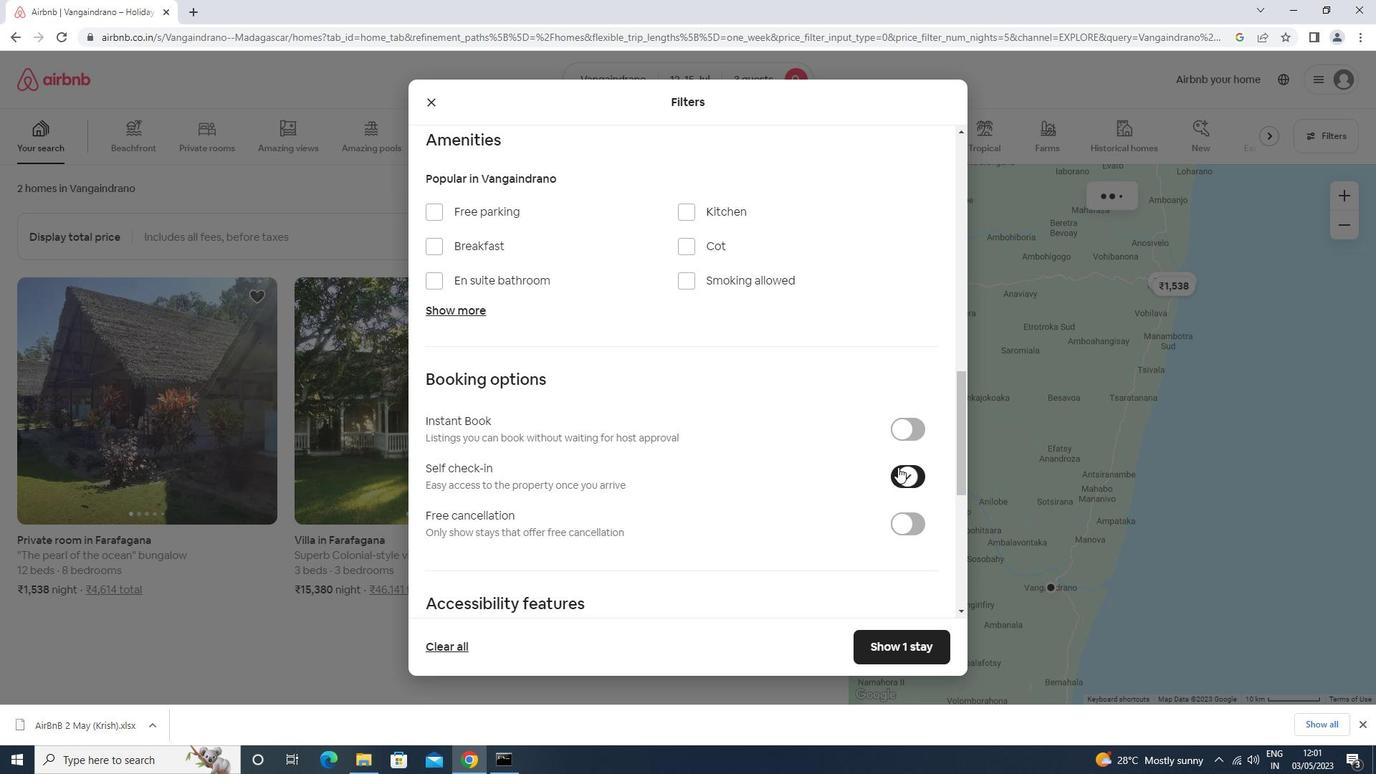 
Action: Mouse moved to (893, 466)
Screenshot: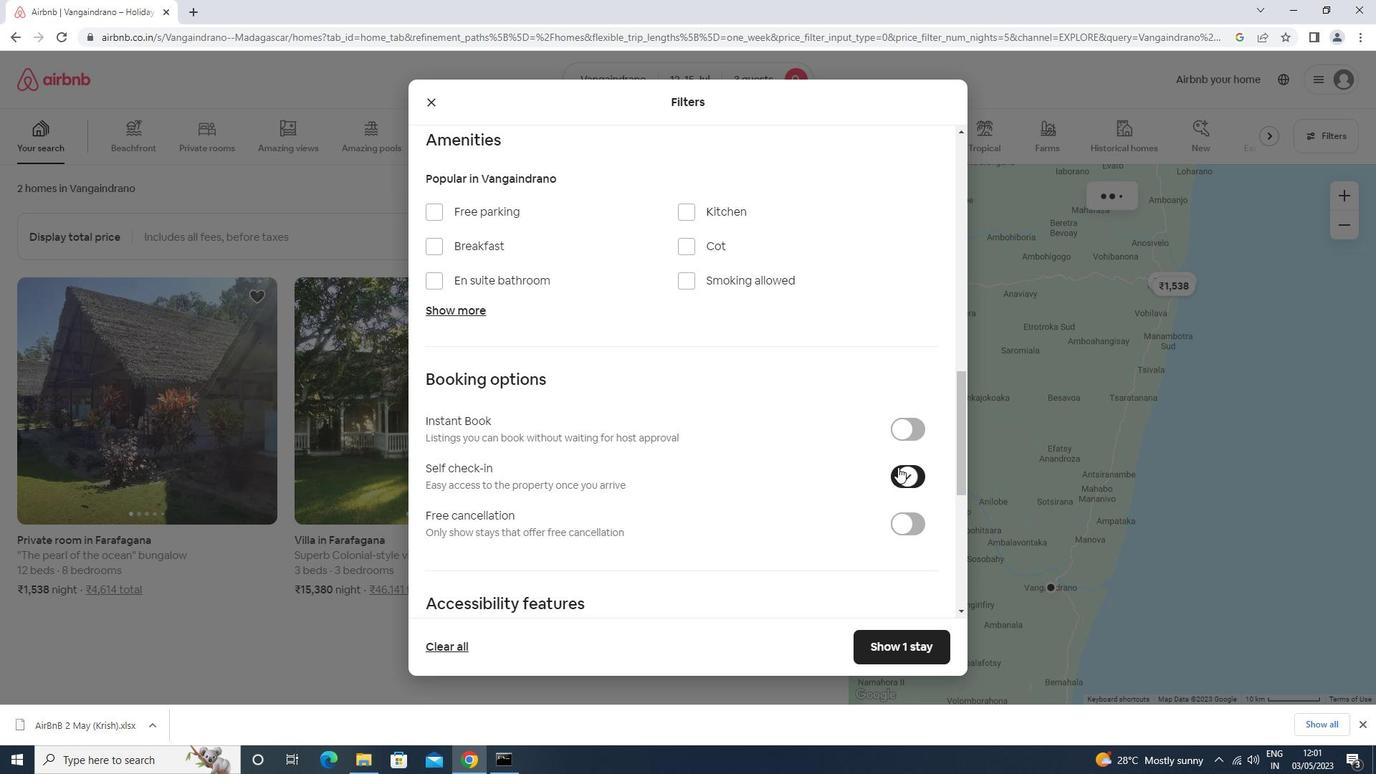 
Action: Mouse scrolled (893, 465) with delta (0, 0)
Screenshot: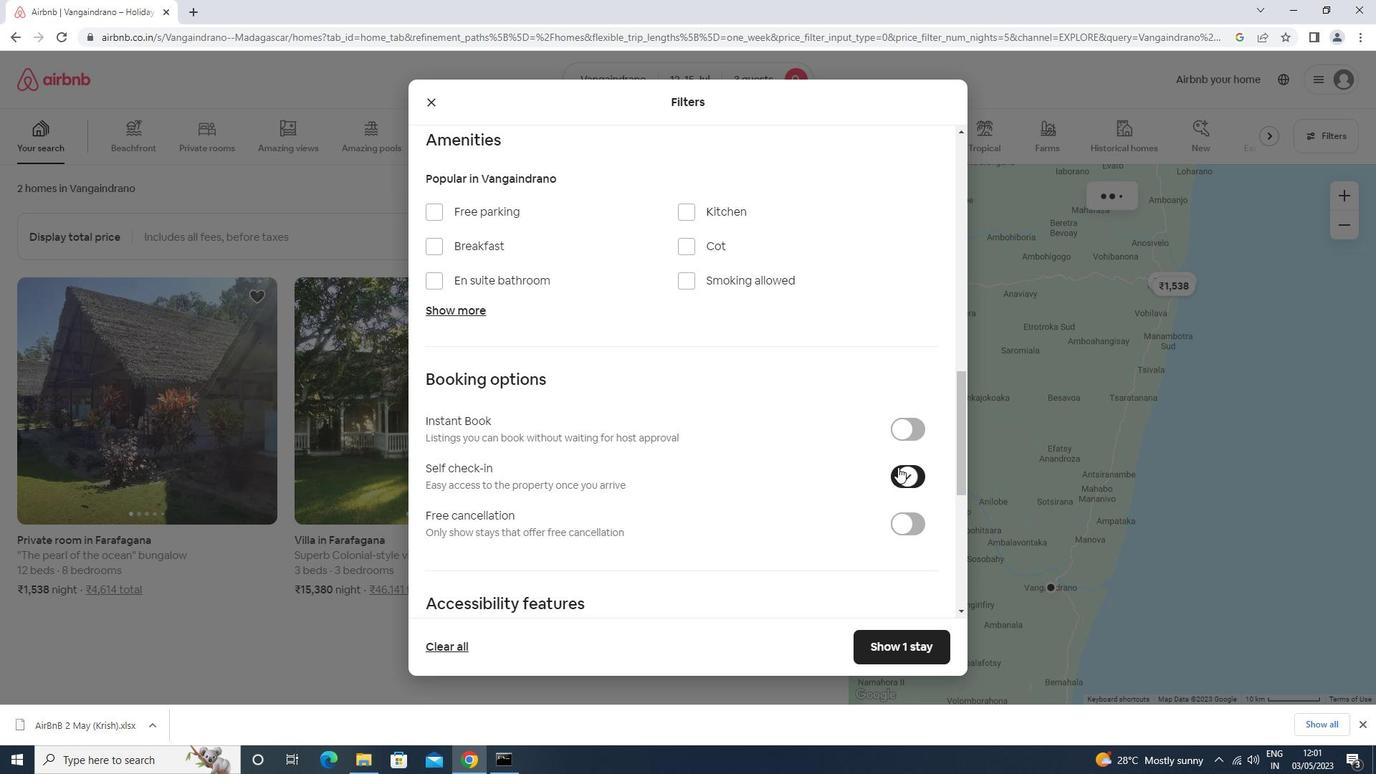 
Action: Mouse scrolled (893, 465) with delta (0, 0)
Screenshot: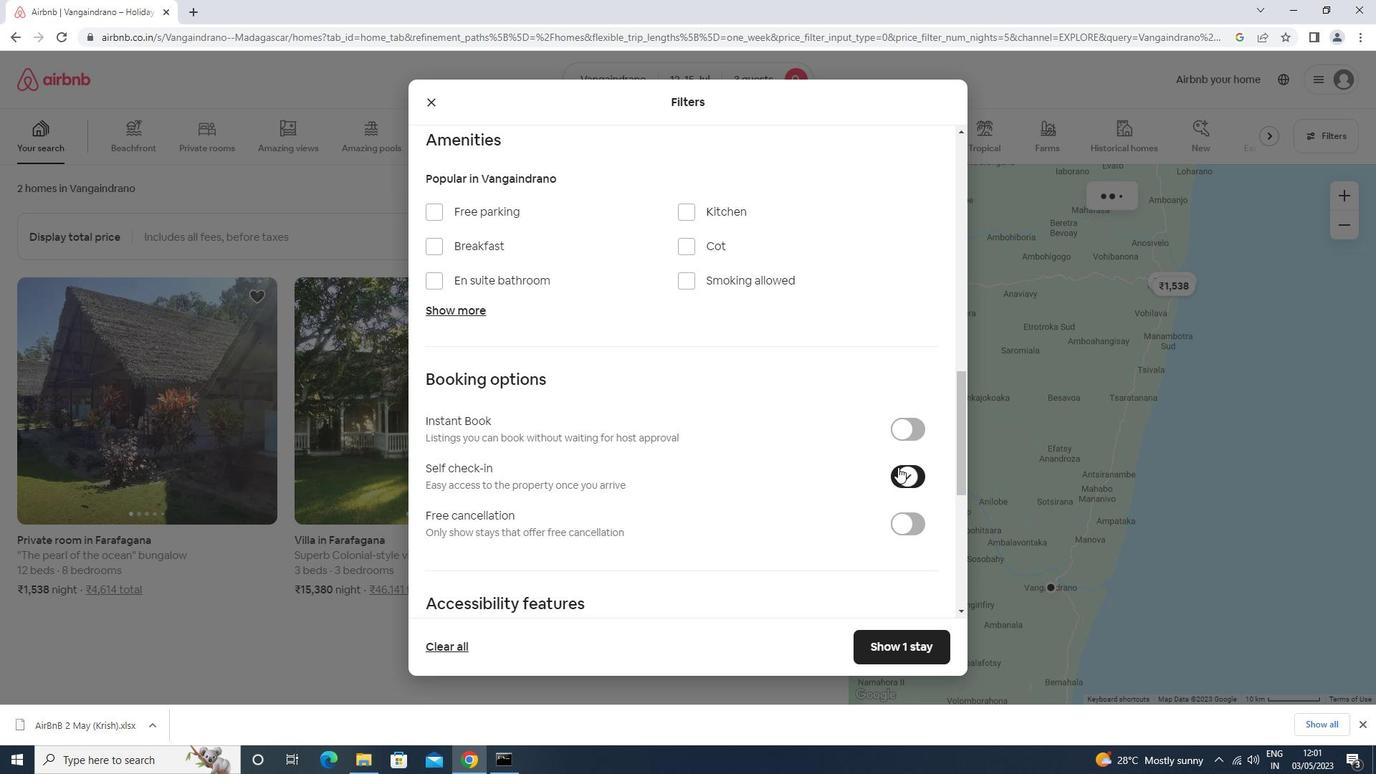 
Action: Mouse moved to (475, 569)
Screenshot: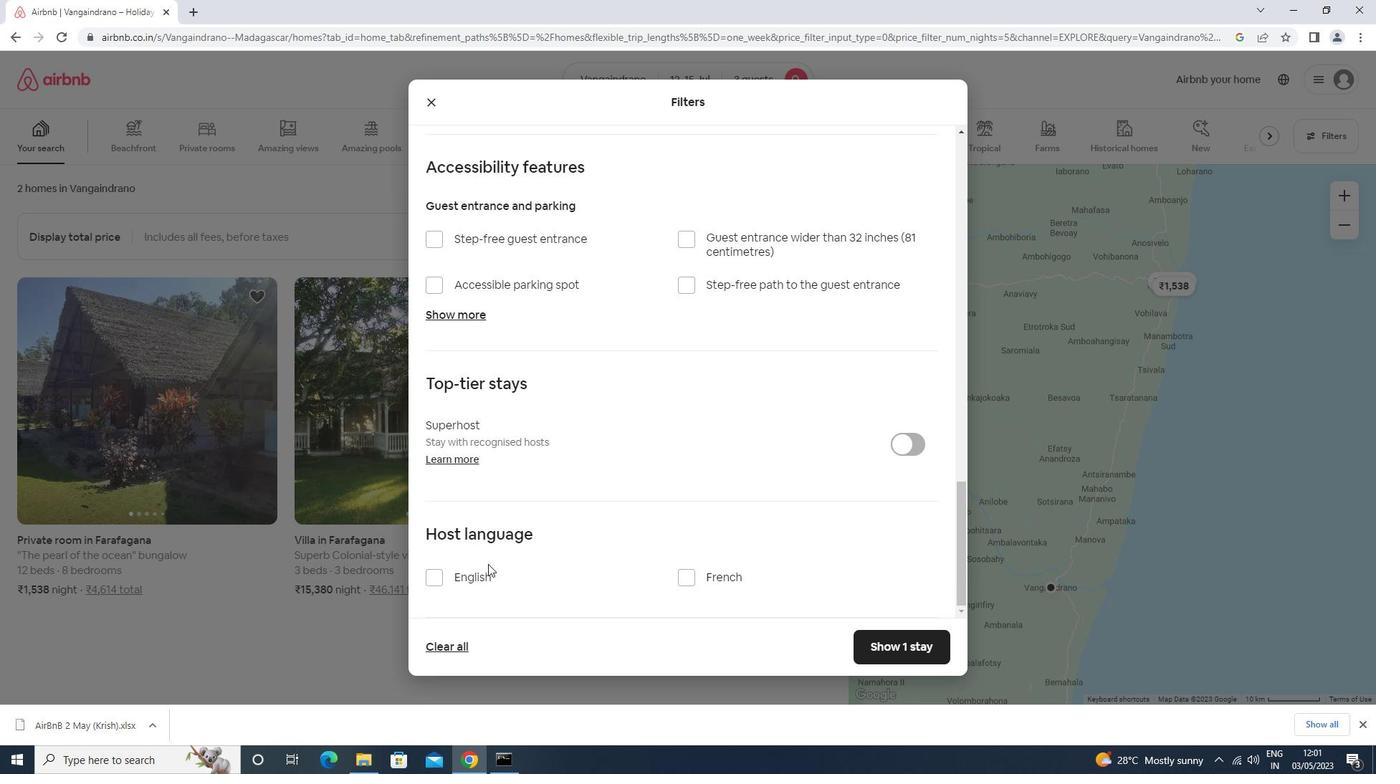 
Action: Mouse pressed left at (475, 569)
Screenshot: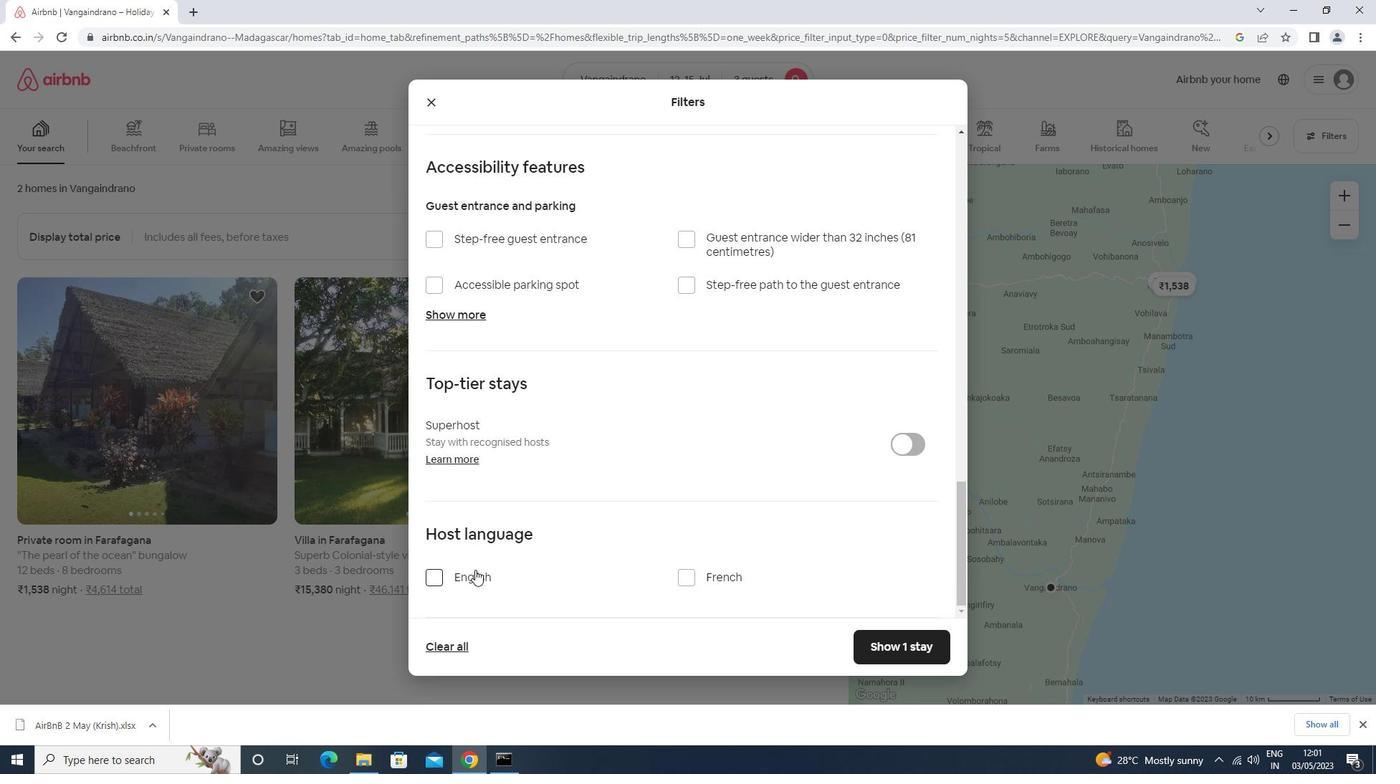 
Action: Mouse moved to (913, 651)
Screenshot: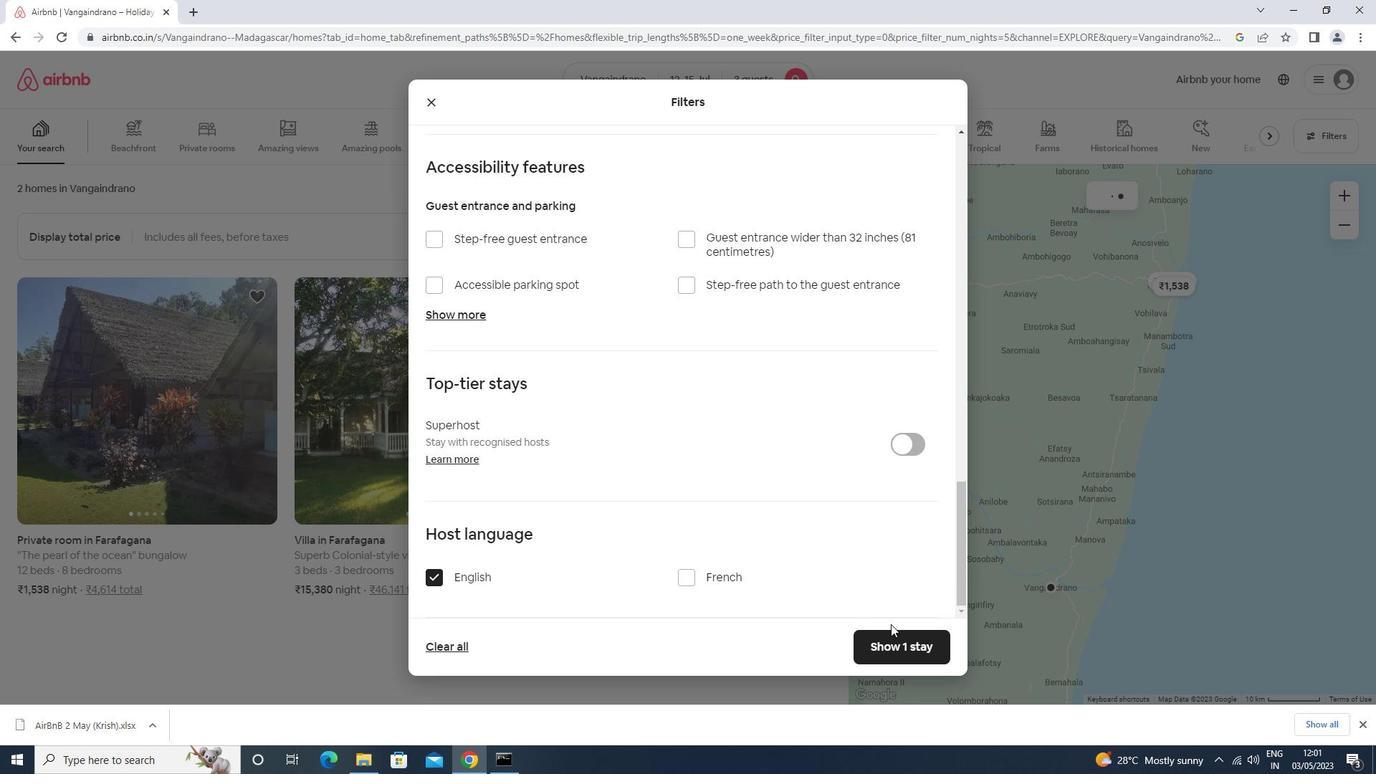 
Action: Mouse pressed left at (913, 651)
Screenshot: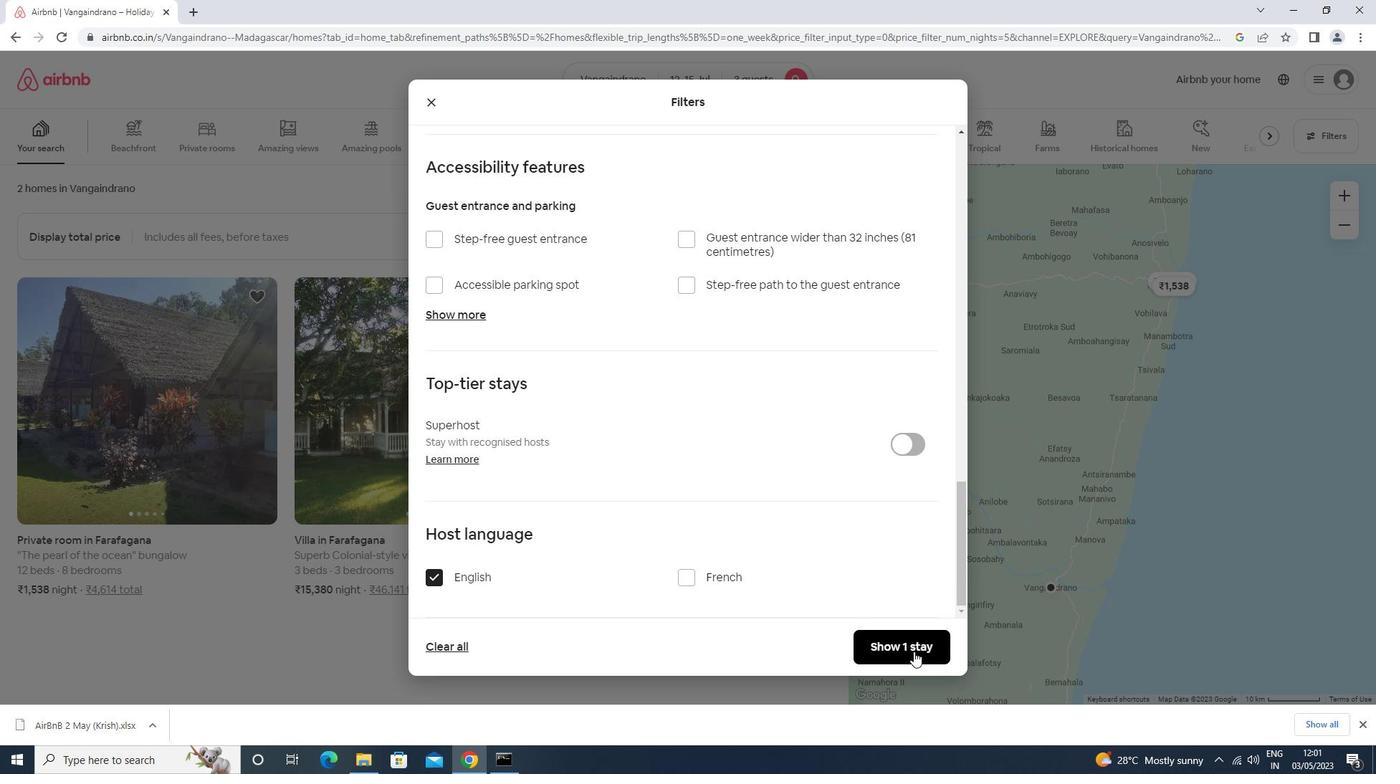 
